 Task: Find connections with filter location Noisy-le-Grand with filter topic #realestatewith filter profile language French with filter current company Acme Services with filter school Aditya Degree College, Kakinada with filter industry Pipeline Transportation with filter service category Healthcare Consulting with filter keywords title Help Desk Worker/Desktop Support
Action: Mouse moved to (692, 114)
Screenshot: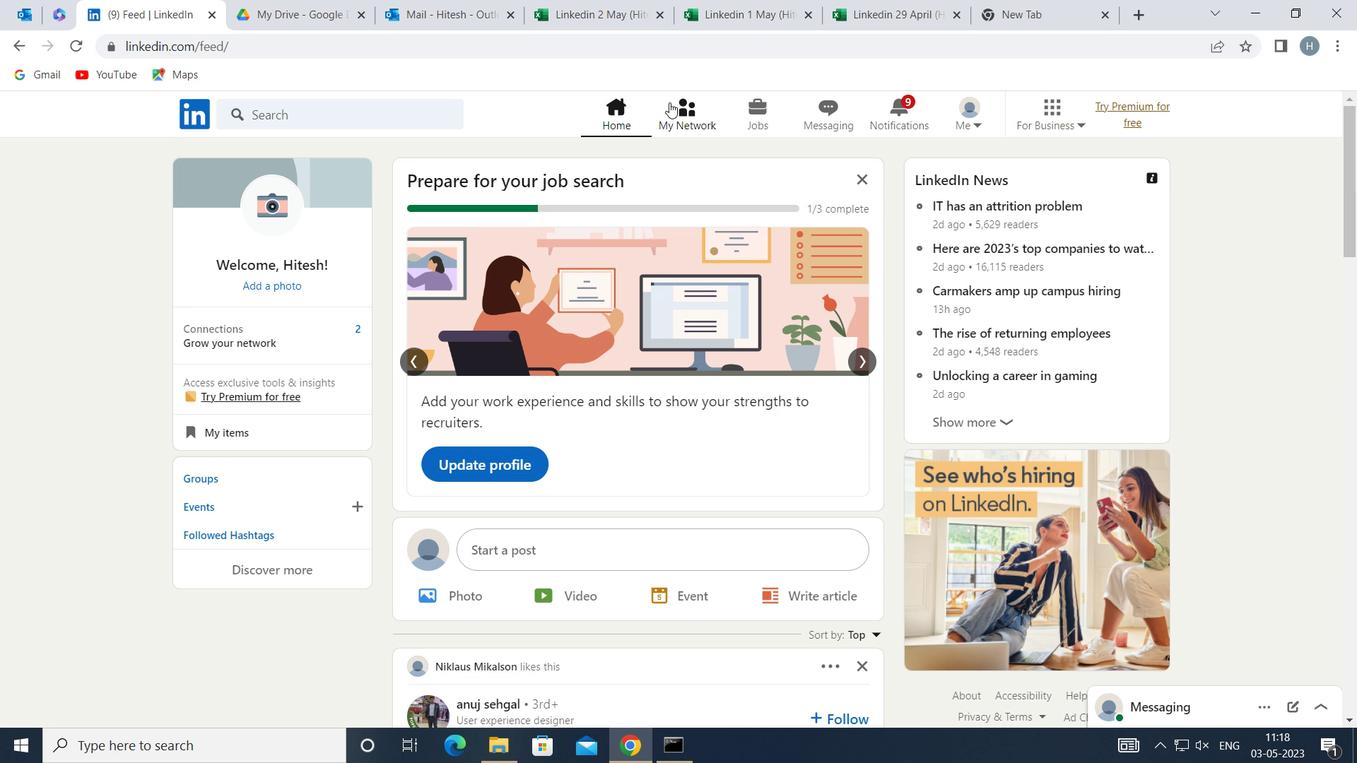 
Action: Mouse pressed left at (692, 114)
Screenshot: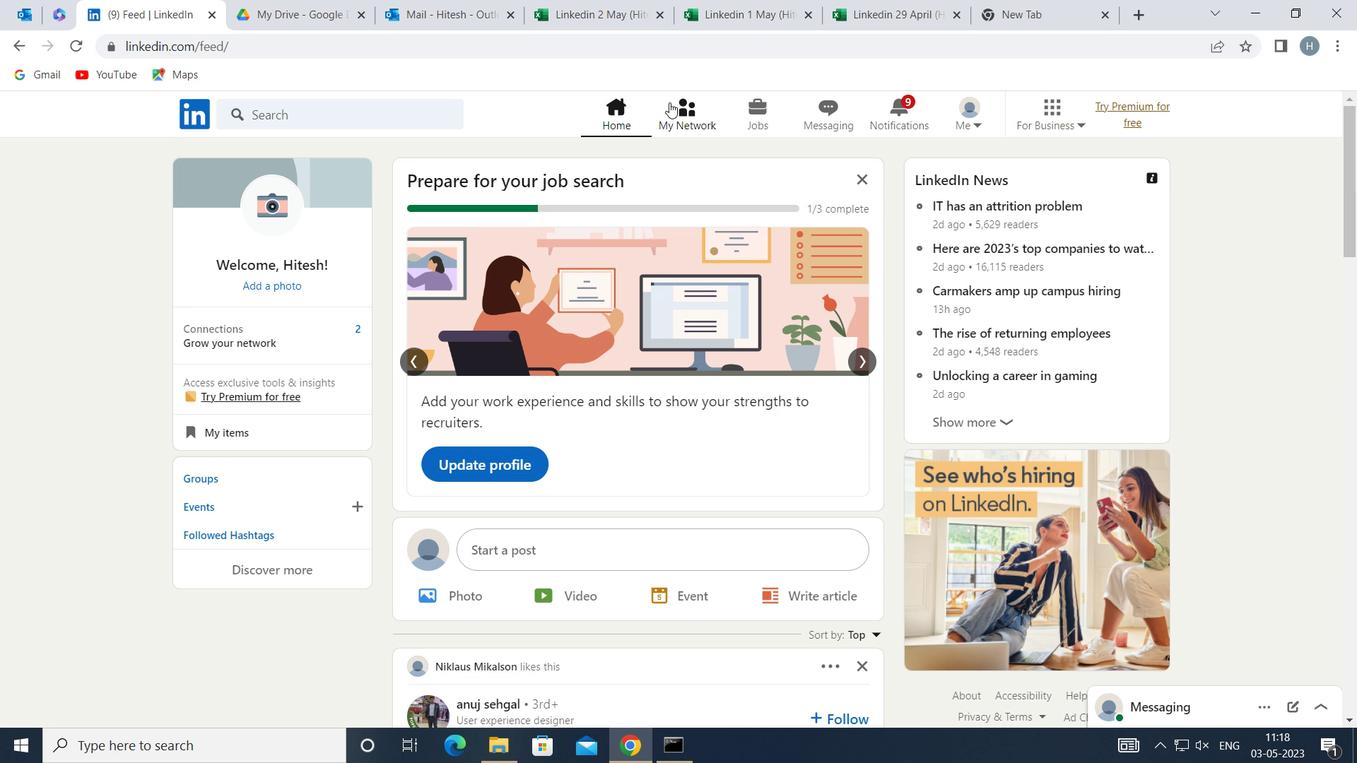 
Action: Mouse moved to (408, 209)
Screenshot: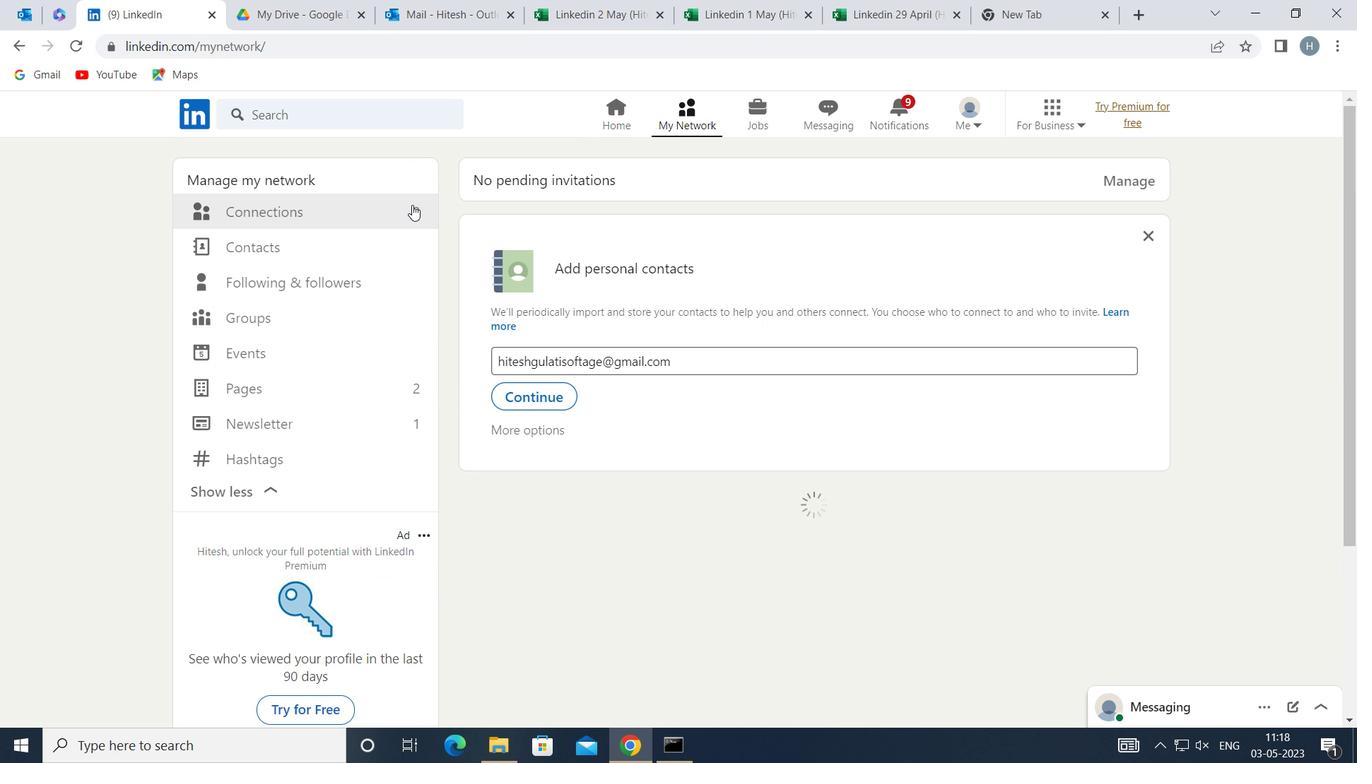 
Action: Mouse pressed left at (408, 209)
Screenshot: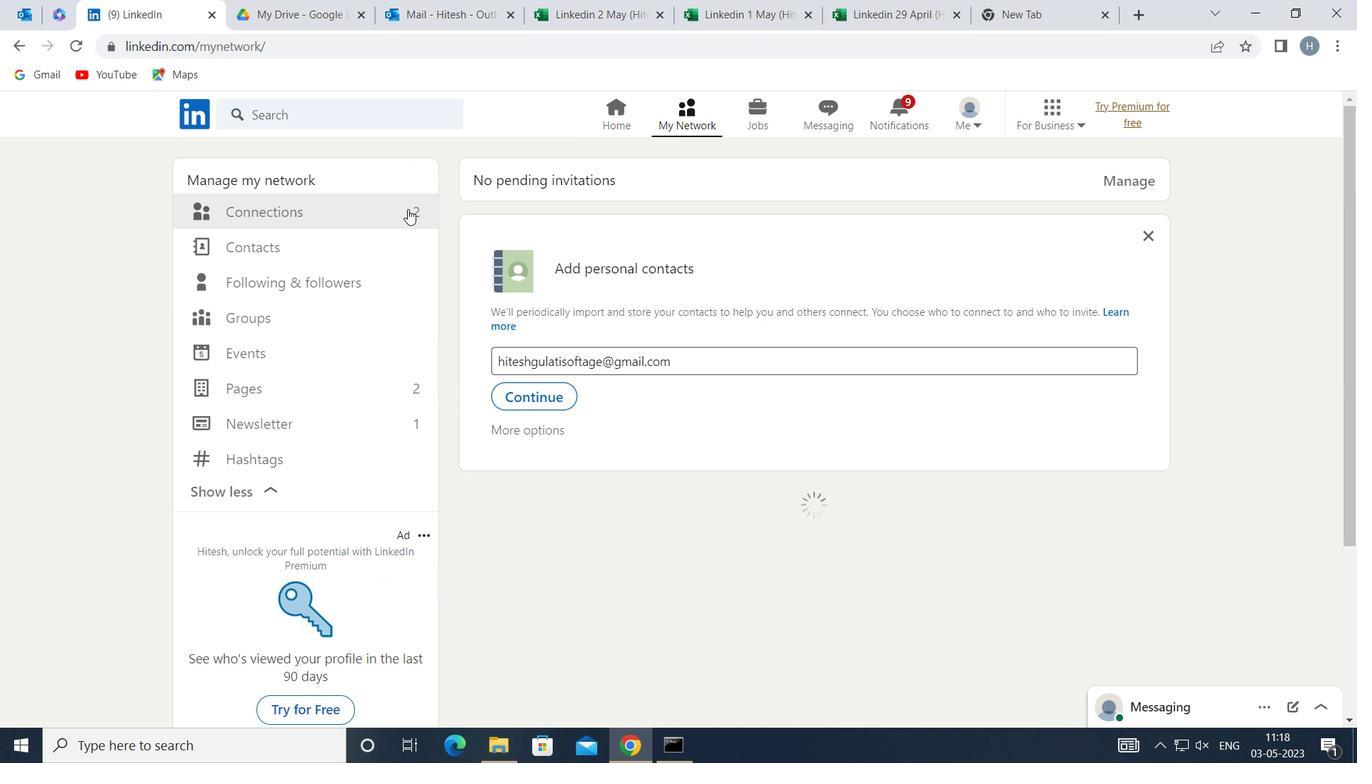 
Action: Mouse moved to (808, 217)
Screenshot: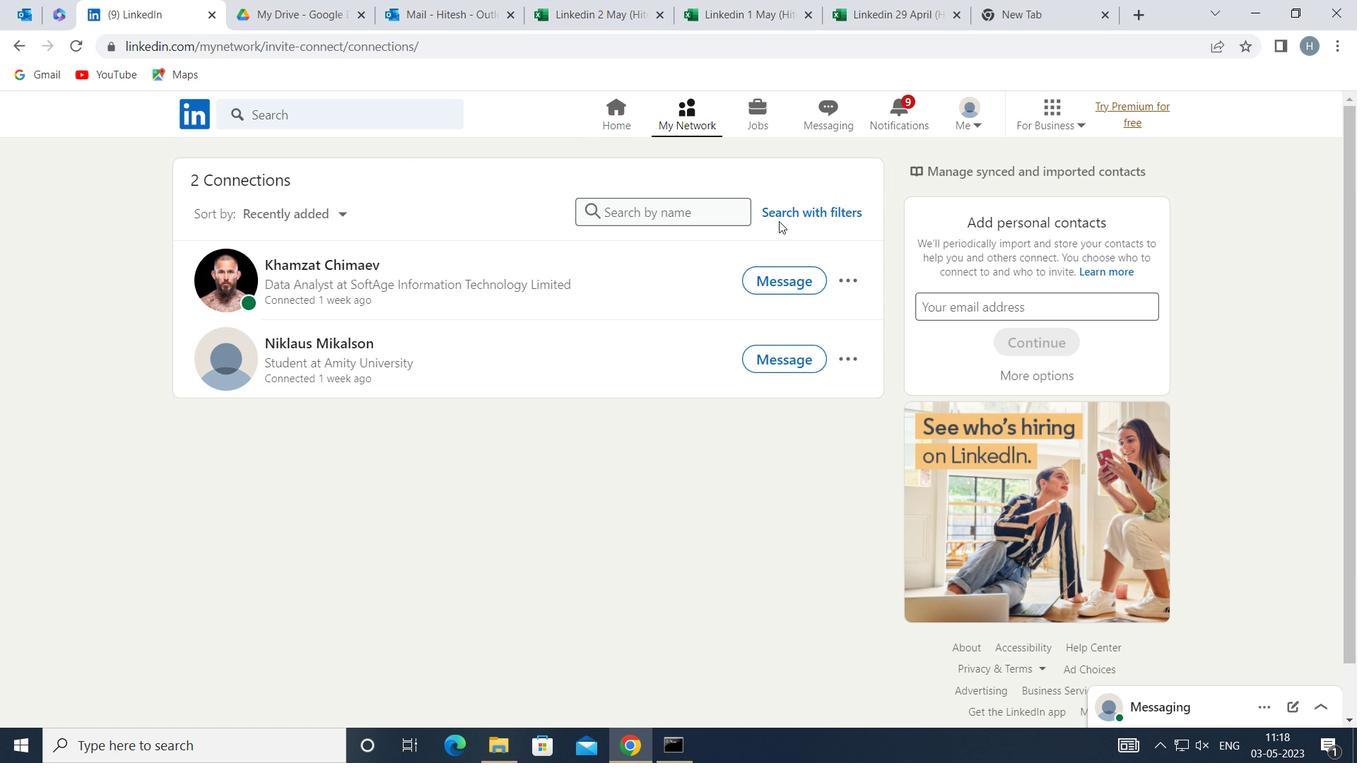 
Action: Mouse pressed left at (808, 217)
Screenshot: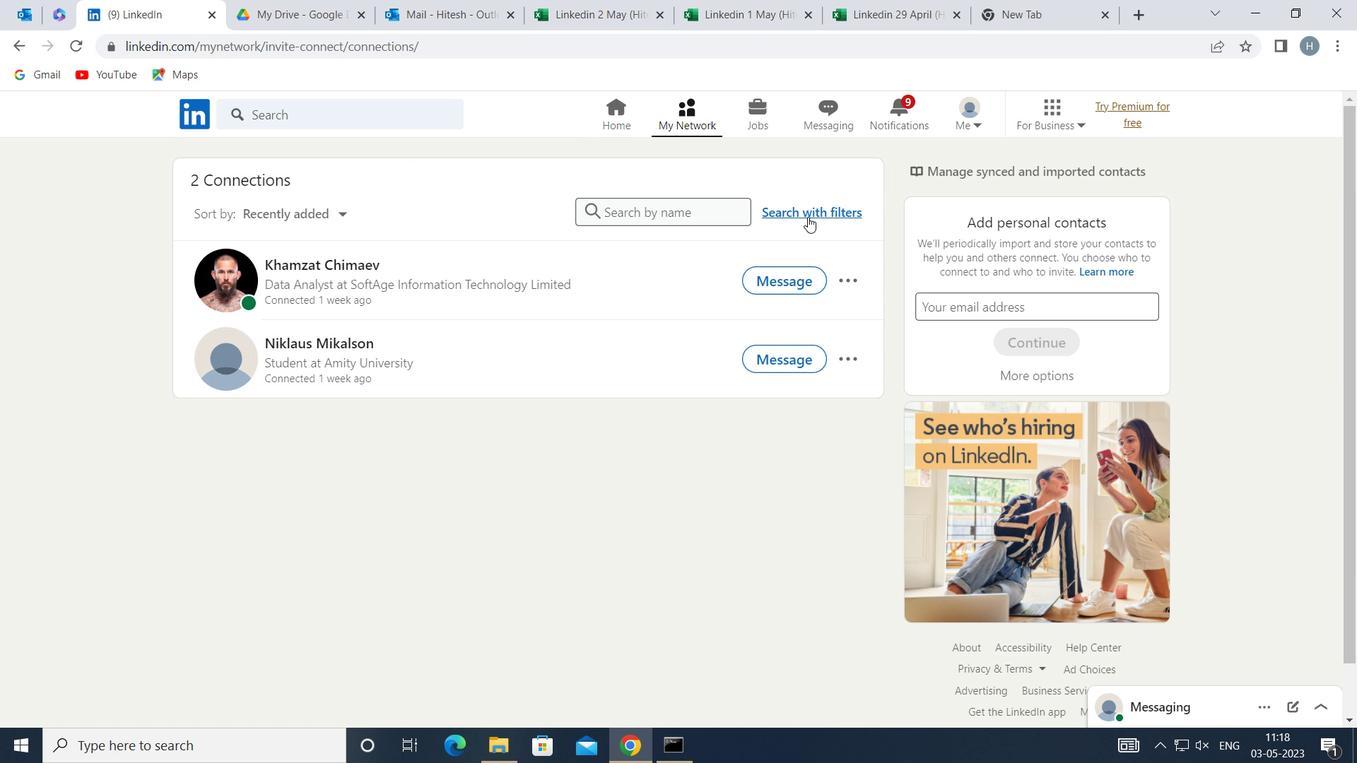 
Action: Mouse moved to (747, 168)
Screenshot: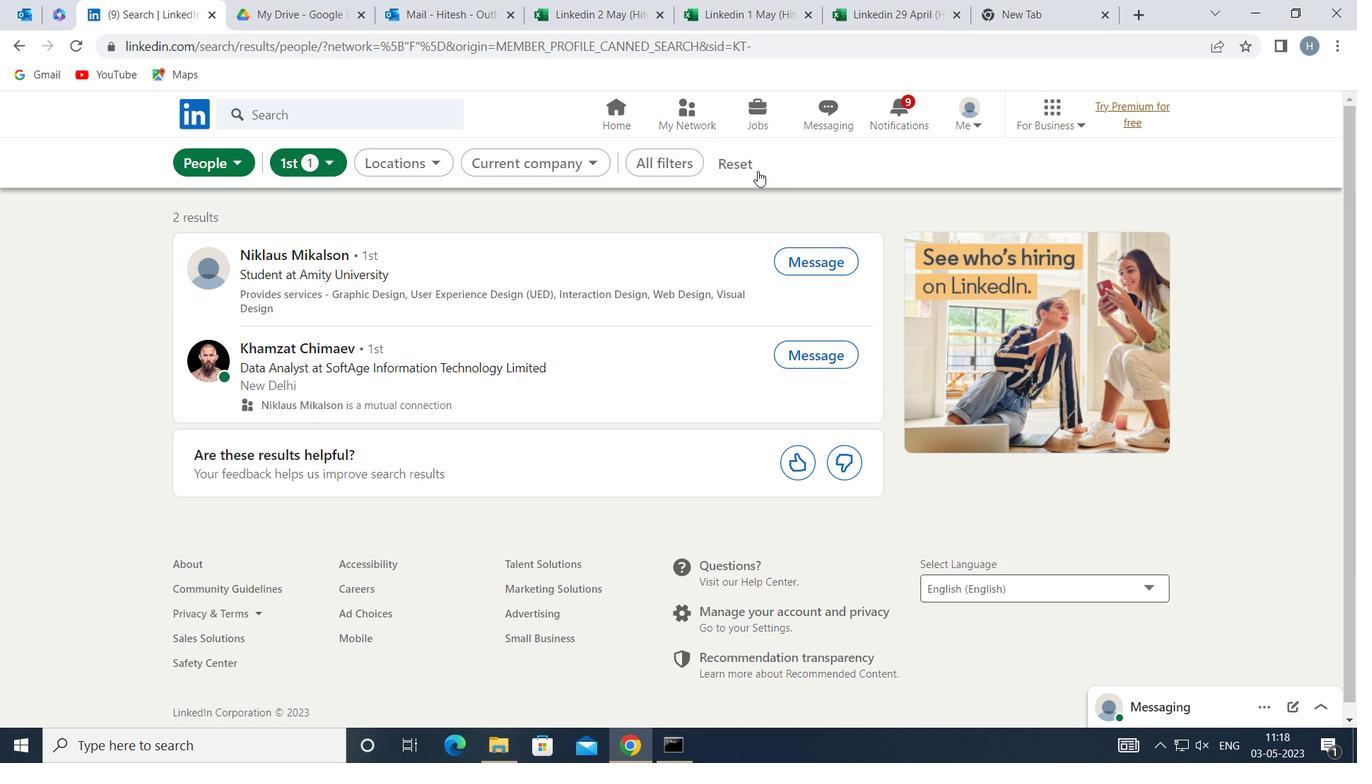 
Action: Mouse pressed left at (747, 168)
Screenshot: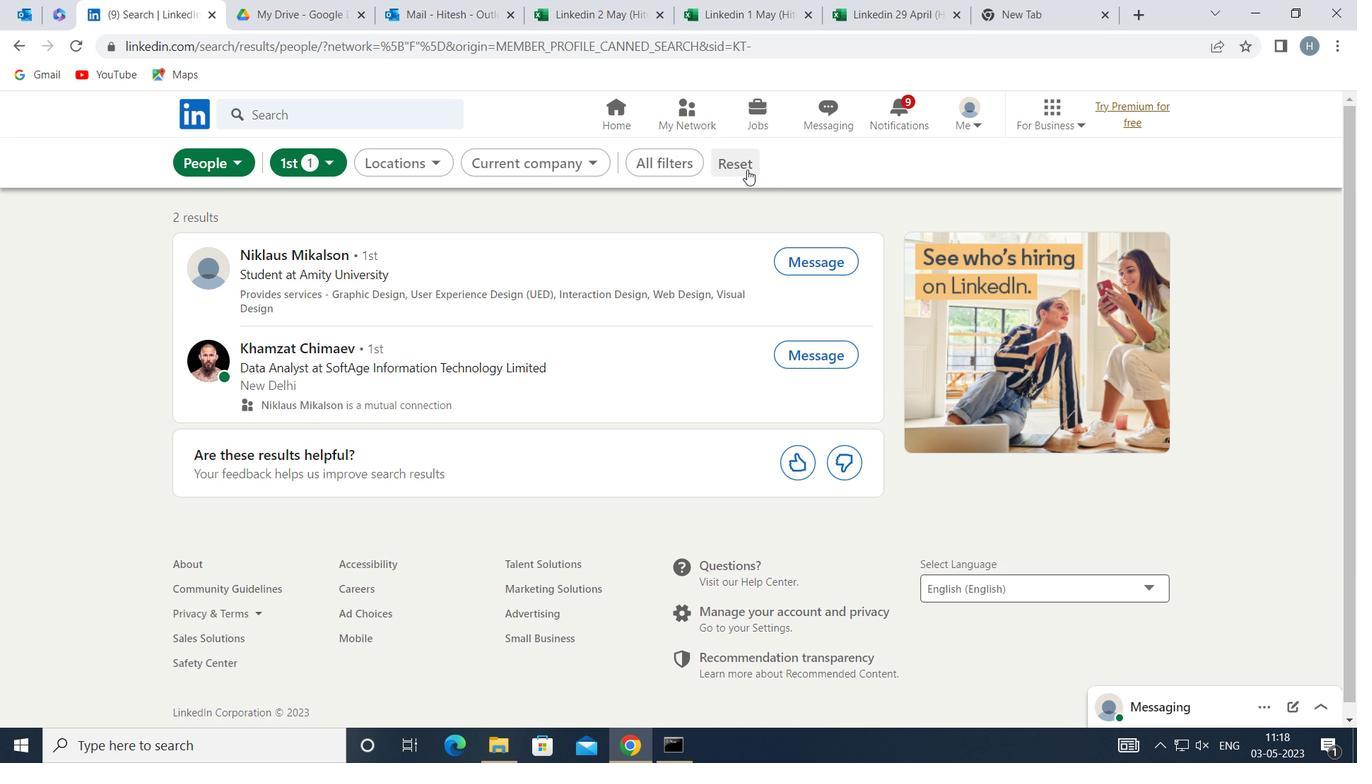 
Action: Mouse moved to (720, 165)
Screenshot: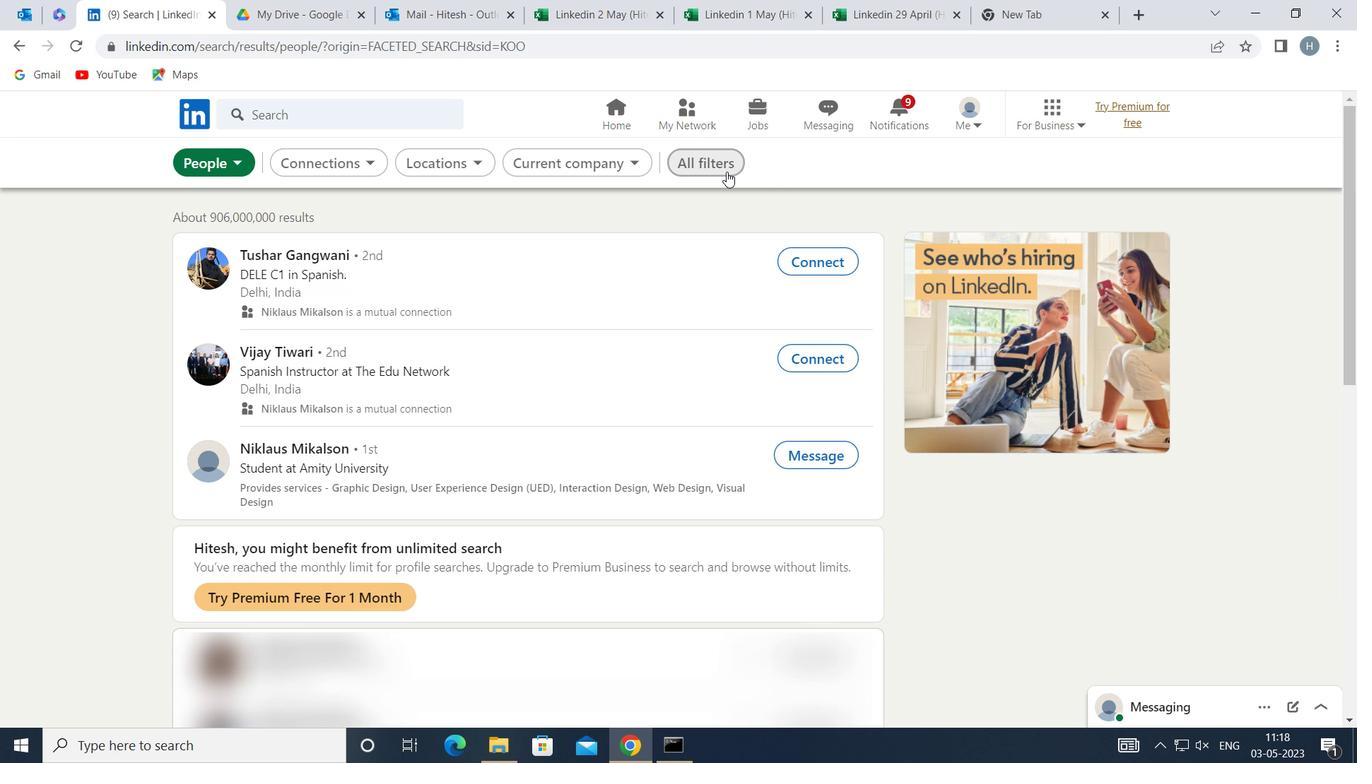 
Action: Mouse pressed left at (720, 165)
Screenshot: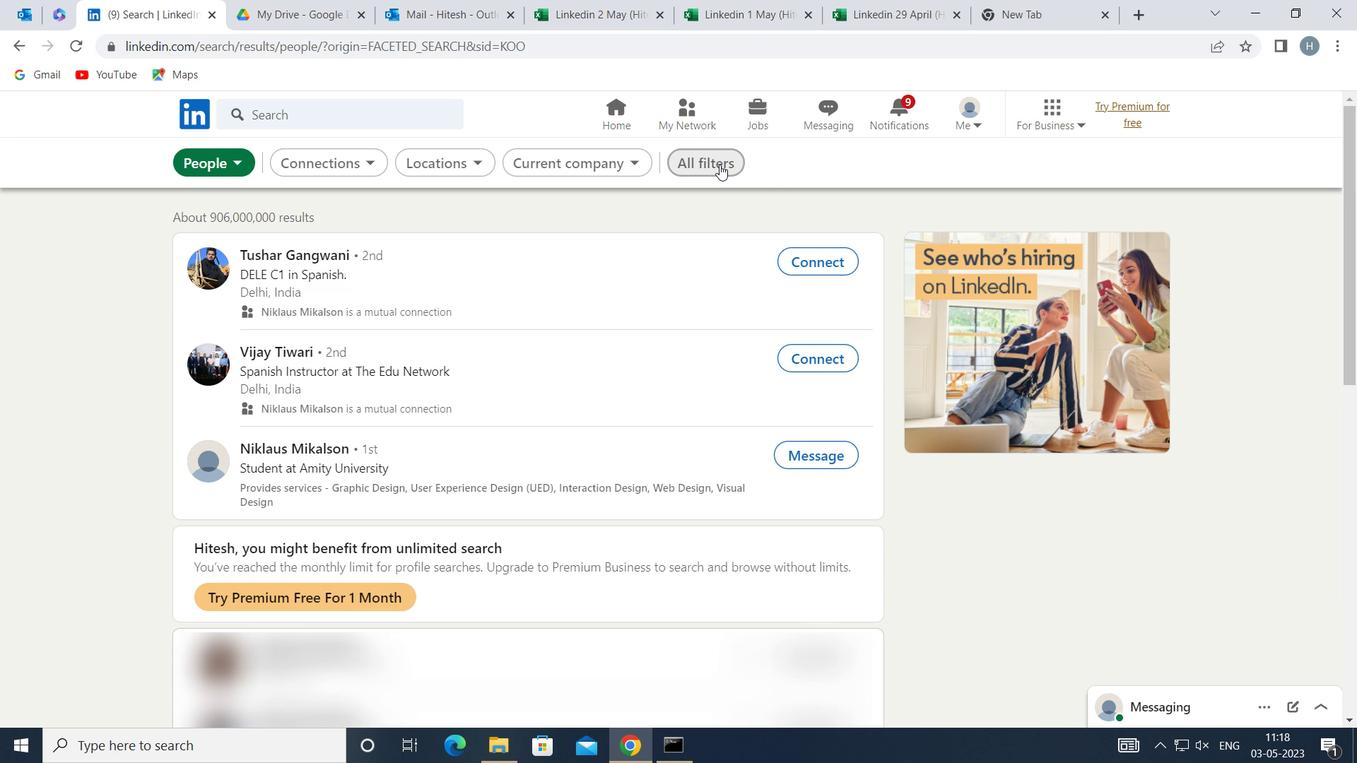 
Action: Mouse moved to (1016, 347)
Screenshot: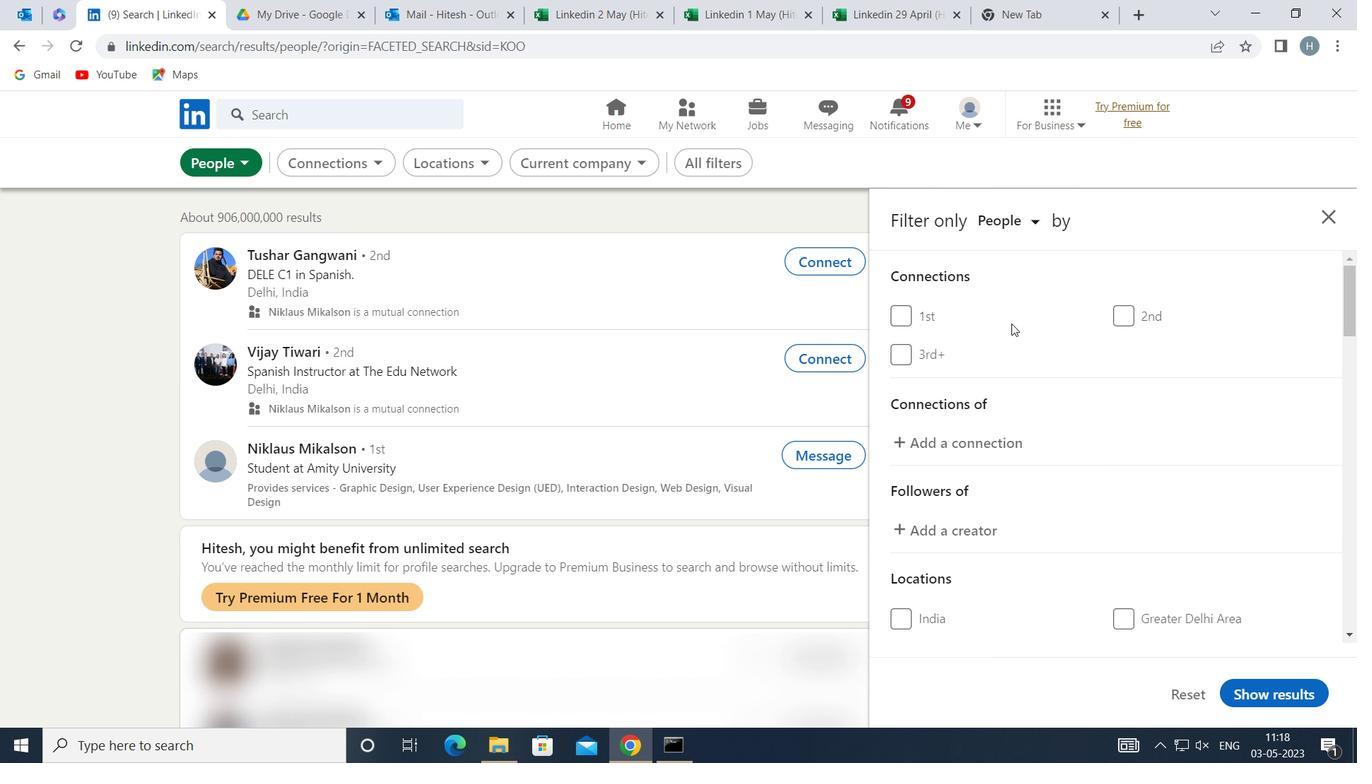 
Action: Mouse scrolled (1016, 346) with delta (0, 0)
Screenshot: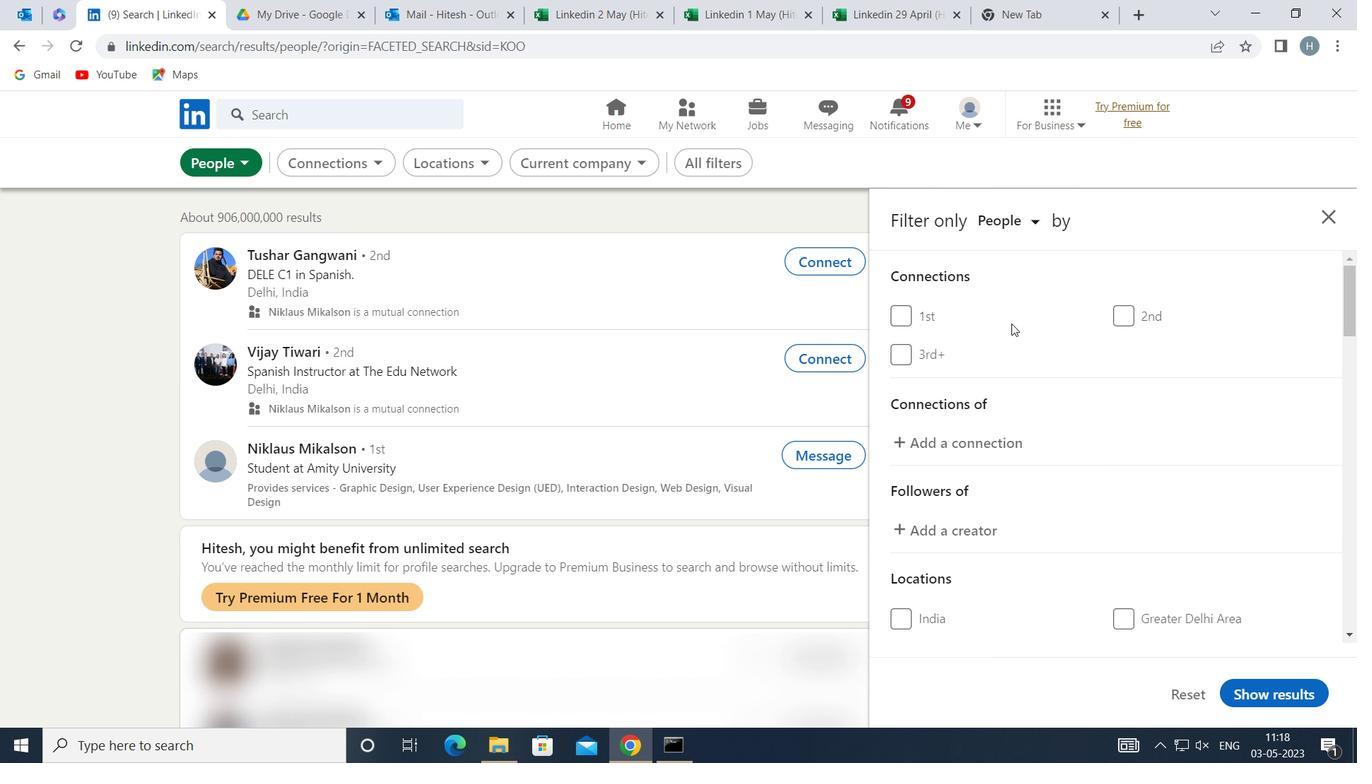 
Action: Mouse moved to (1026, 373)
Screenshot: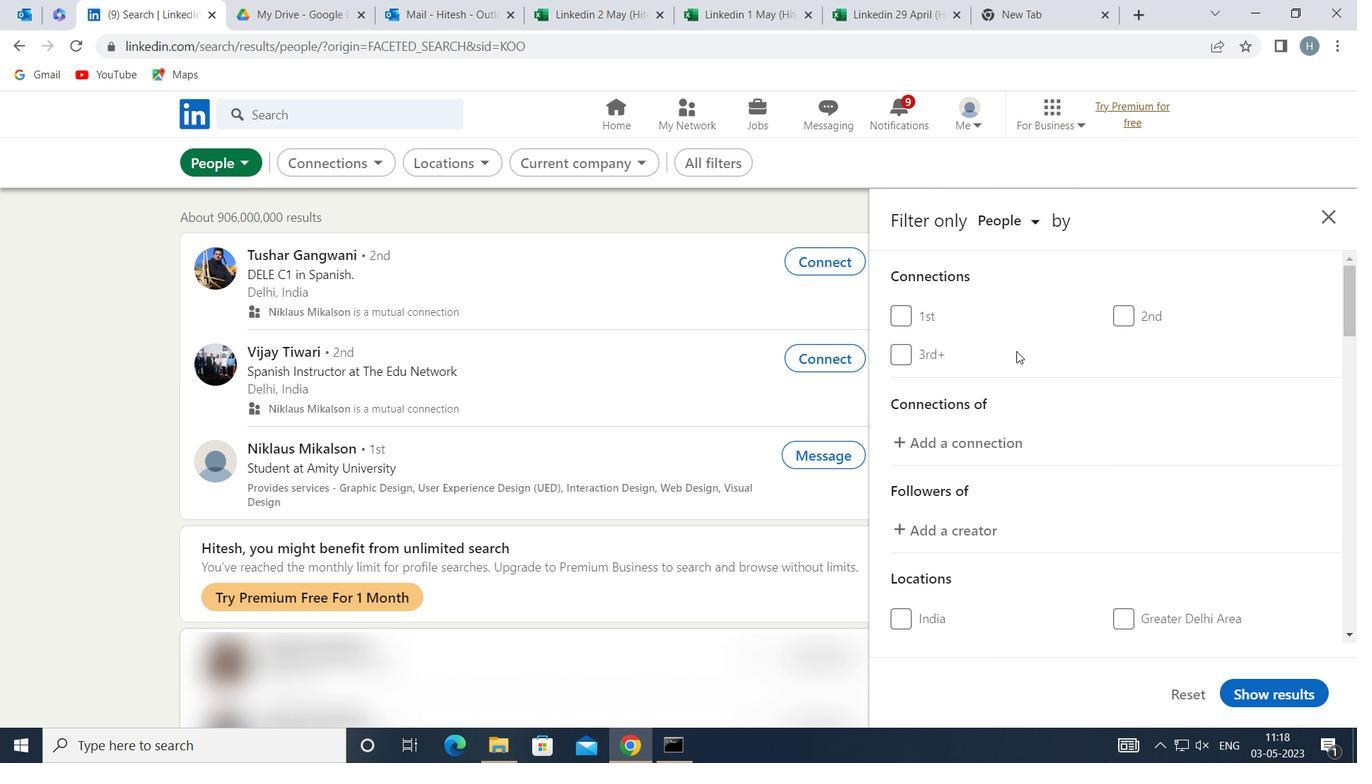 
Action: Mouse scrolled (1026, 372) with delta (0, 0)
Screenshot: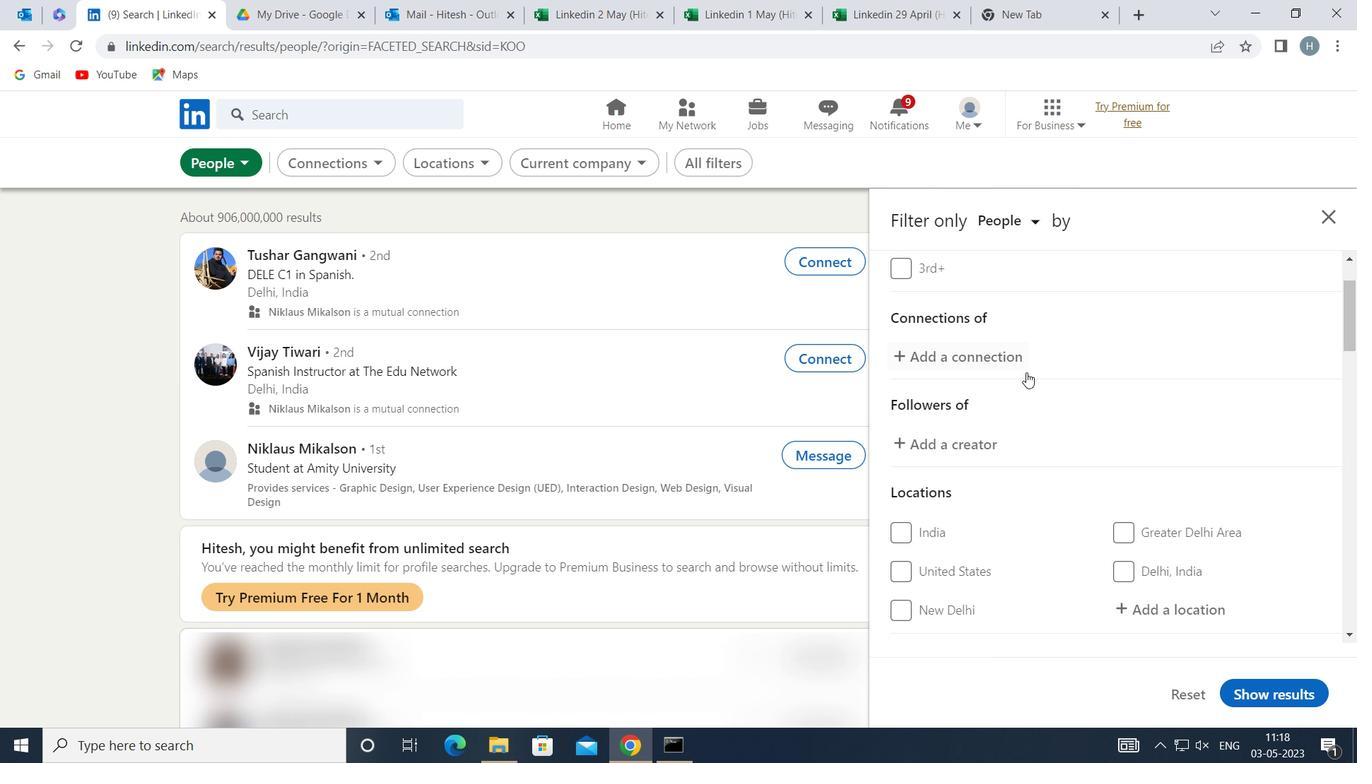 
Action: Mouse moved to (1028, 373)
Screenshot: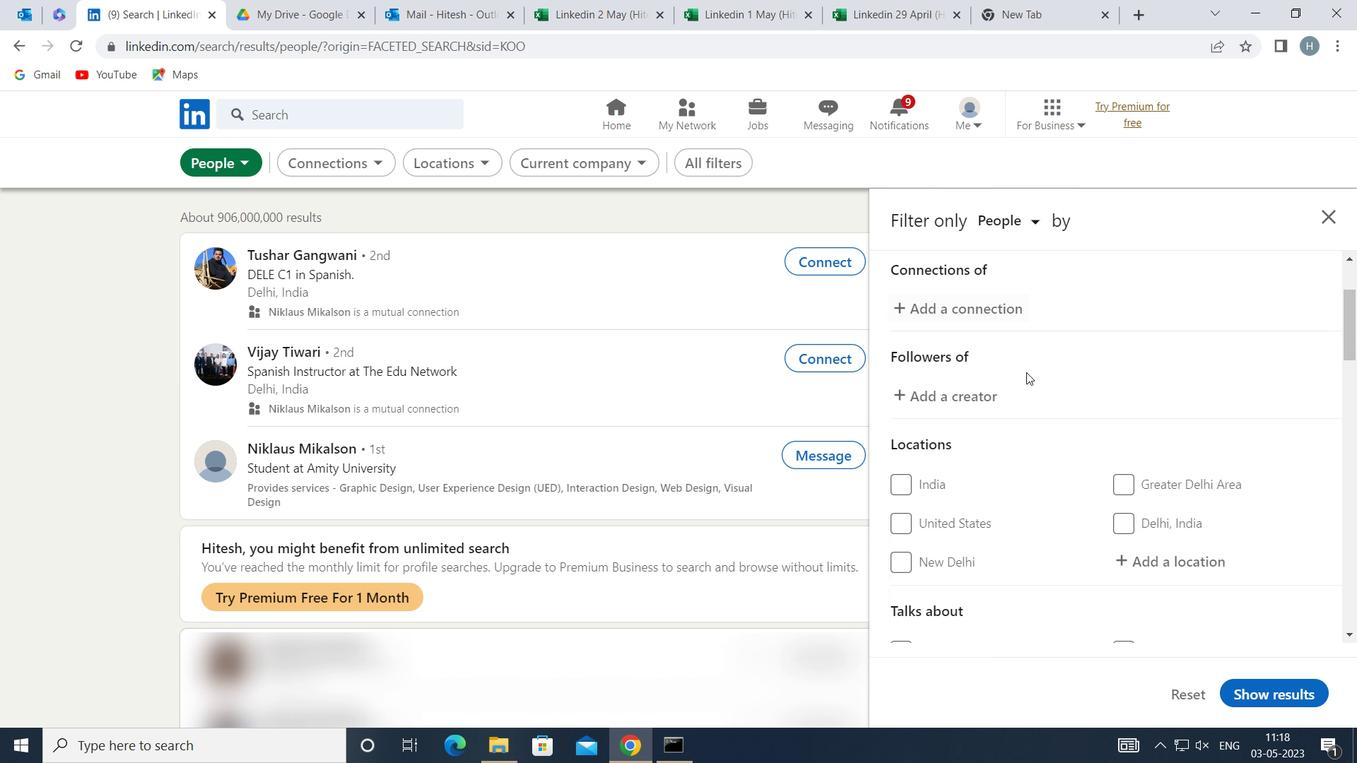 
Action: Mouse scrolled (1028, 372) with delta (0, 0)
Screenshot: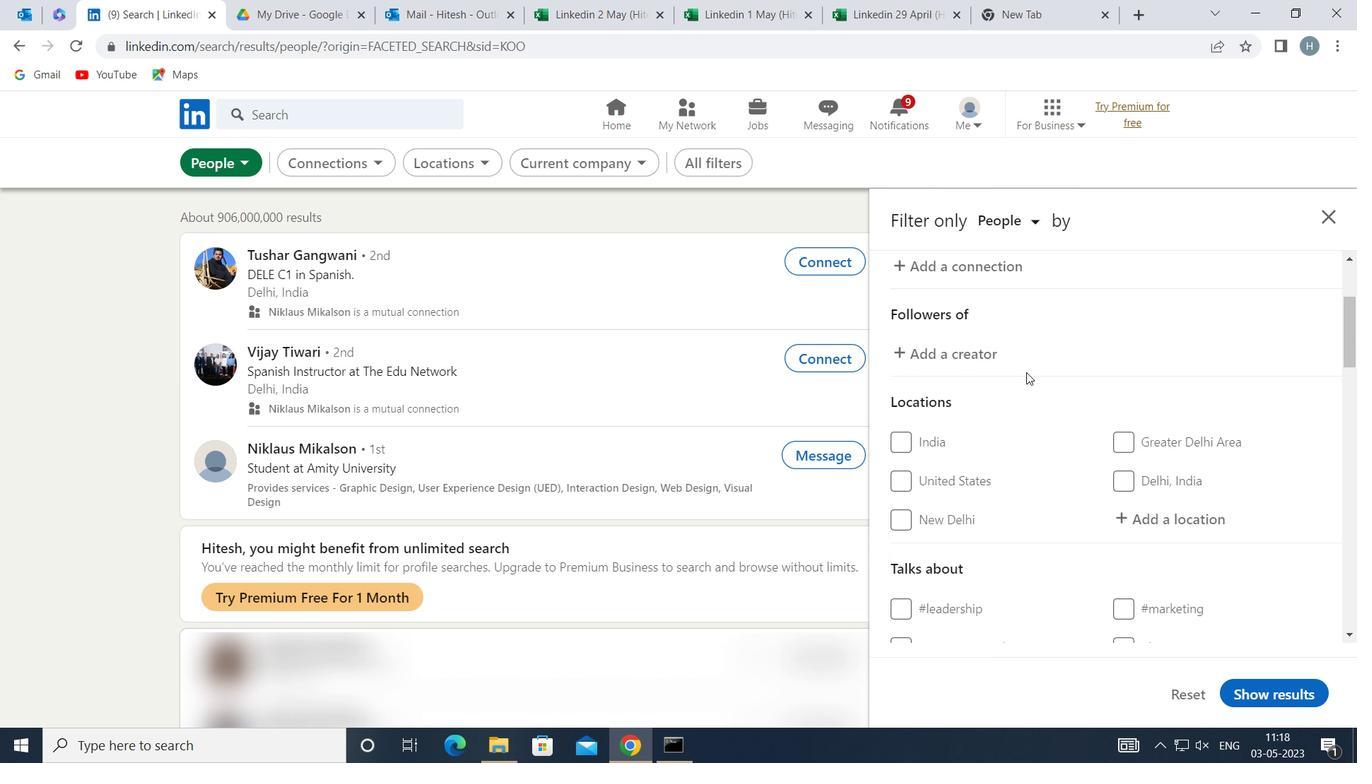 
Action: Mouse moved to (1132, 420)
Screenshot: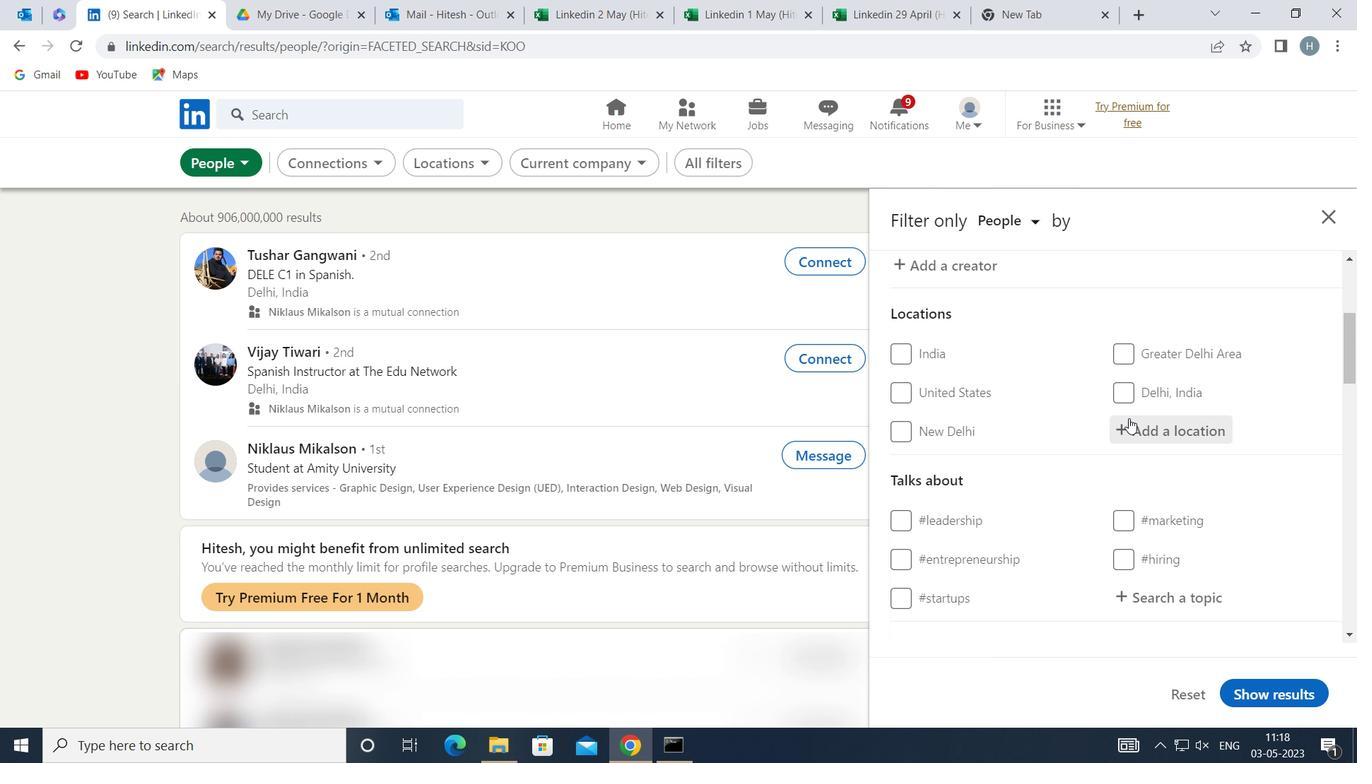 
Action: Mouse pressed left at (1132, 420)
Screenshot: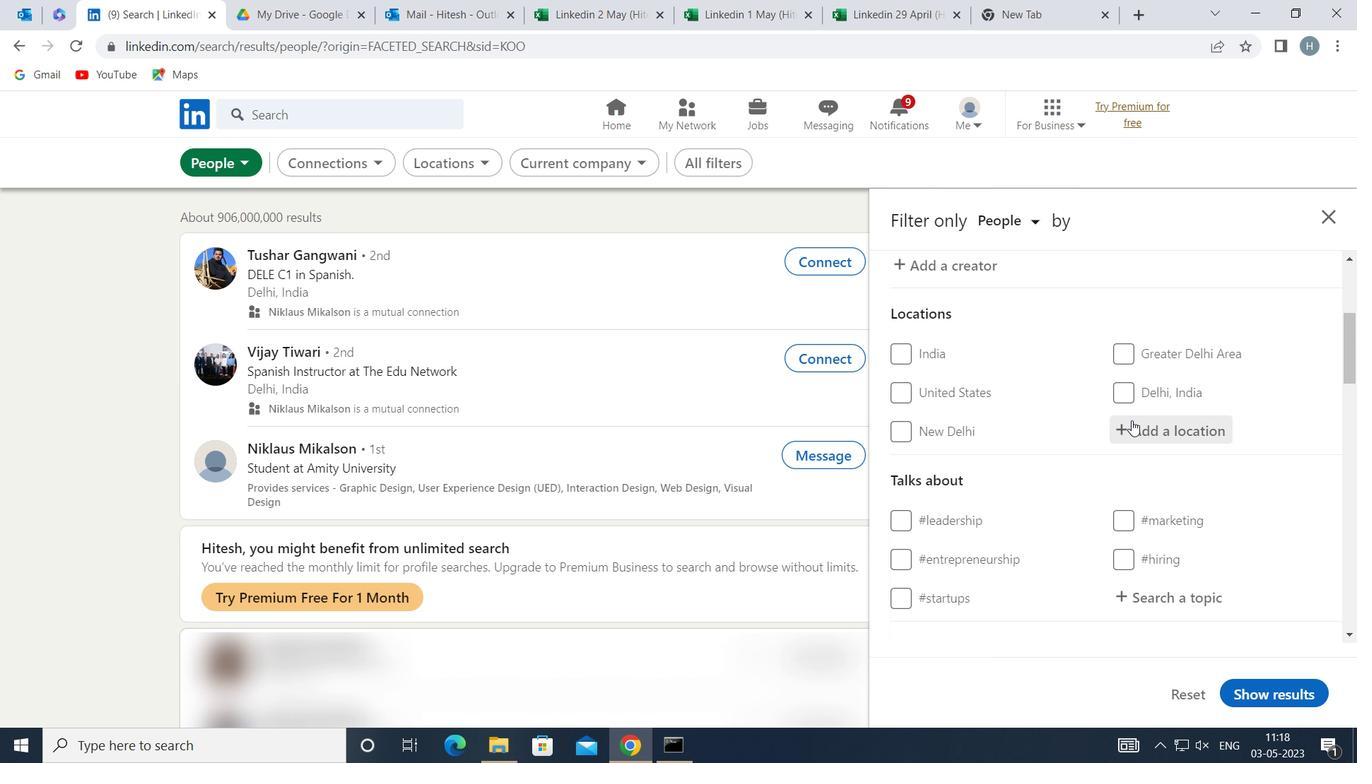 
Action: Key pressed <Key.shift>NOISY
Screenshot: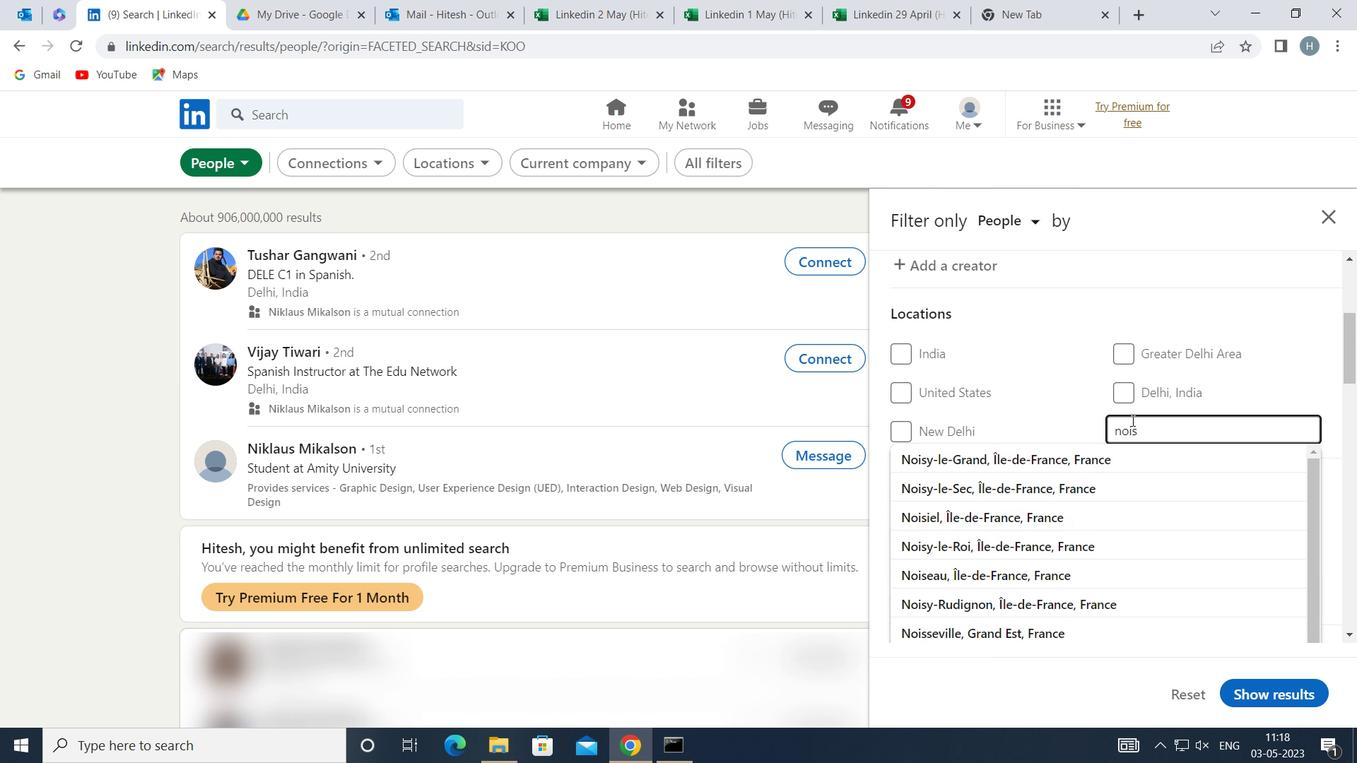 
Action: Mouse moved to (1080, 461)
Screenshot: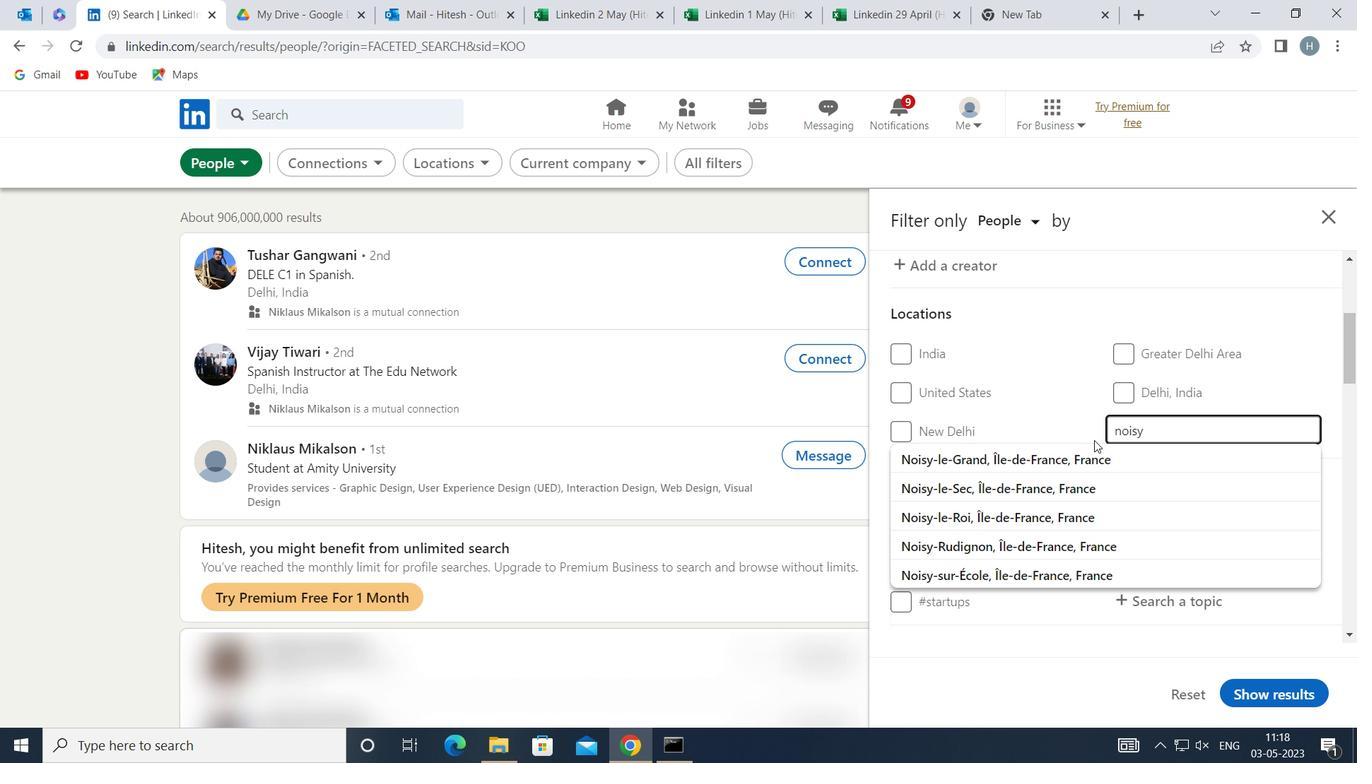 
Action: Mouse pressed left at (1080, 461)
Screenshot: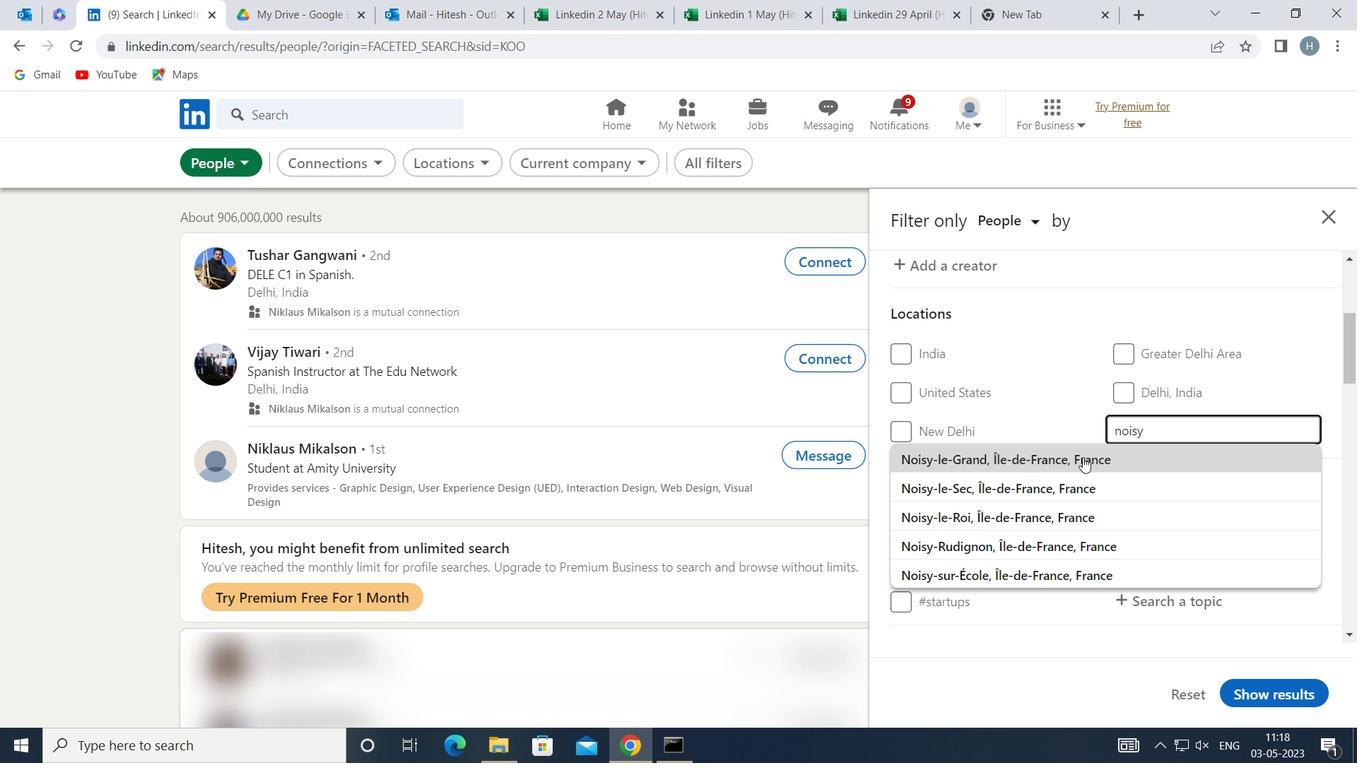 
Action: Mouse moved to (1074, 458)
Screenshot: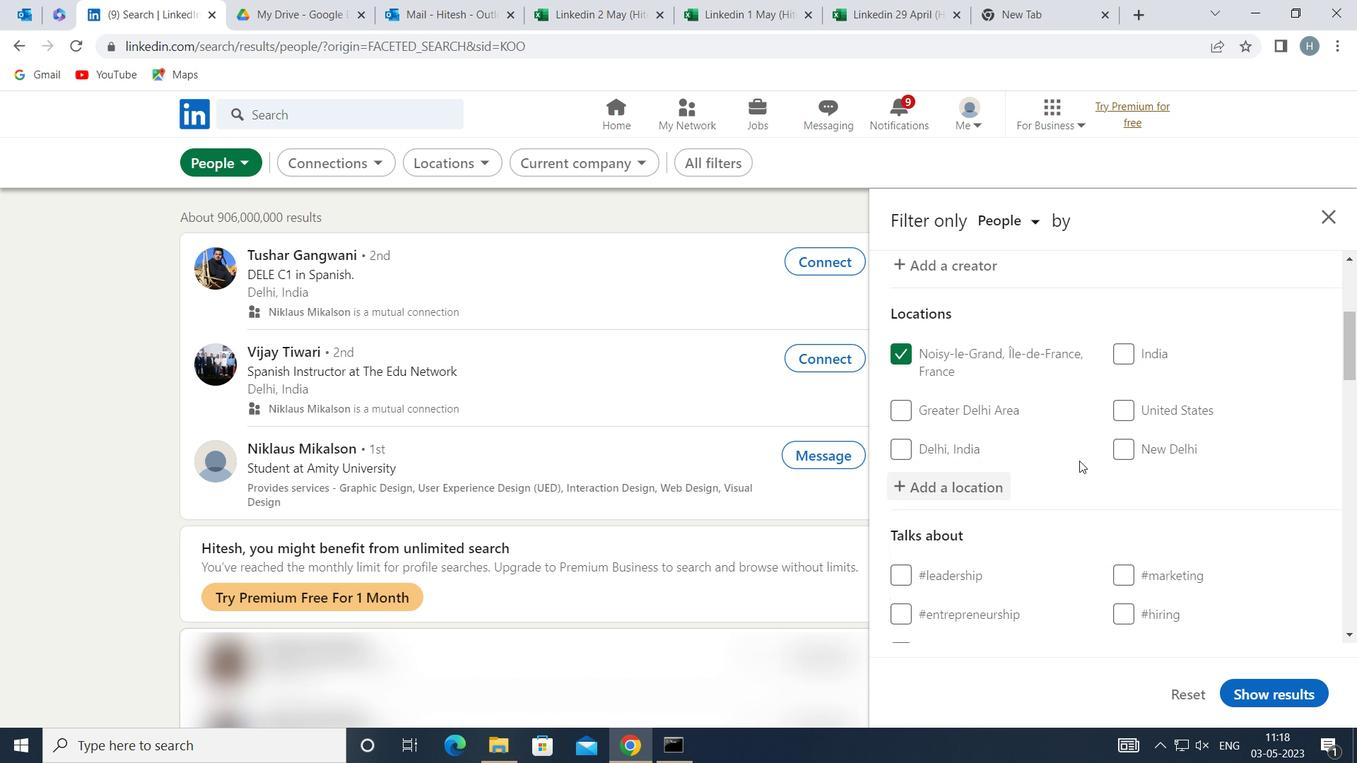 
Action: Mouse scrolled (1074, 458) with delta (0, 0)
Screenshot: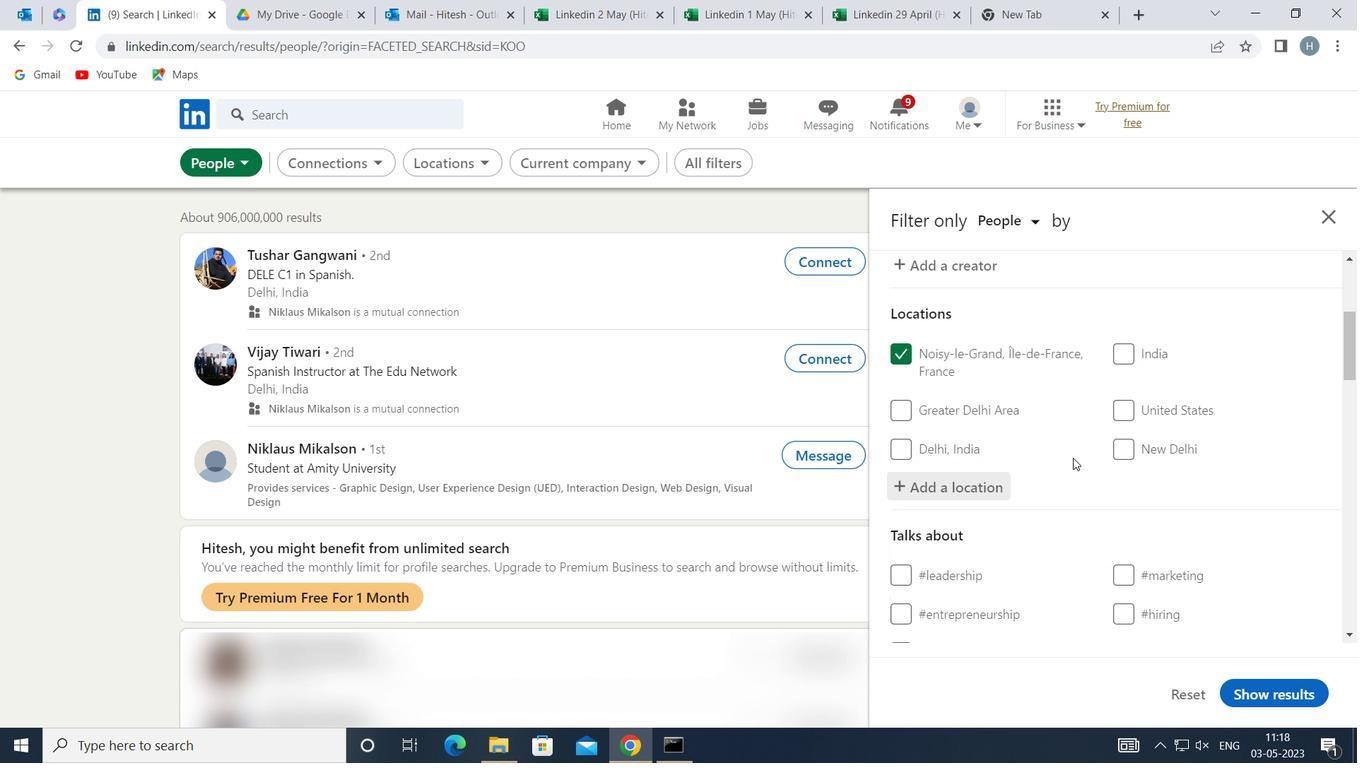 
Action: Mouse scrolled (1074, 458) with delta (0, 0)
Screenshot: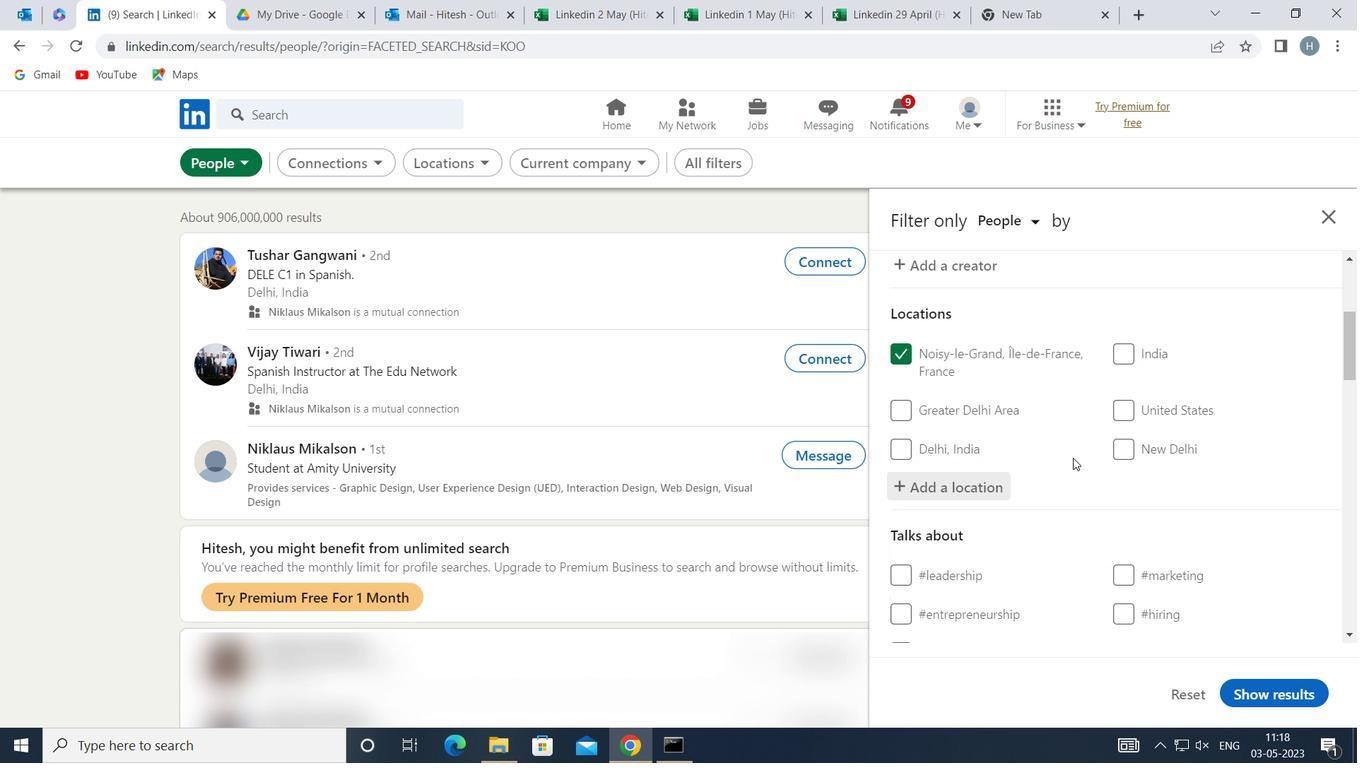 
Action: Mouse moved to (1182, 472)
Screenshot: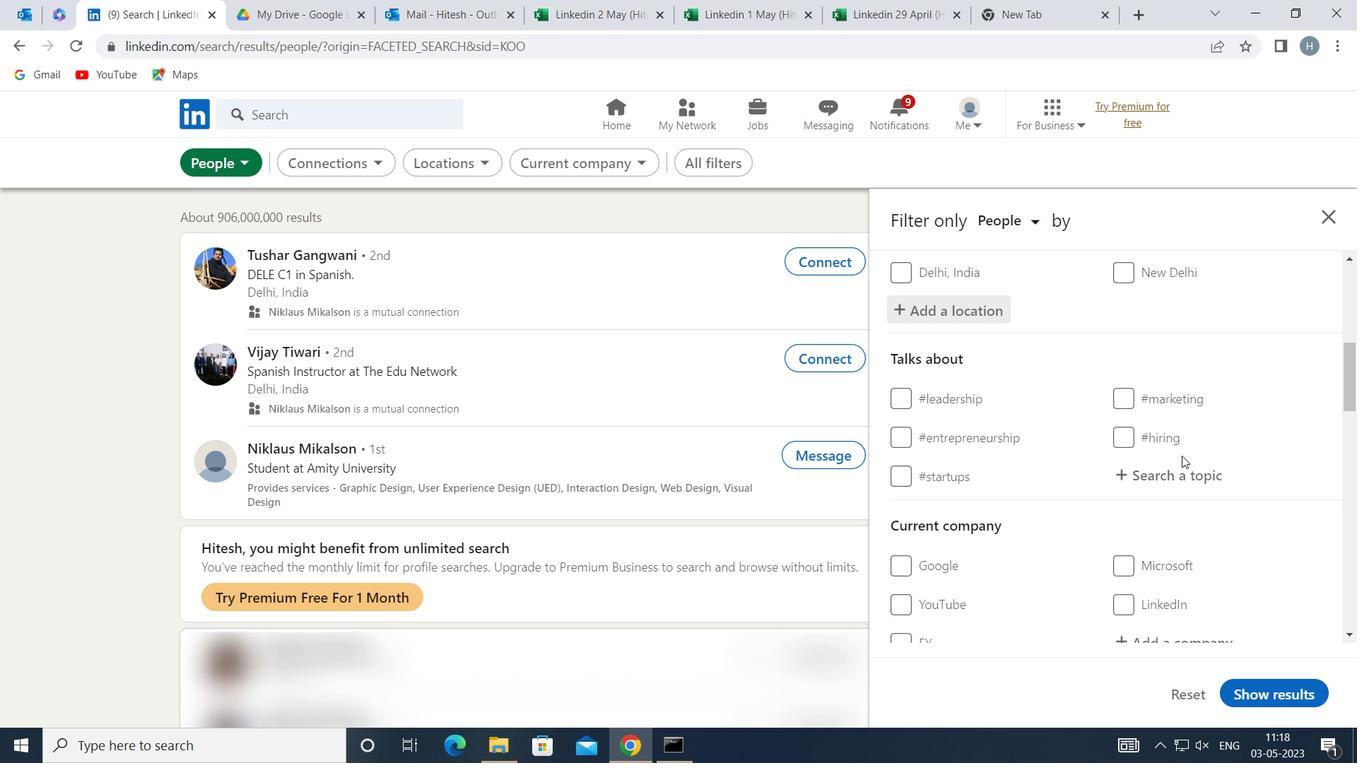 
Action: Mouse pressed left at (1182, 472)
Screenshot: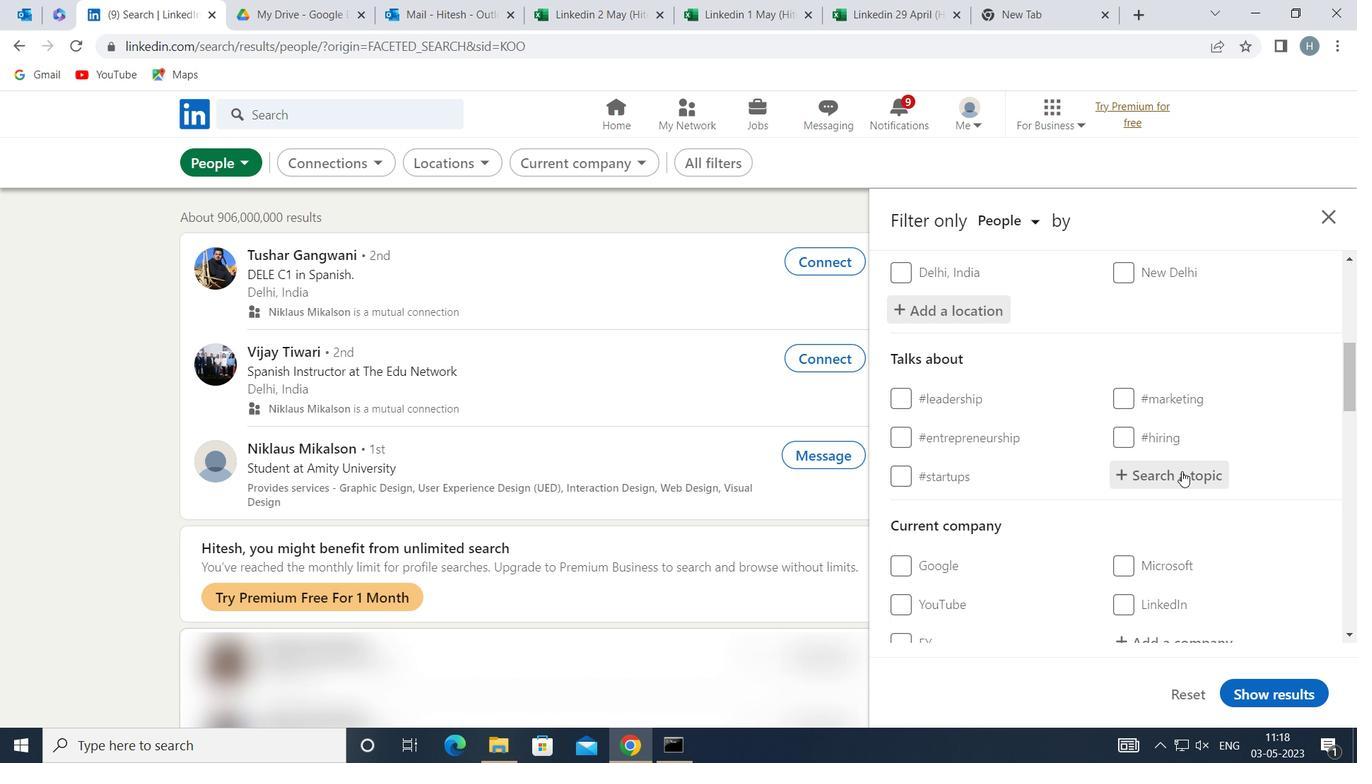 
Action: Key pressed REALESTATE
Screenshot: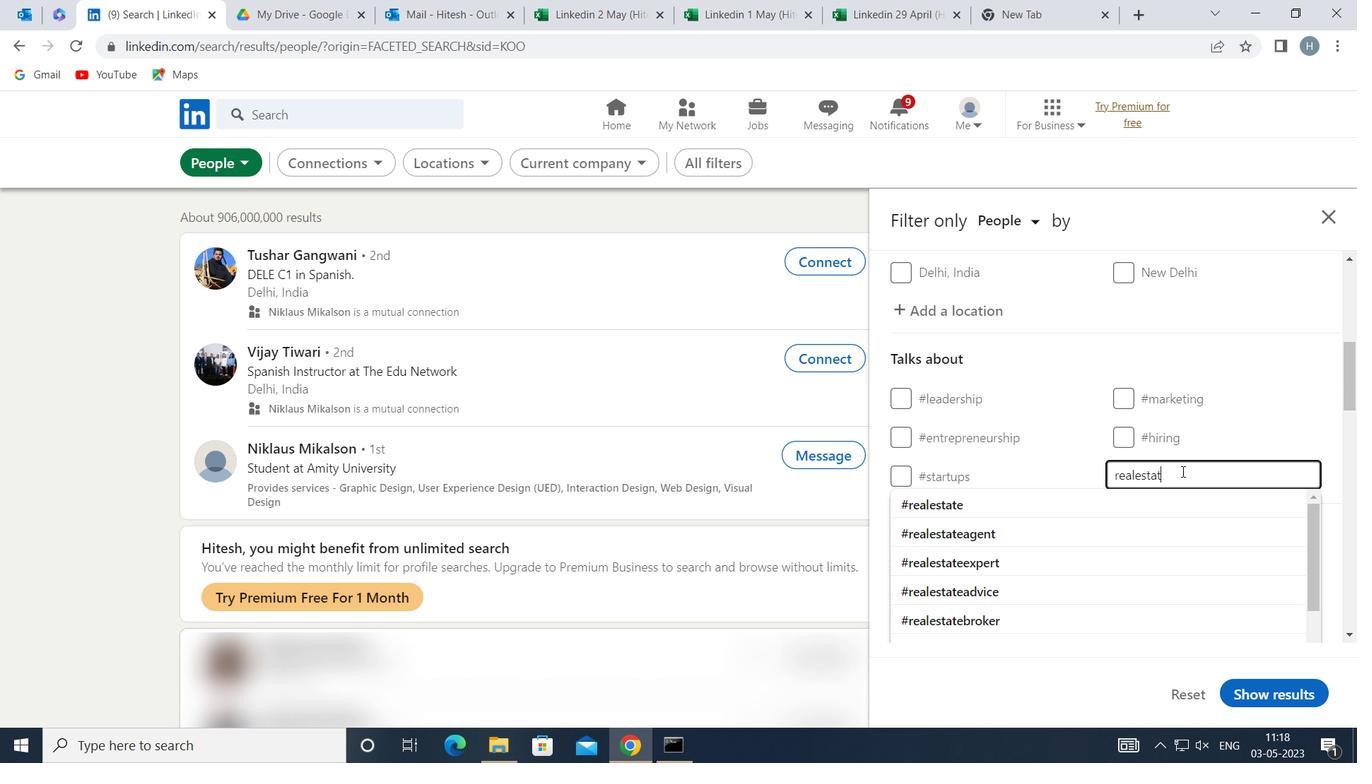 
Action: Mouse moved to (1068, 509)
Screenshot: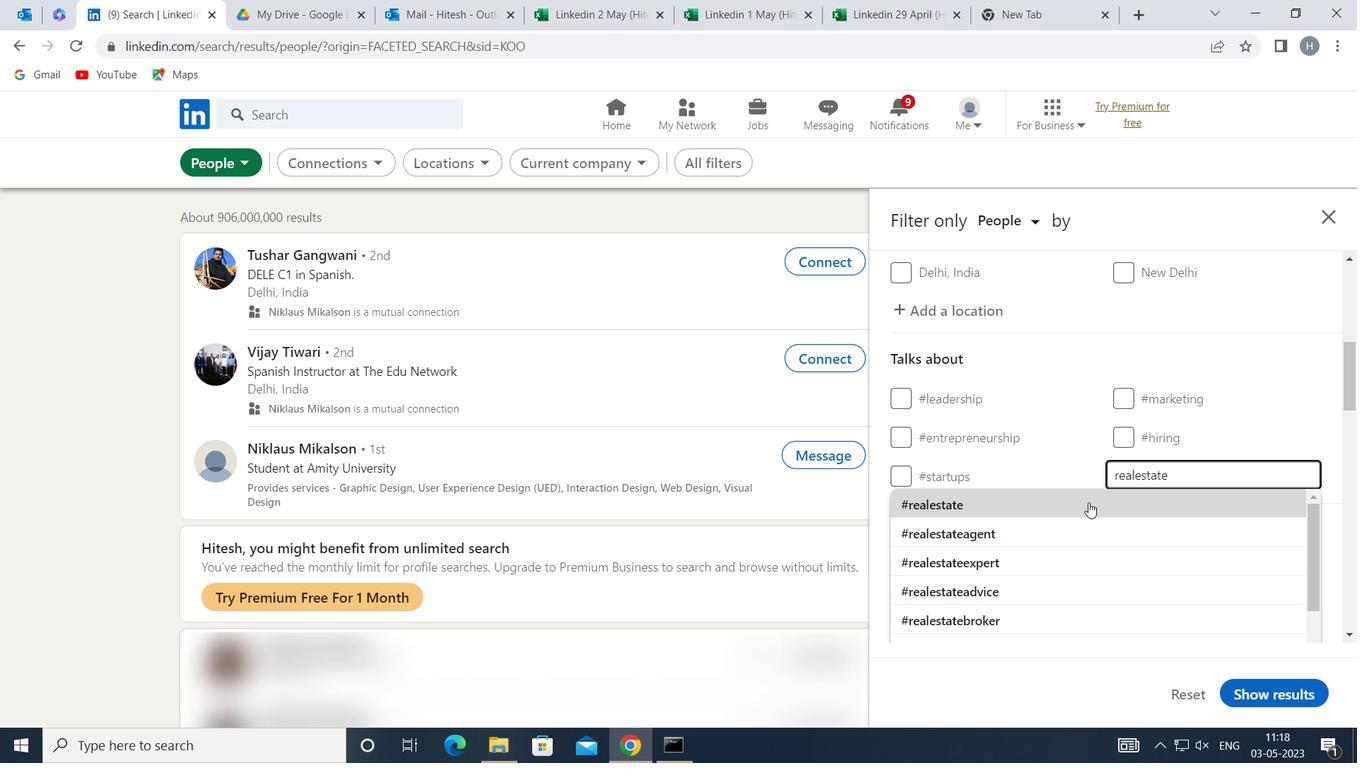 
Action: Mouse pressed left at (1068, 509)
Screenshot: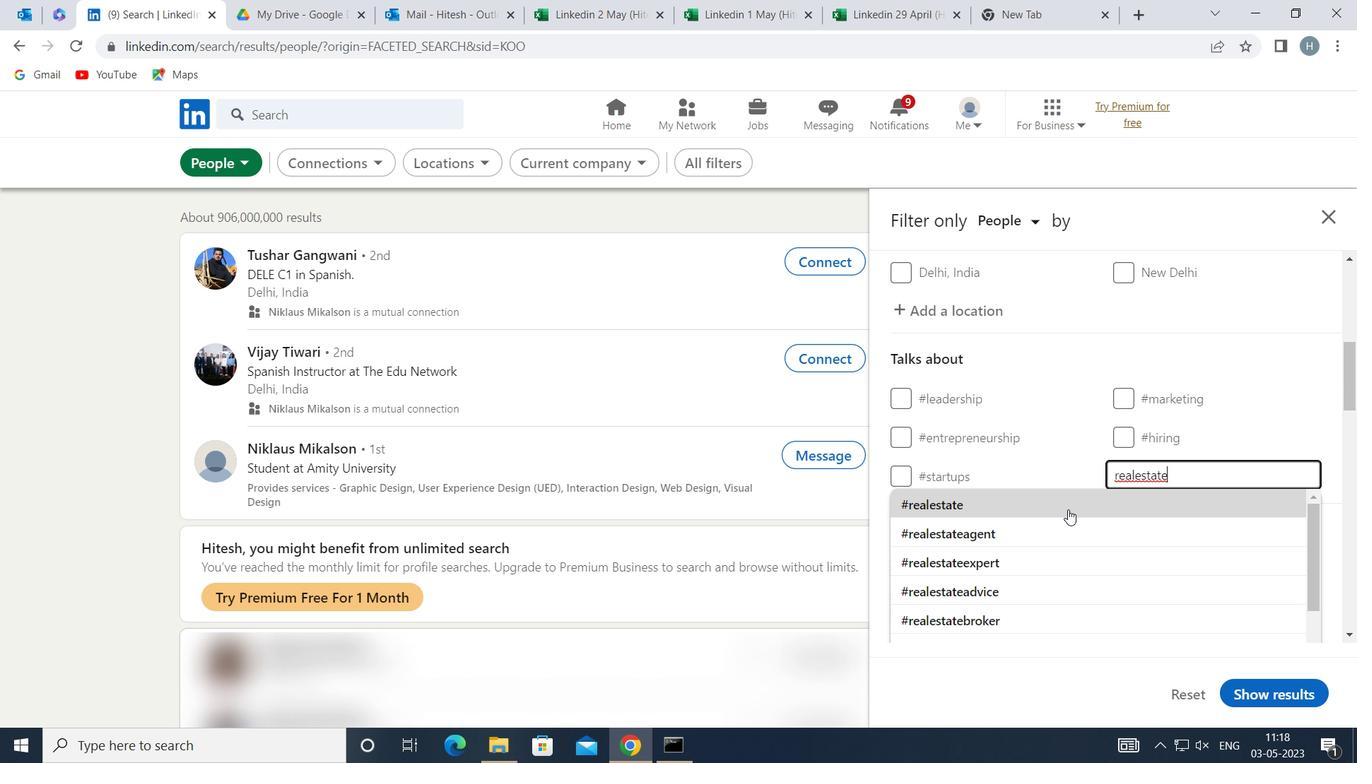 
Action: Mouse moved to (1068, 507)
Screenshot: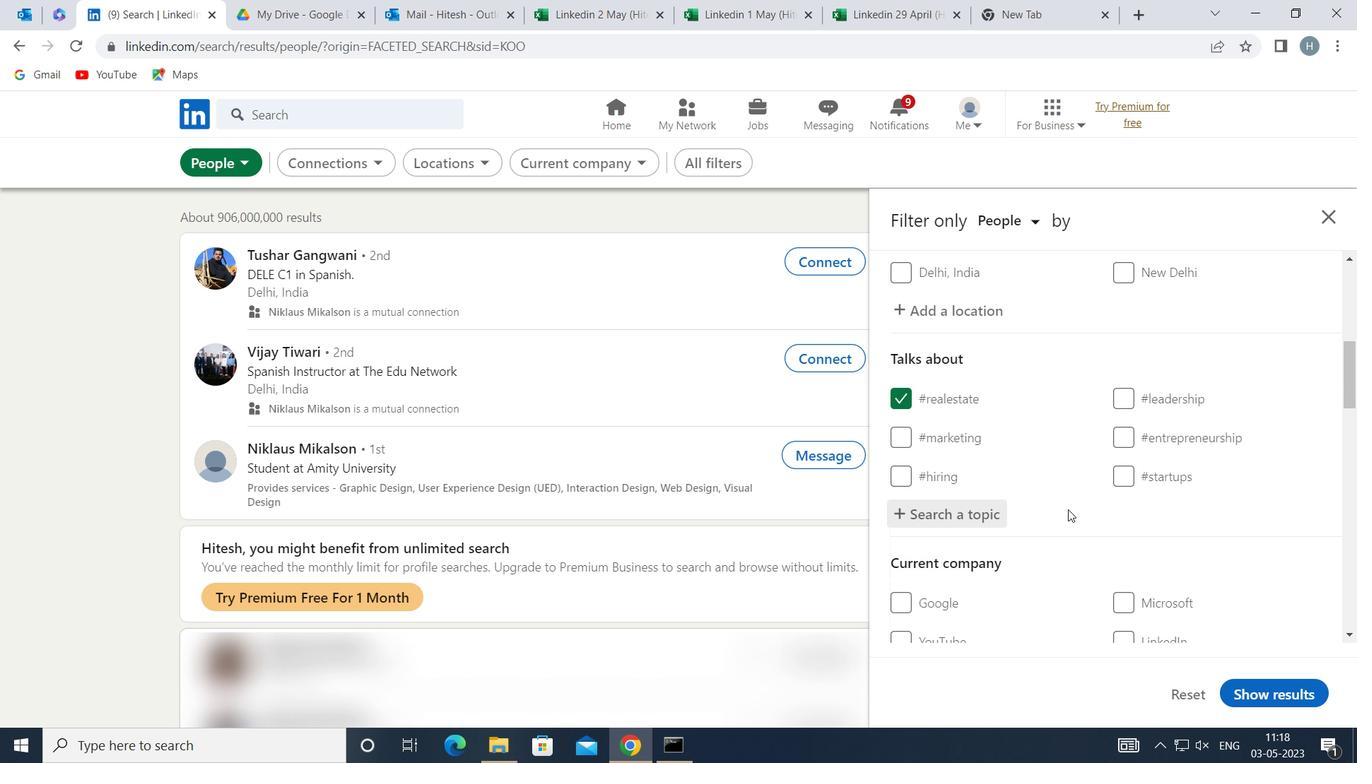 
Action: Mouse scrolled (1068, 506) with delta (0, 0)
Screenshot: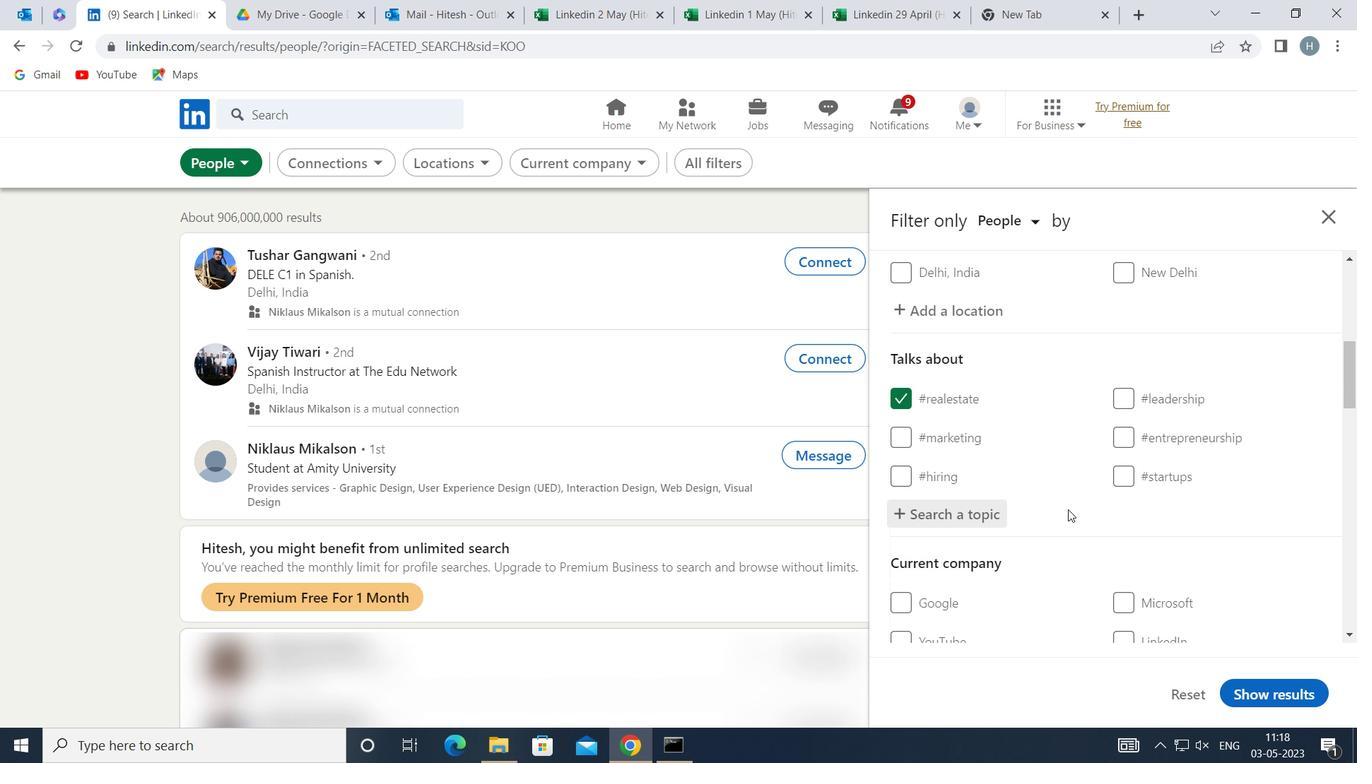 
Action: Mouse scrolled (1068, 506) with delta (0, 0)
Screenshot: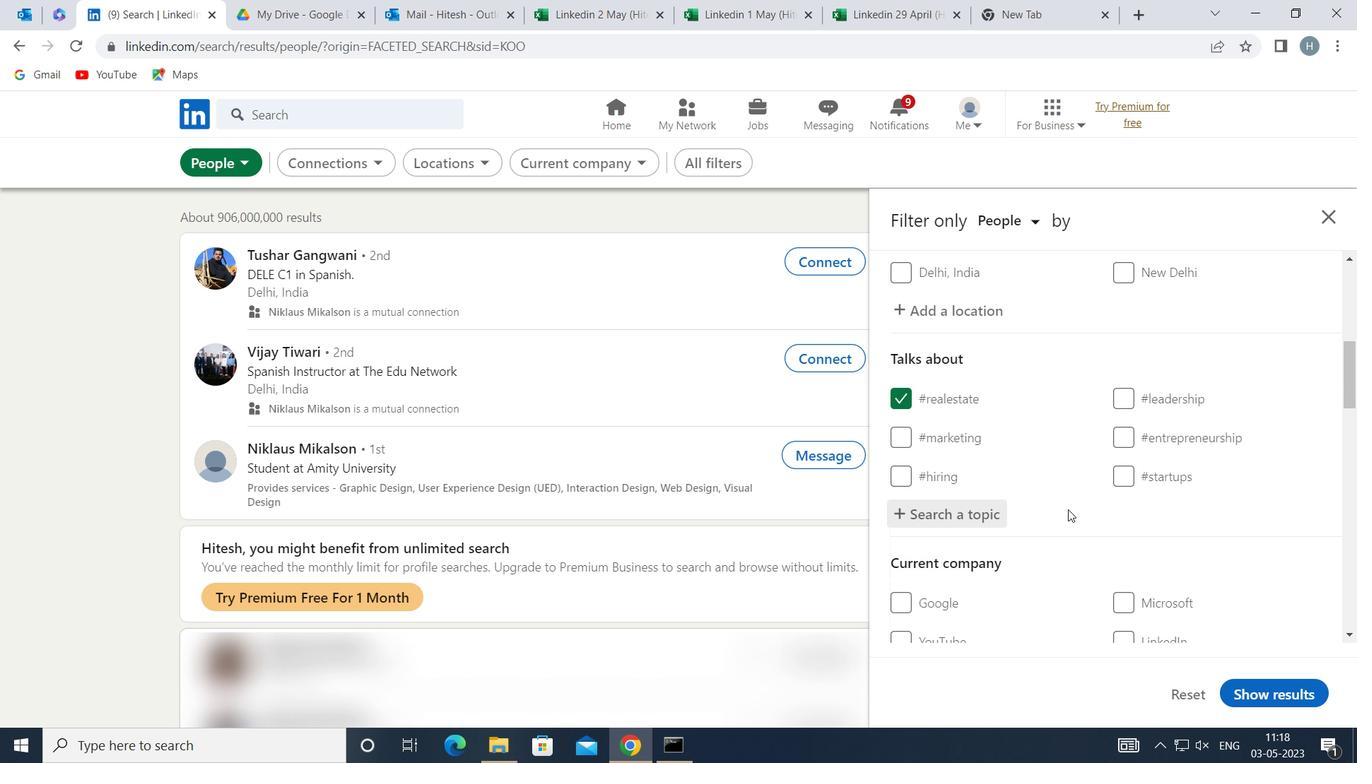 
Action: Mouse scrolled (1068, 506) with delta (0, 0)
Screenshot: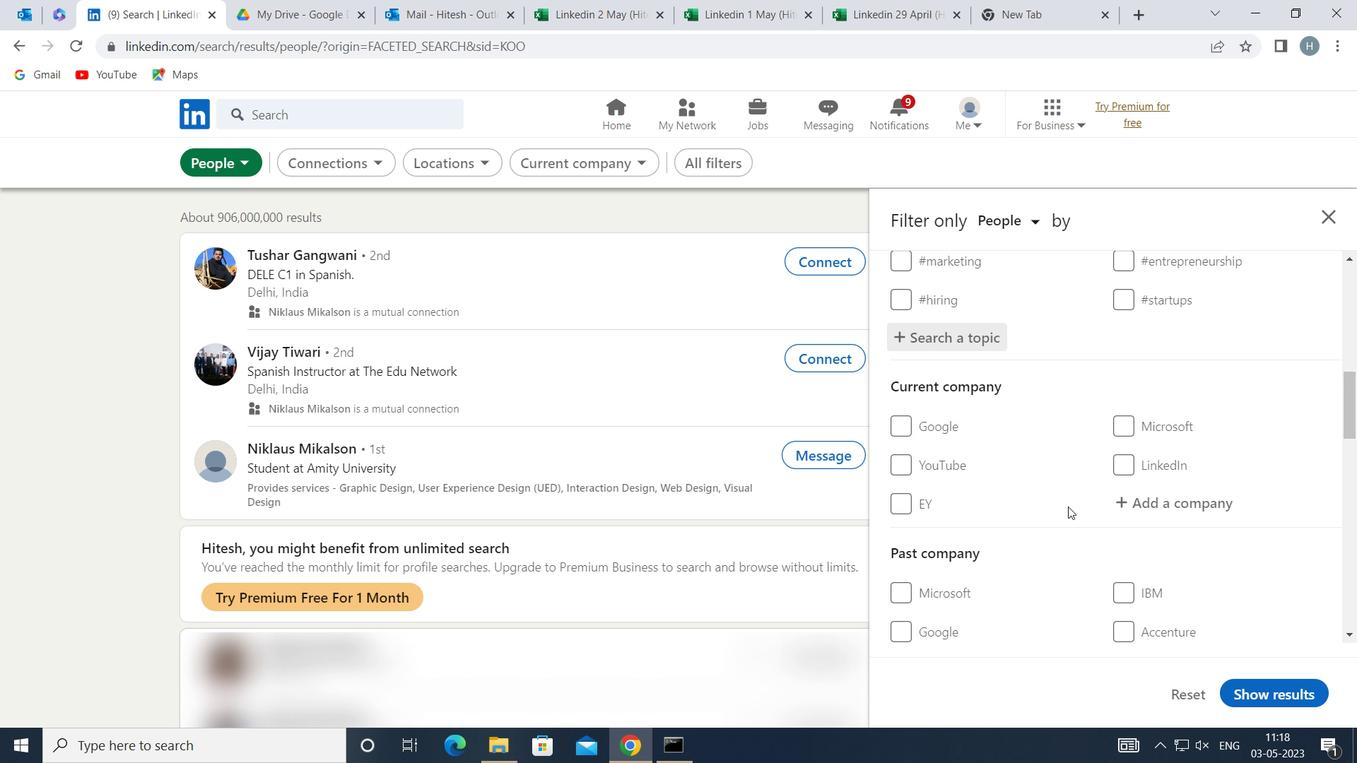 
Action: Mouse scrolled (1068, 506) with delta (0, 0)
Screenshot: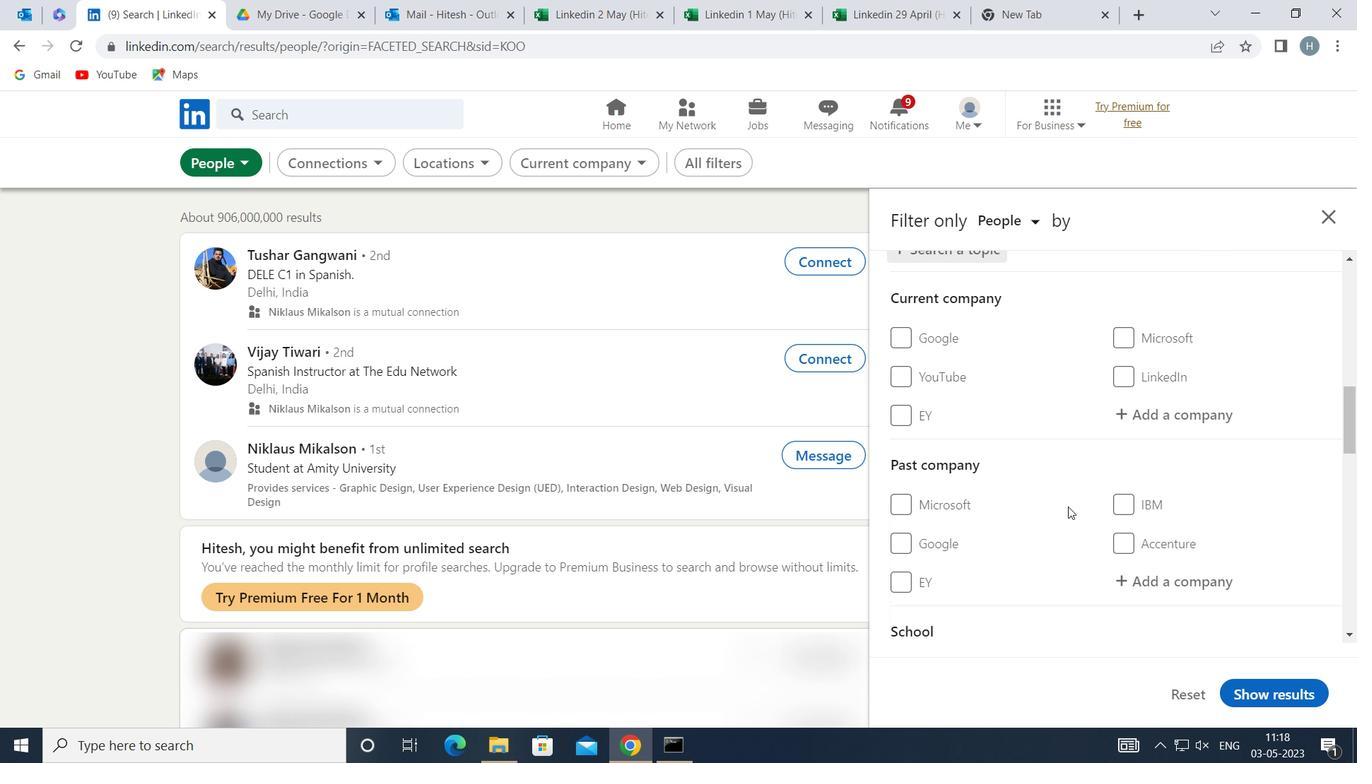 
Action: Mouse scrolled (1068, 506) with delta (0, 0)
Screenshot: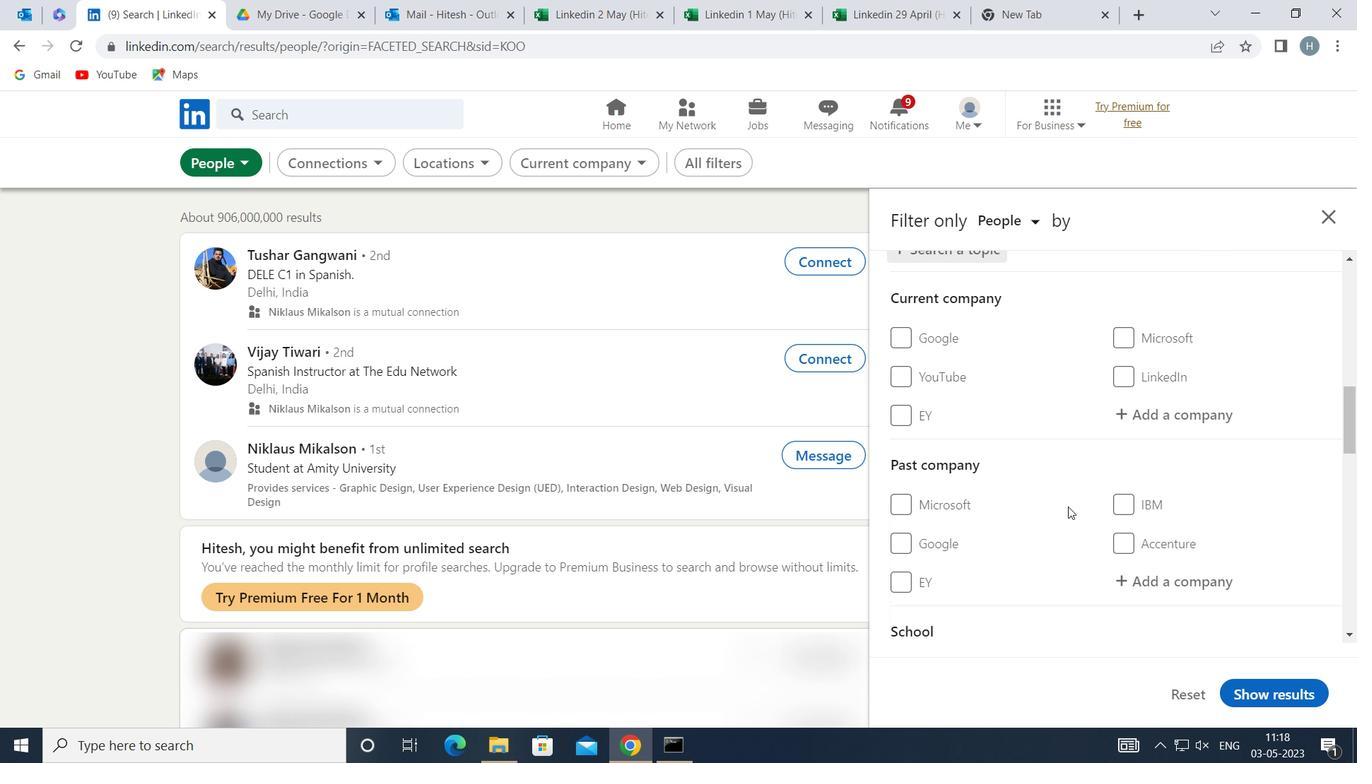
Action: Mouse moved to (1068, 505)
Screenshot: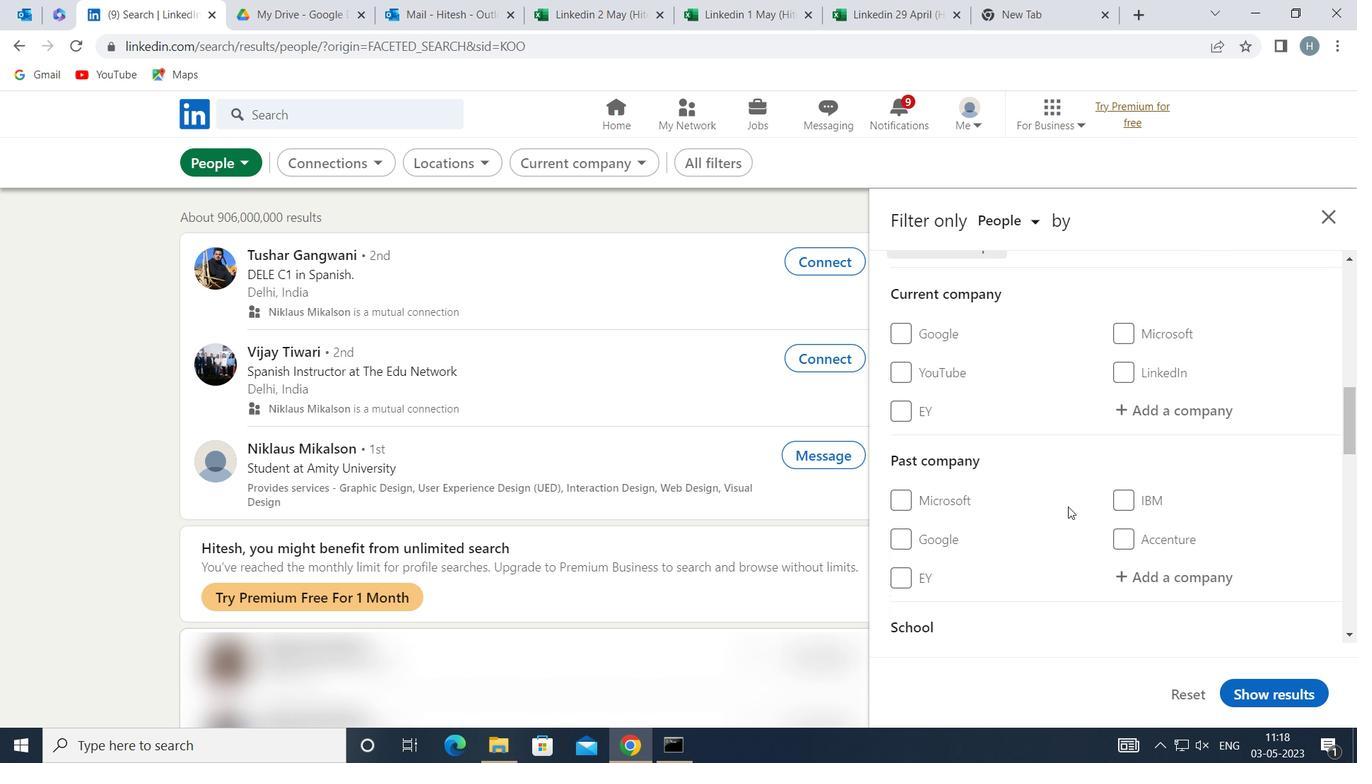 
Action: Mouse scrolled (1068, 504) with delta (0, 0)
Screenshot: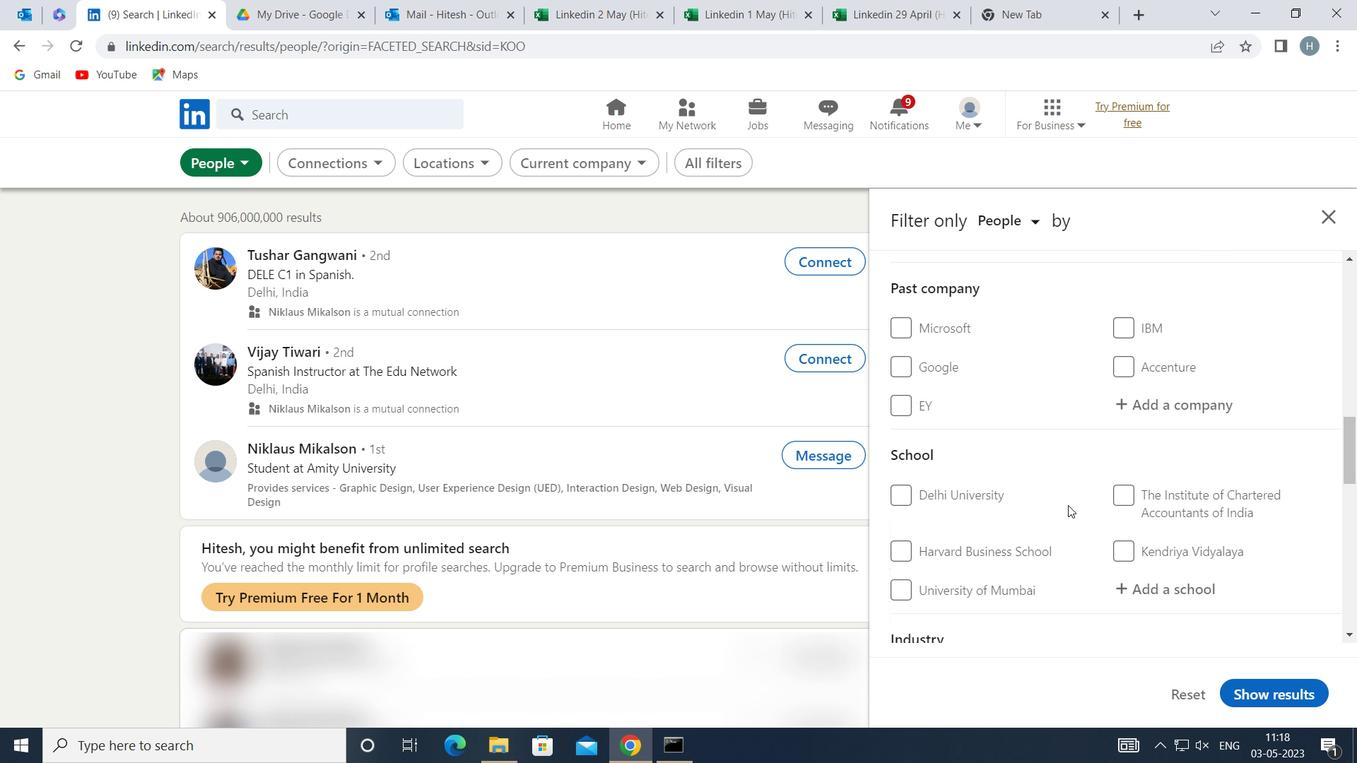 
Action: Mouse scrolled (1068, 504) with delta (0, 0)
Screenshot: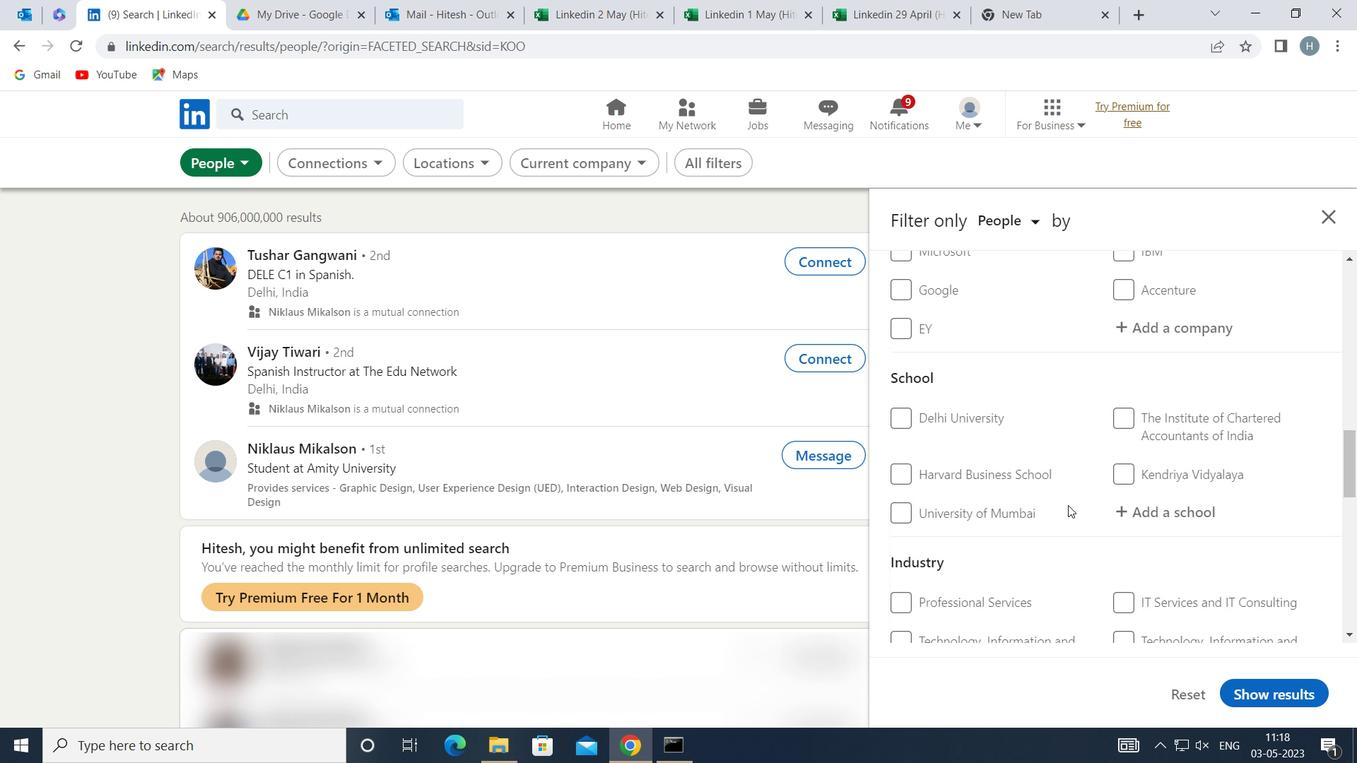 
Action: Mouse scrolled (1068, 504) with delta (0, 0)
Screenshot: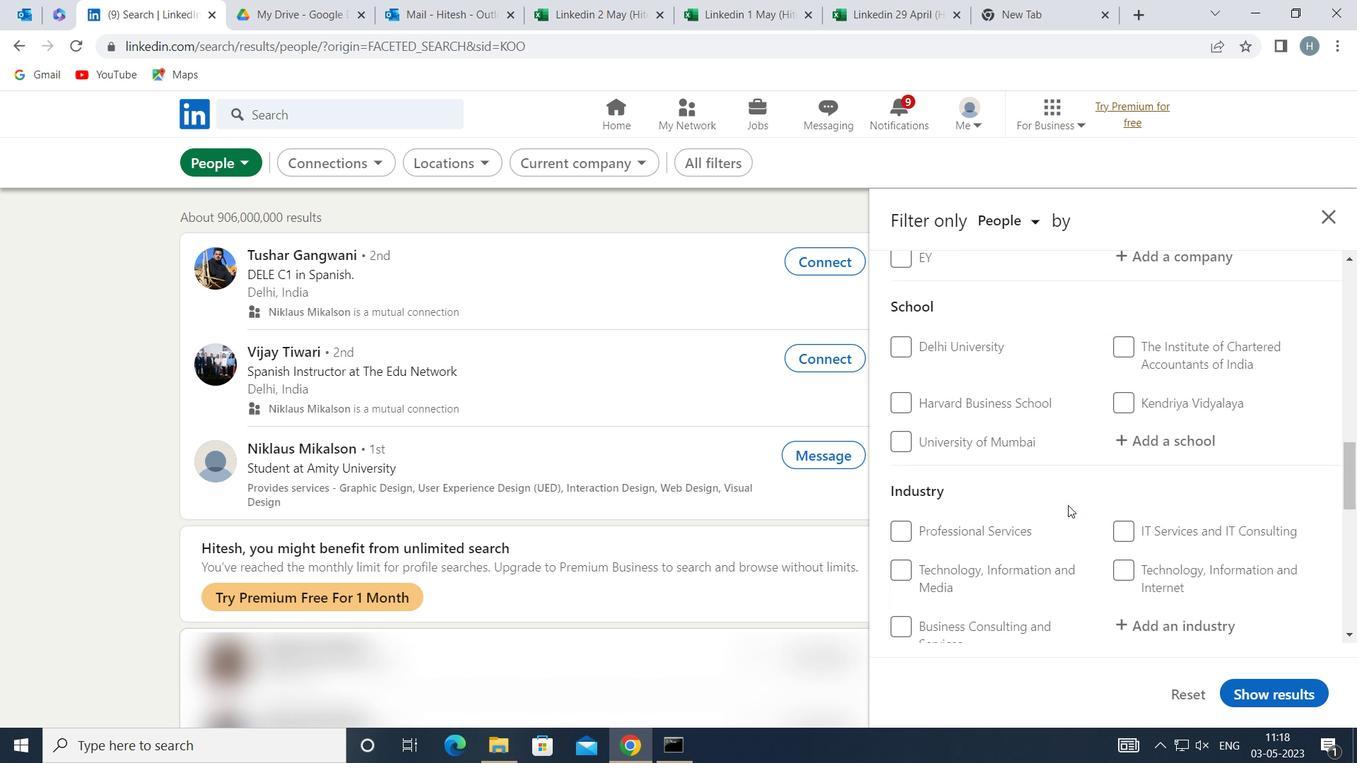 
Action: Mouse scrolled (1068, 504) with delta (0, 0)
Screenshot: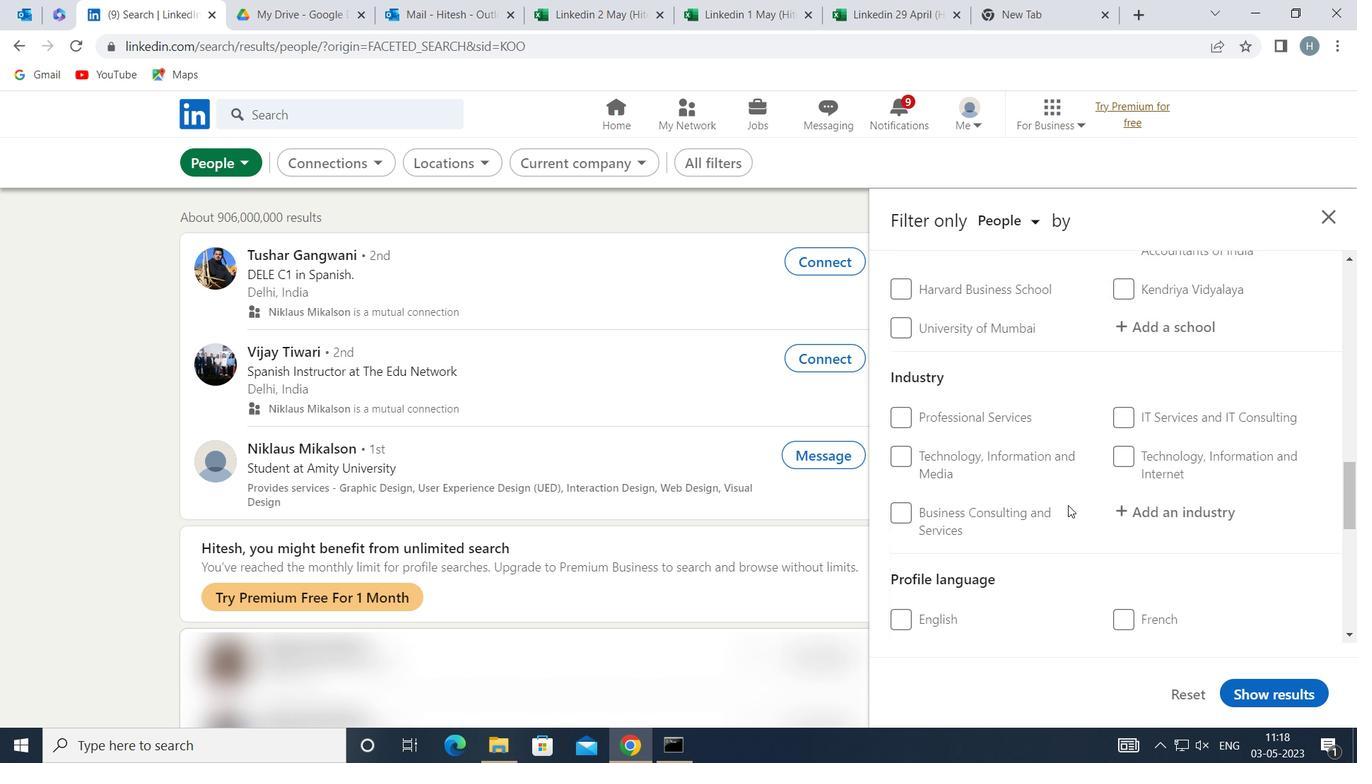 
Action: Mouse moved to (1117, 528)
Screenshot: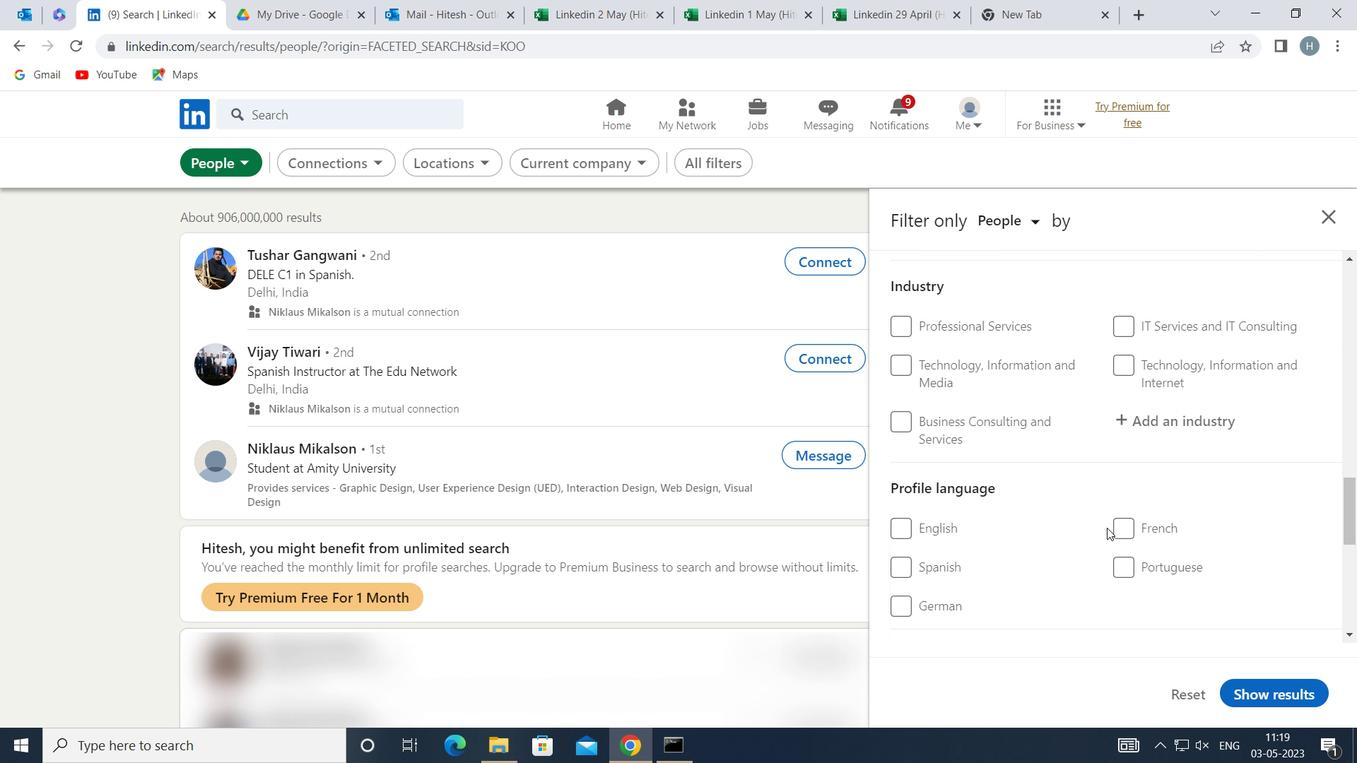 
Action: Mouse pressed left at (1117, 528)
Screenshot: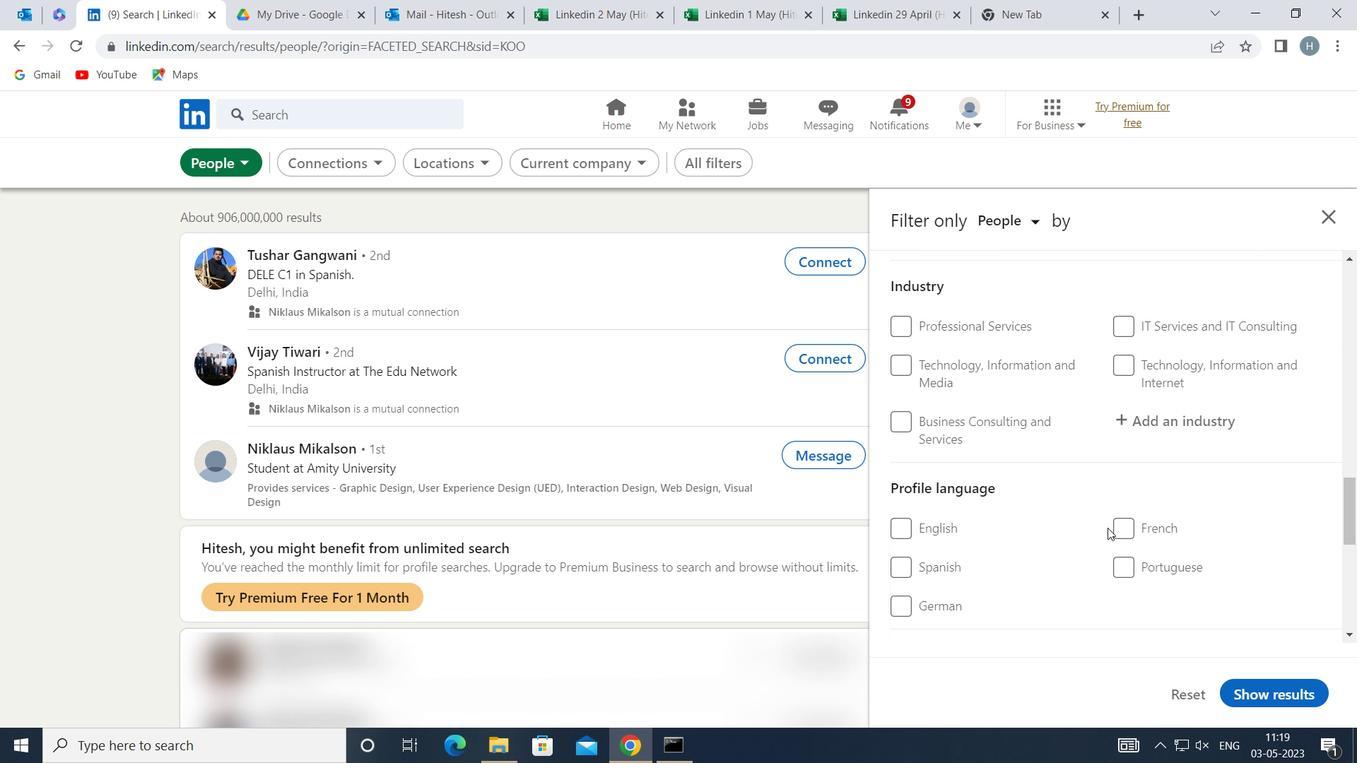
Action: Mouse moved to (1070, 518)
Screenshot: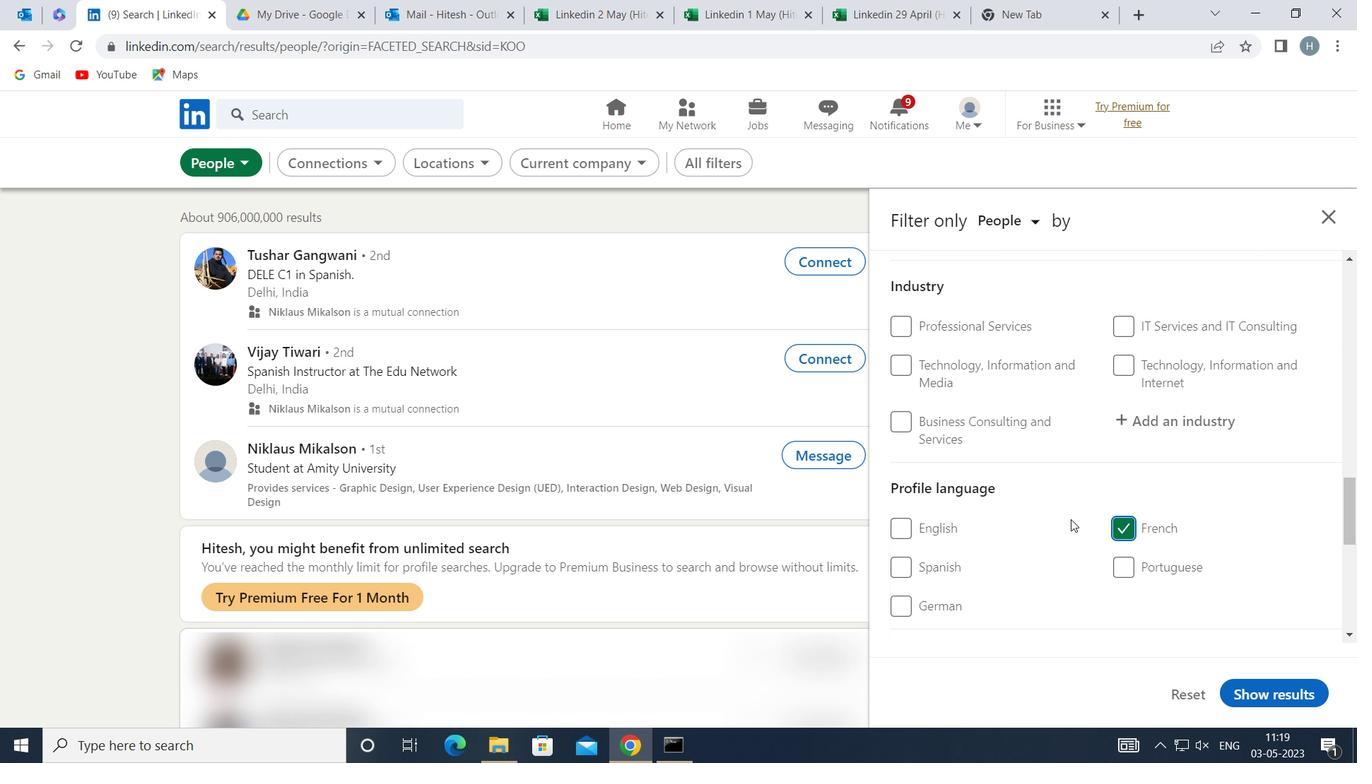 
Action: Mouse scrolled (1070, 518) with delta (0, 0)
Screenshot: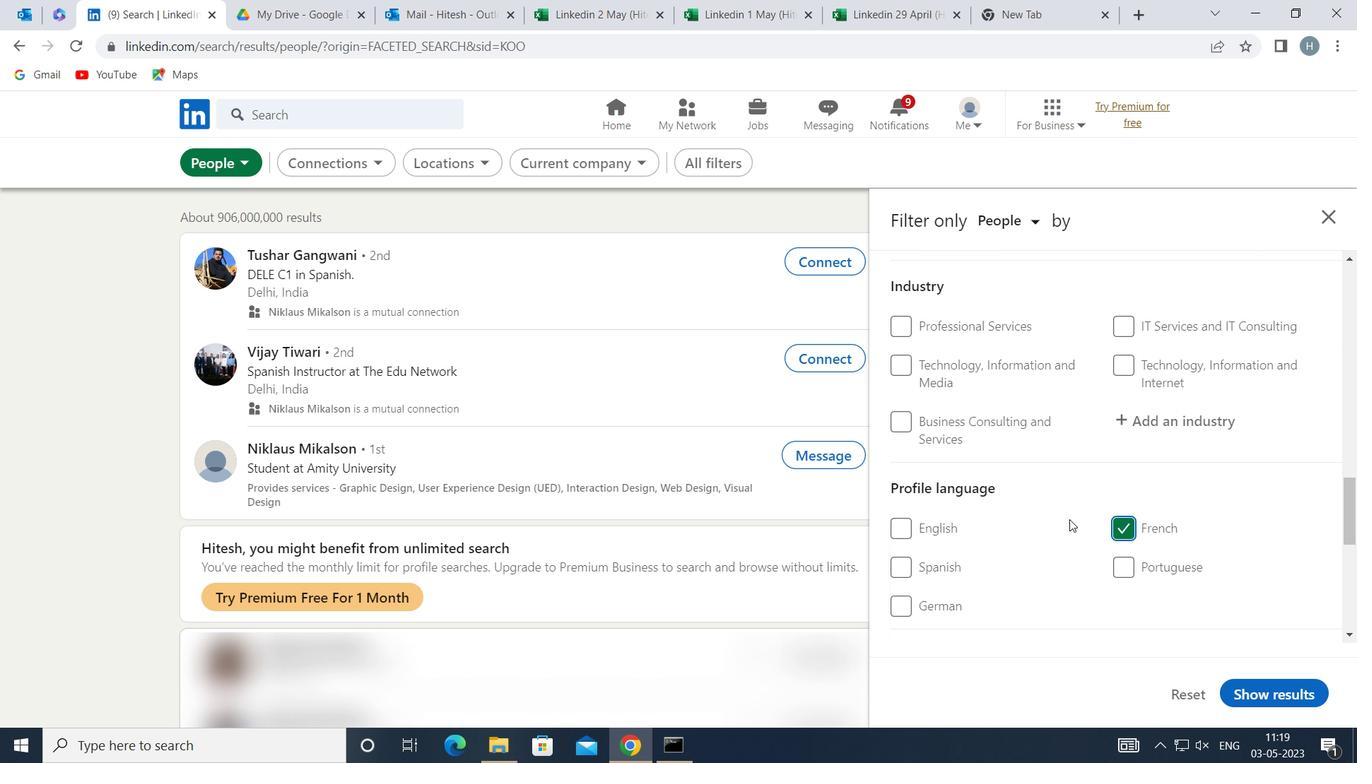 
Action: Mouse scrolled (1070, 518) with delta (0, 0)
Screenshot: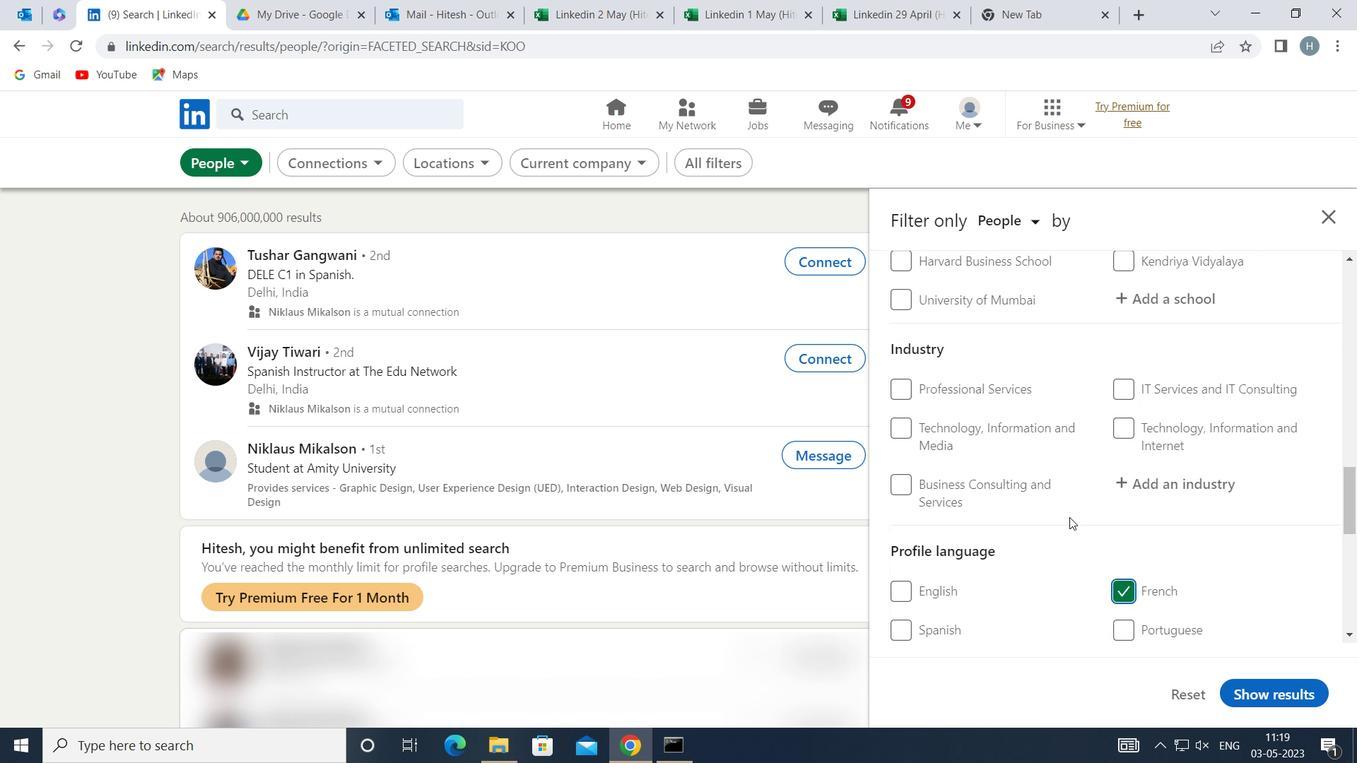 
Action: Mouse scrolled (1070, 518) with delta (0, 0)
Screenshot: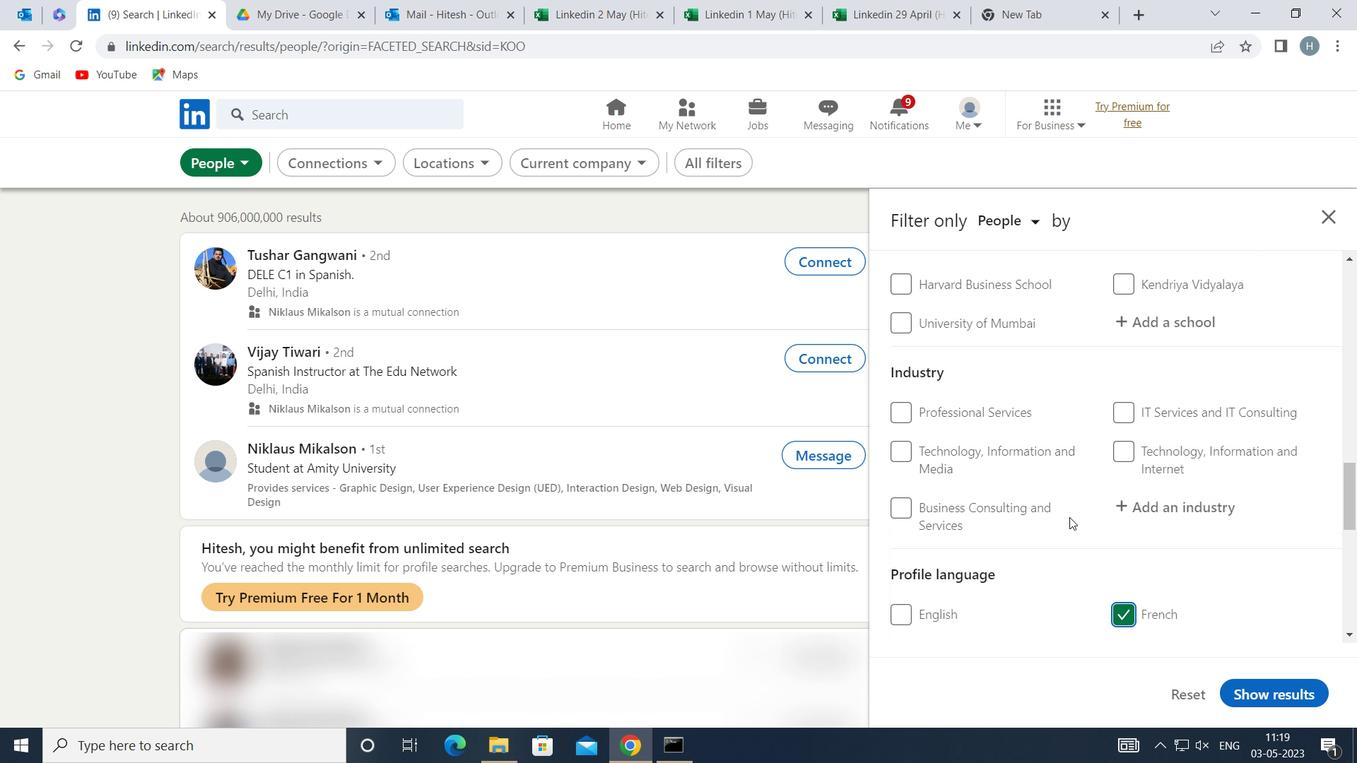 
Action: Mouse scrolled (1070, 518) with delta (0, 0)
Screenshot: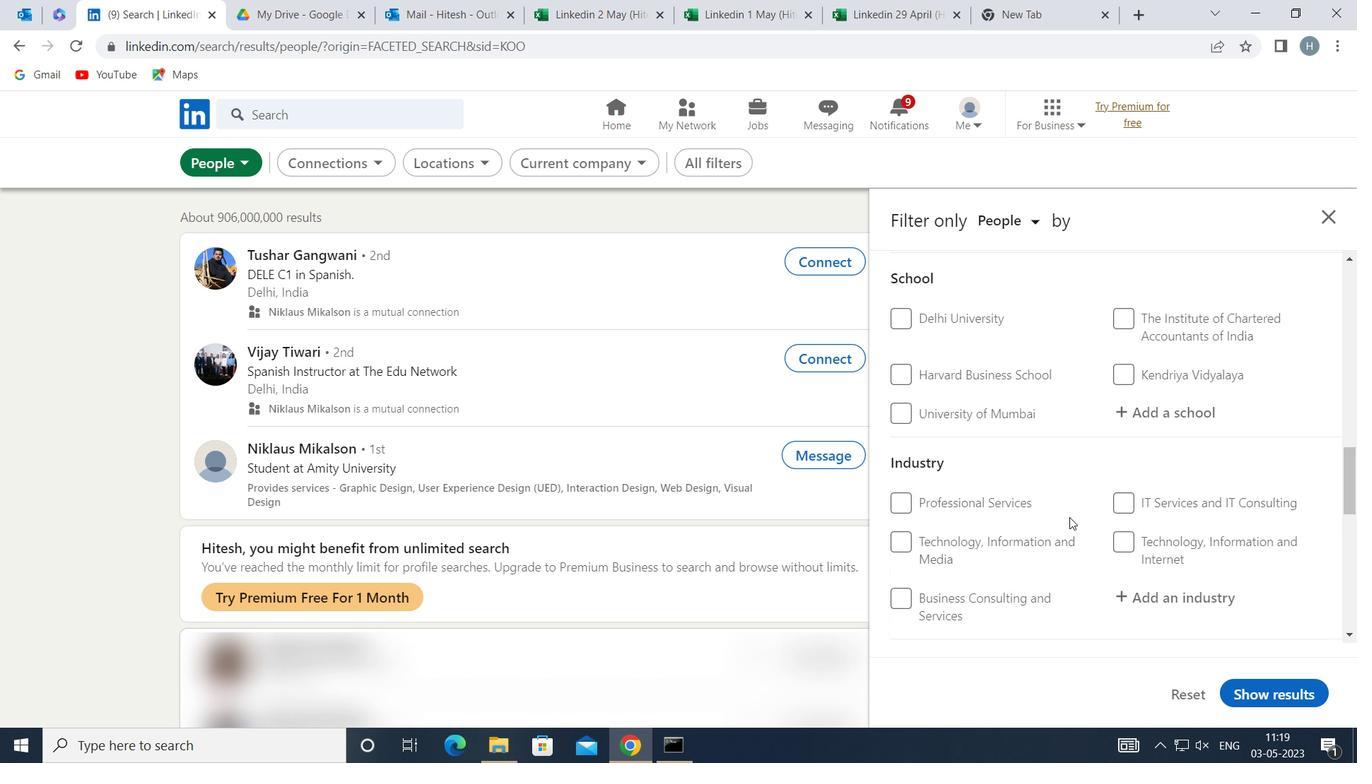 
Action: Mouse scrolled (1070, 518) with delta (0, 0)
Screenshot: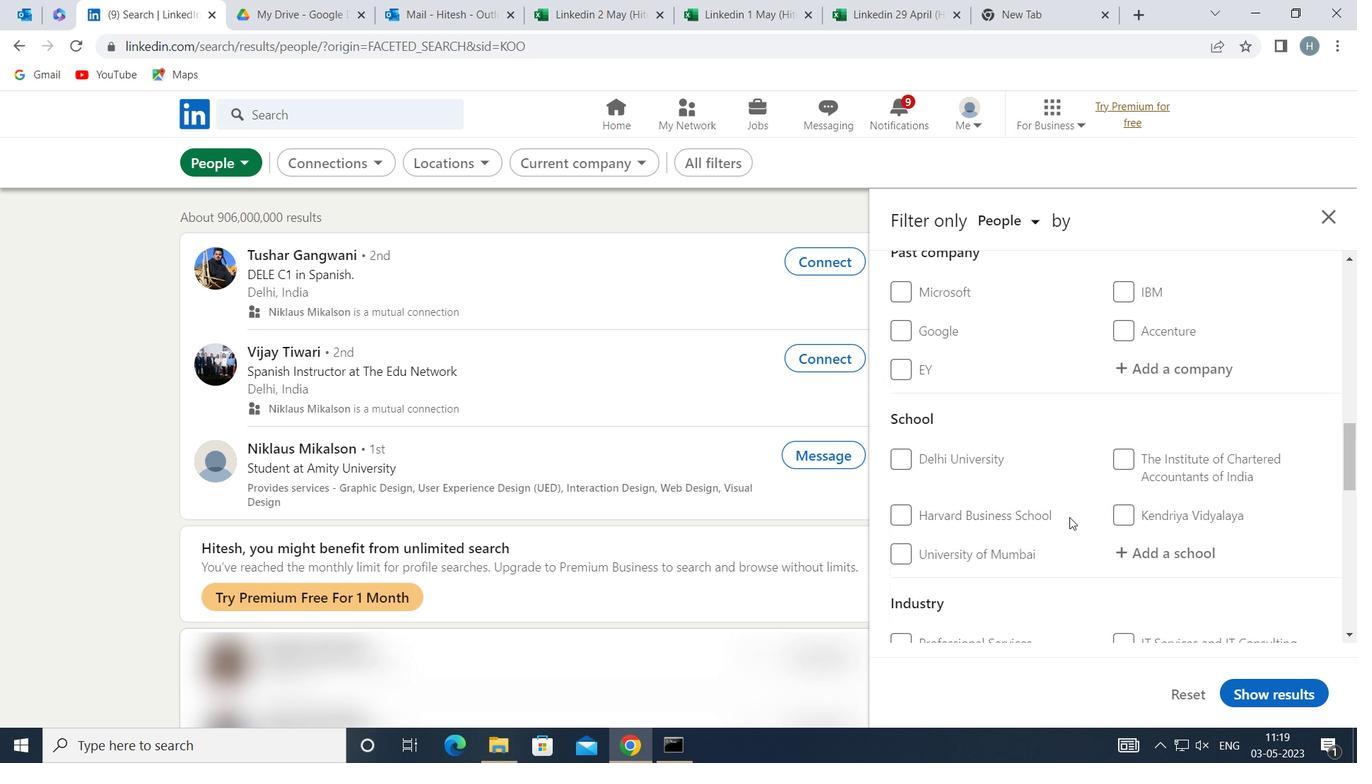 
Action: Mouse scrolled (1070, 518) with delta (0, 0)
Screenshot: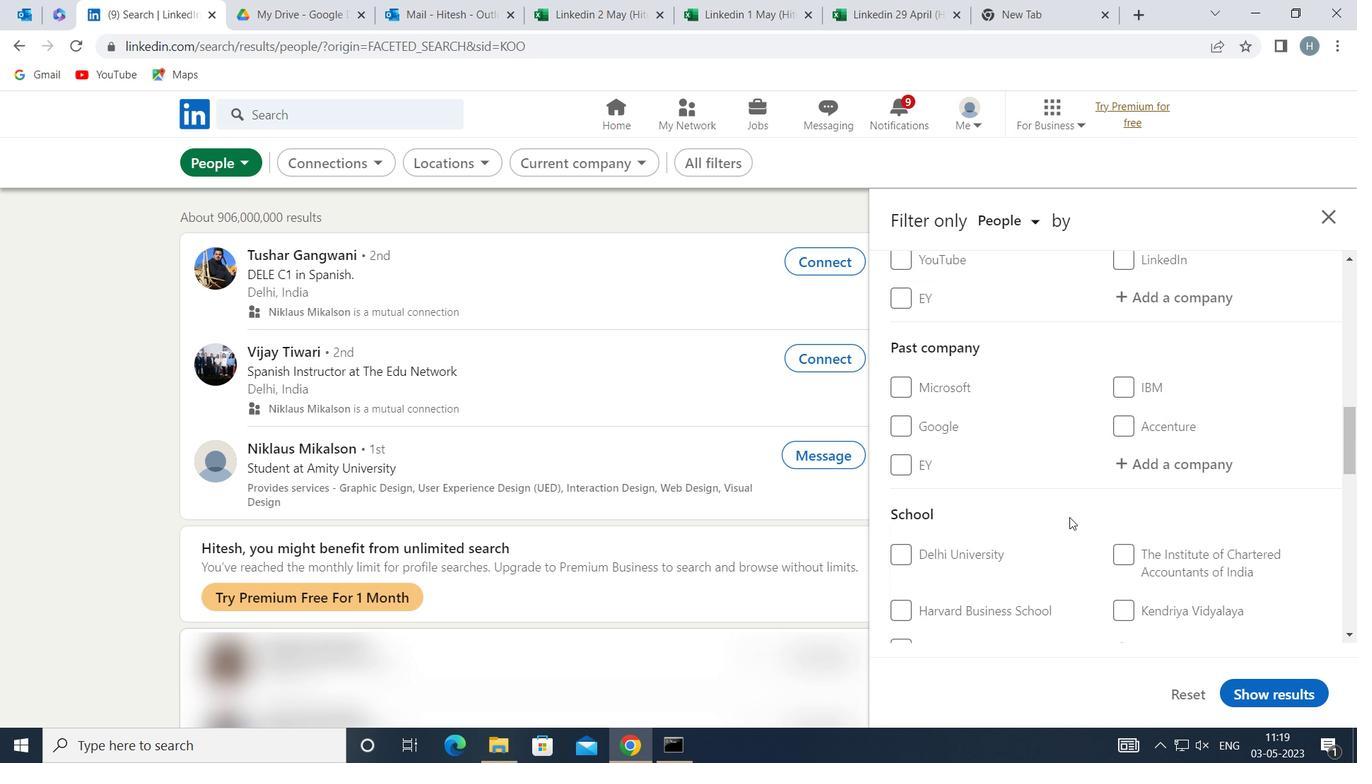 
Action: Mouse scrolled (1070, 518) with delta (0, 0)
Screenshot: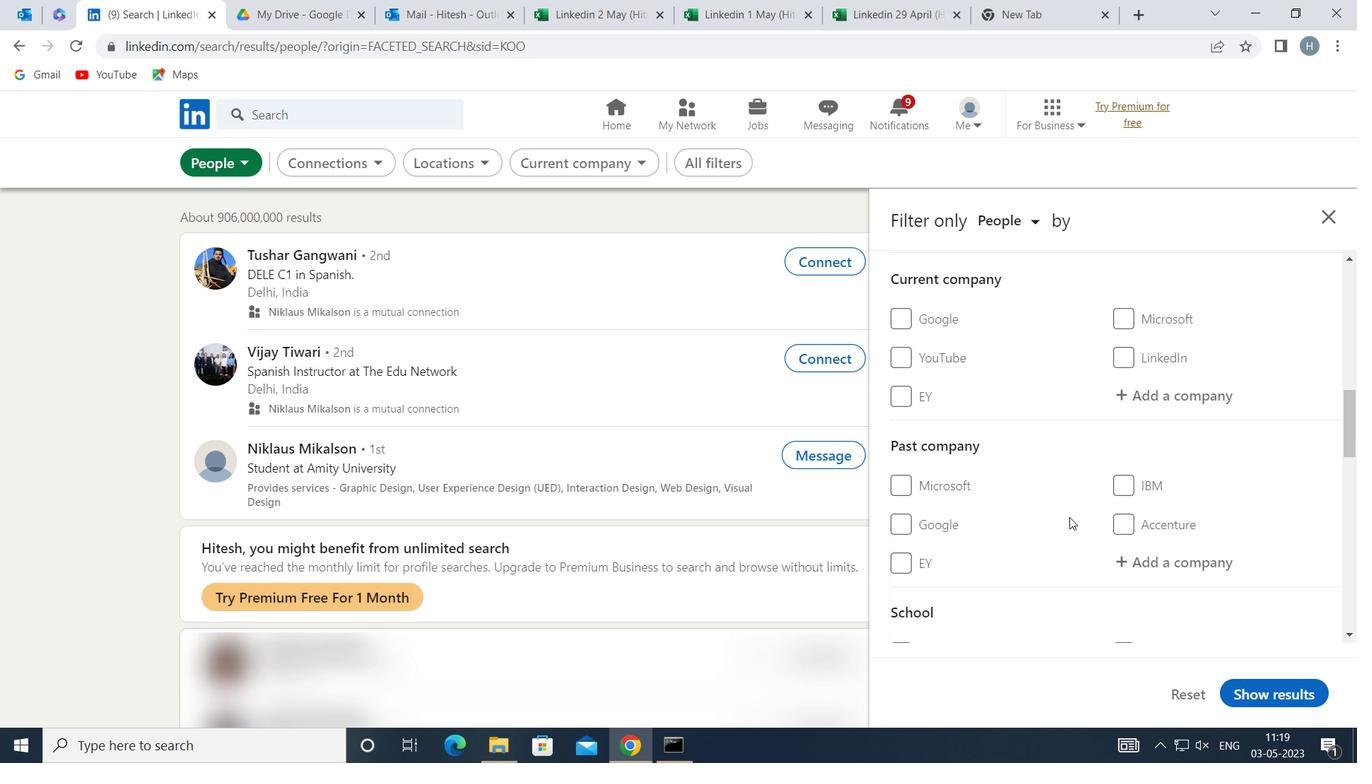 
Action: Mouse moved to (1162, 499)
Screenshot: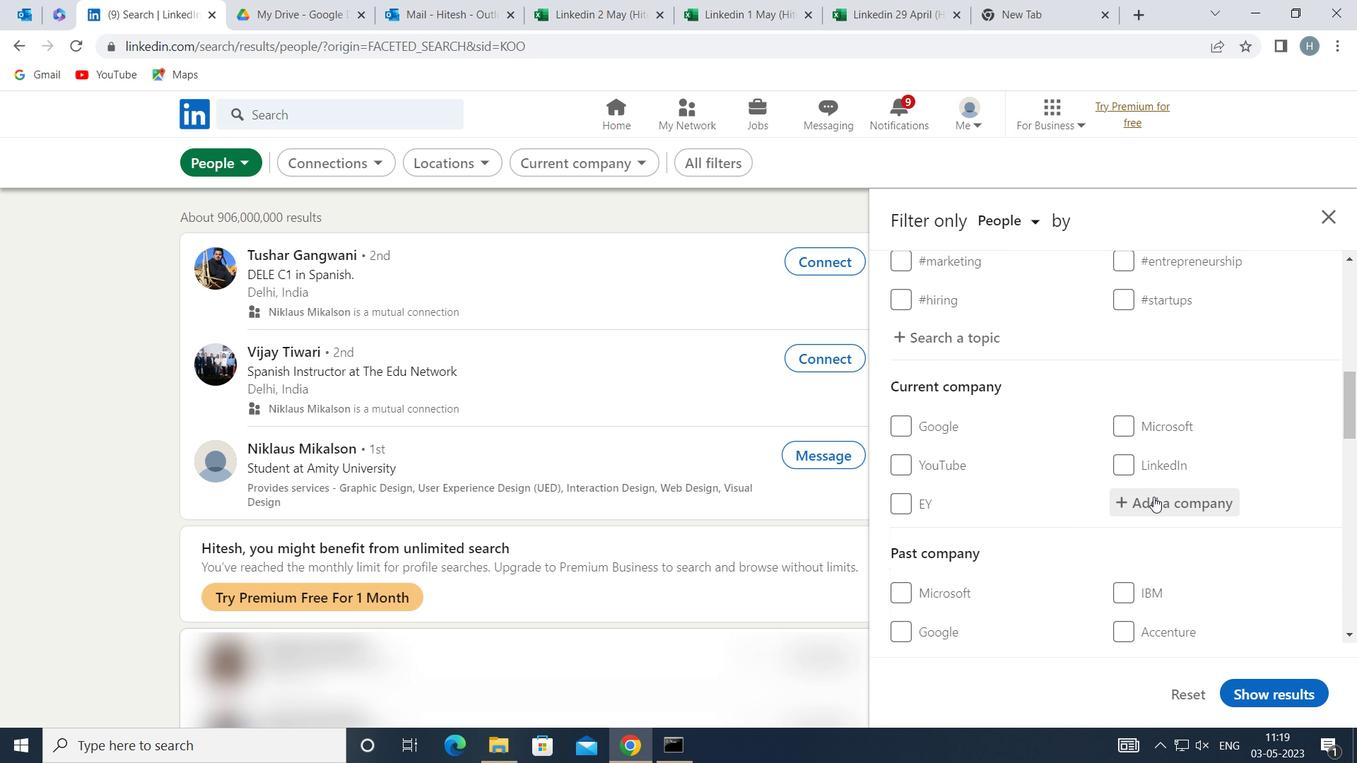 
Action: Mouse pressed left at (1162, 499)
Screenshot: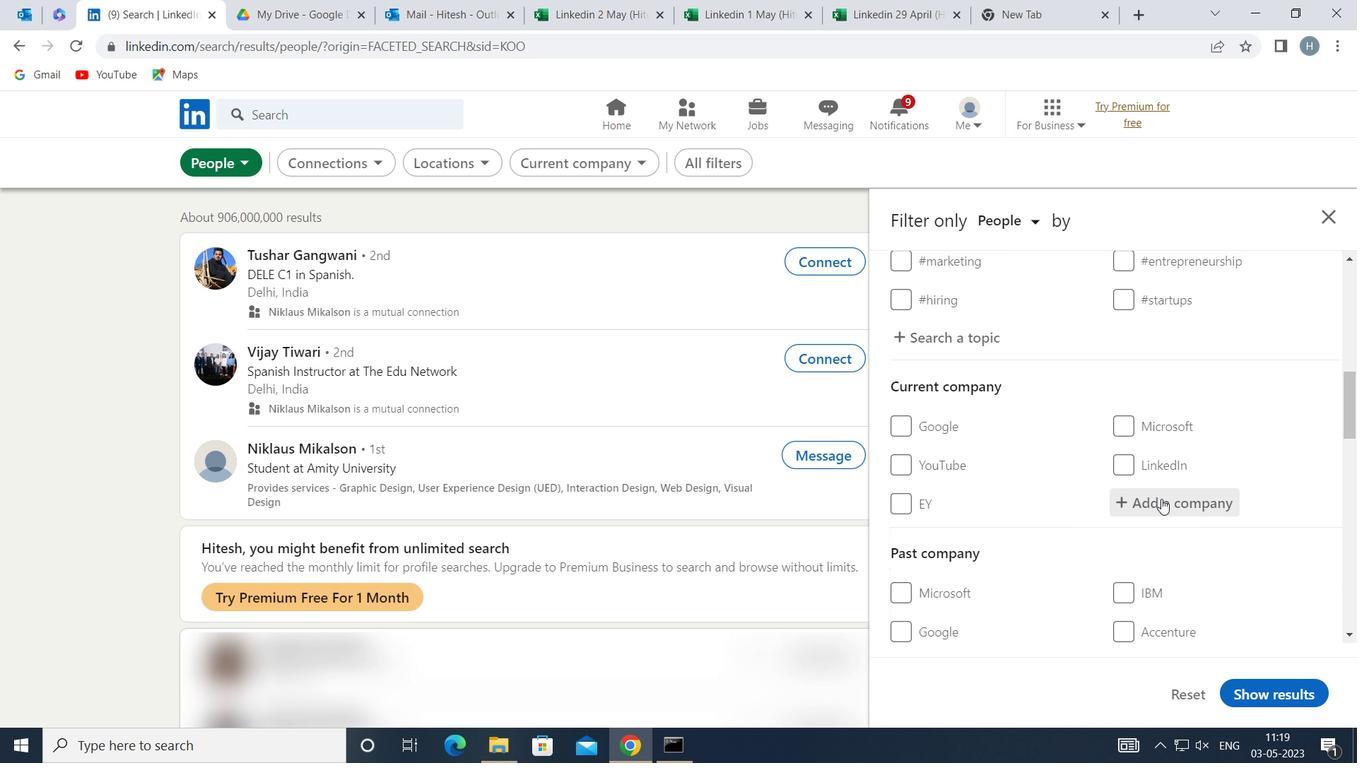 
Action: Mouse moved to (1151, 497)
Screenshot: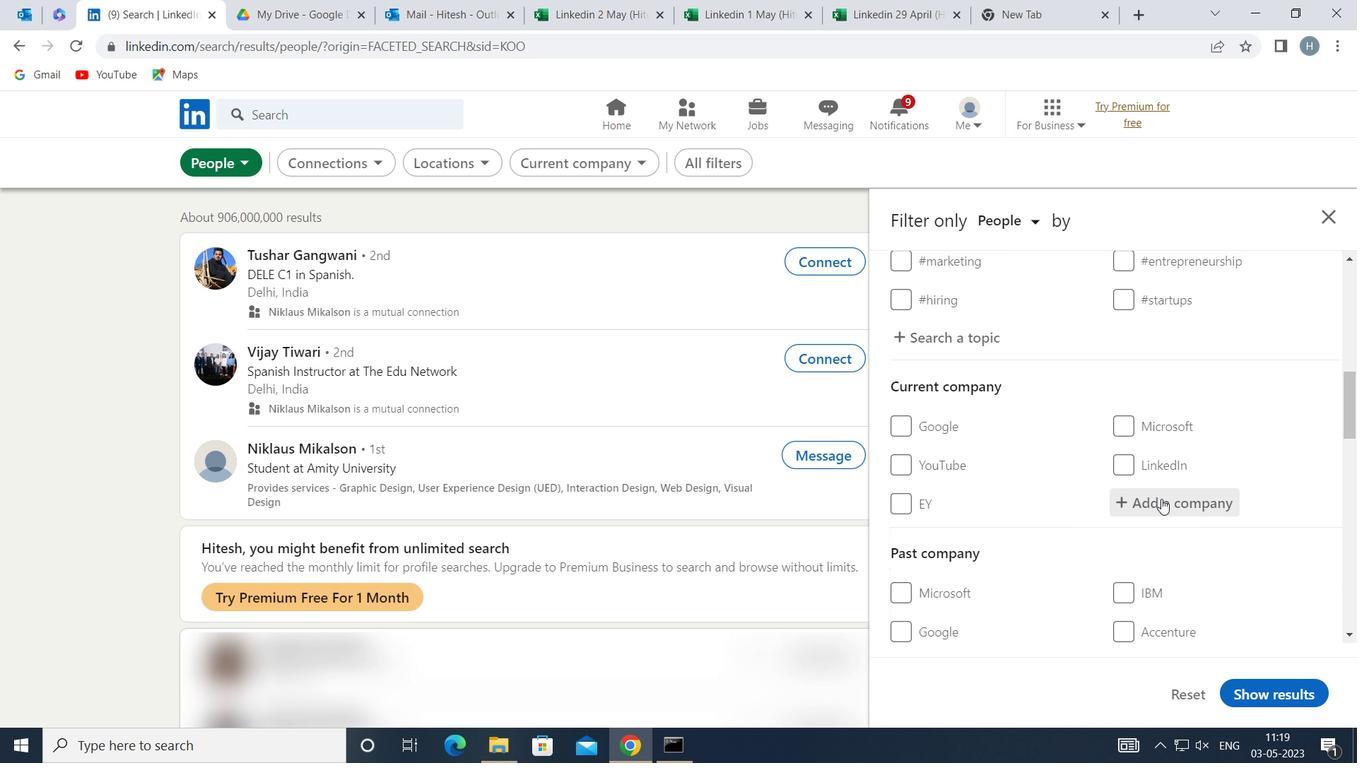 
Action: Key pressed <Key.shift>ACME<Key.space><Key.shift>SERVICES
Screenshot: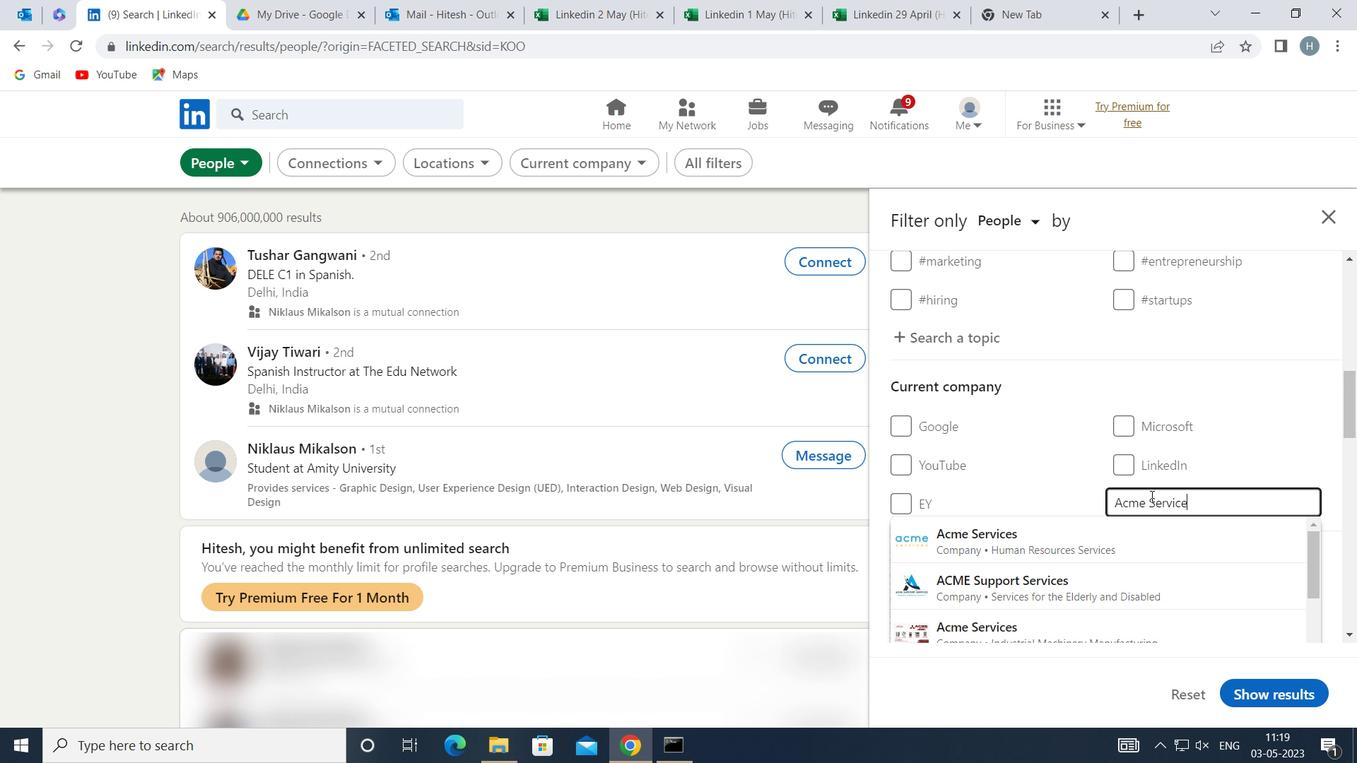 
Action: Mouse moved to (1144, 538)
Screenshot: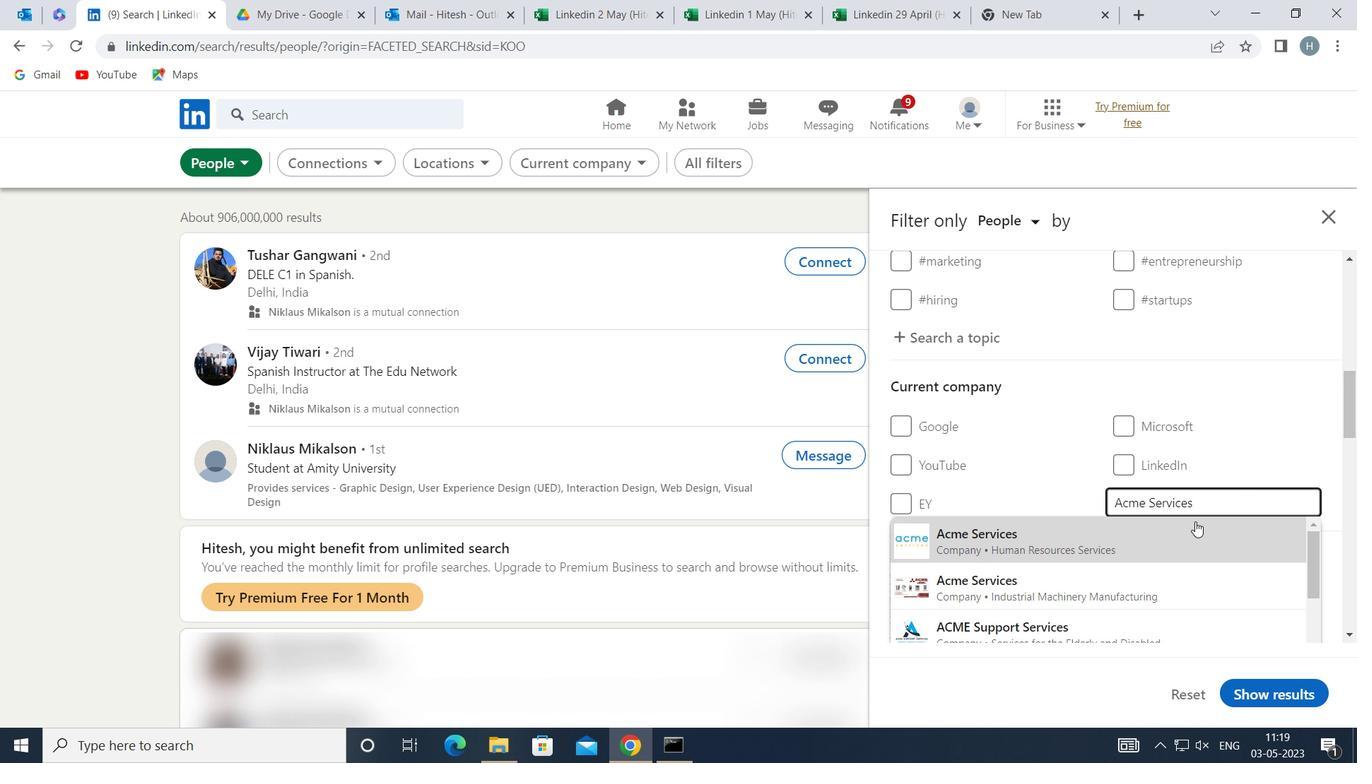 
Action: Mouse pressed left at (1144, 538)
Screenshot: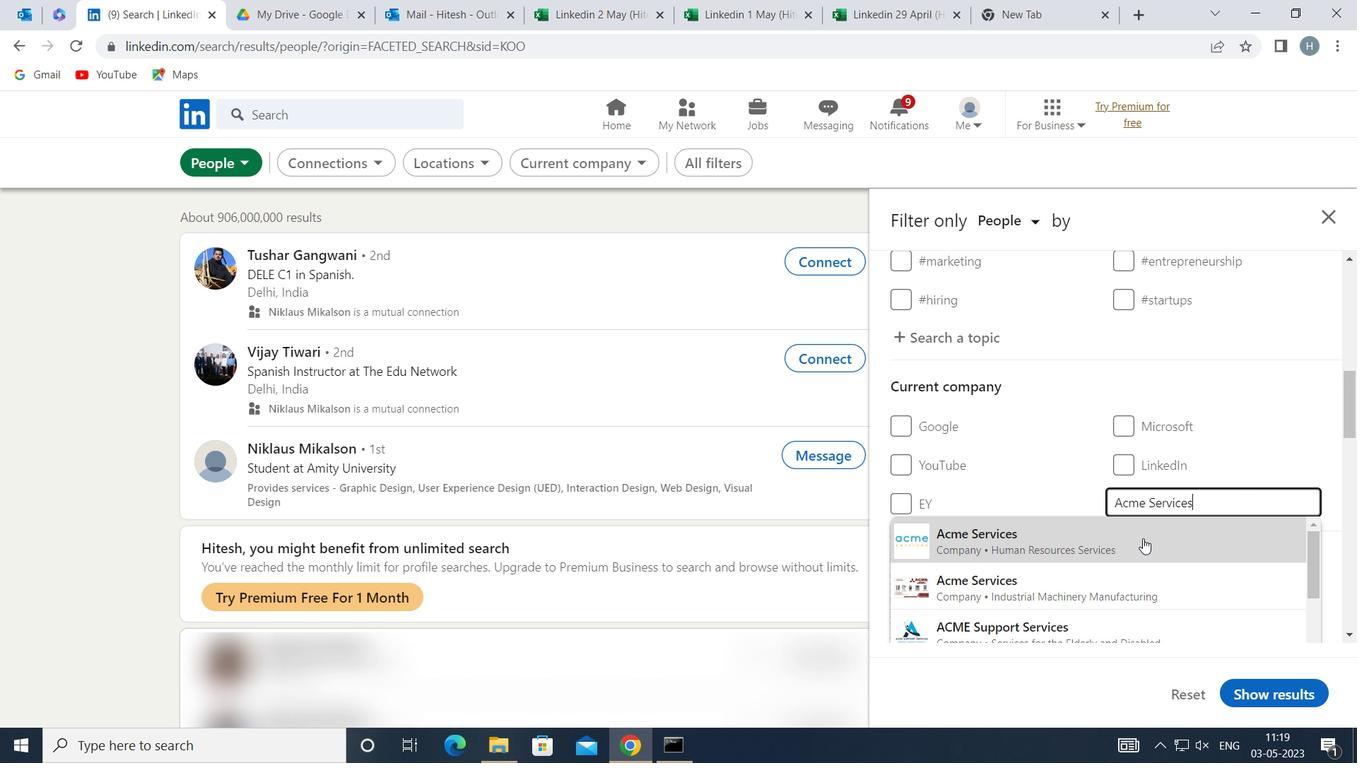 
Action: Mouse moved to (1143, 536)
Screenshot: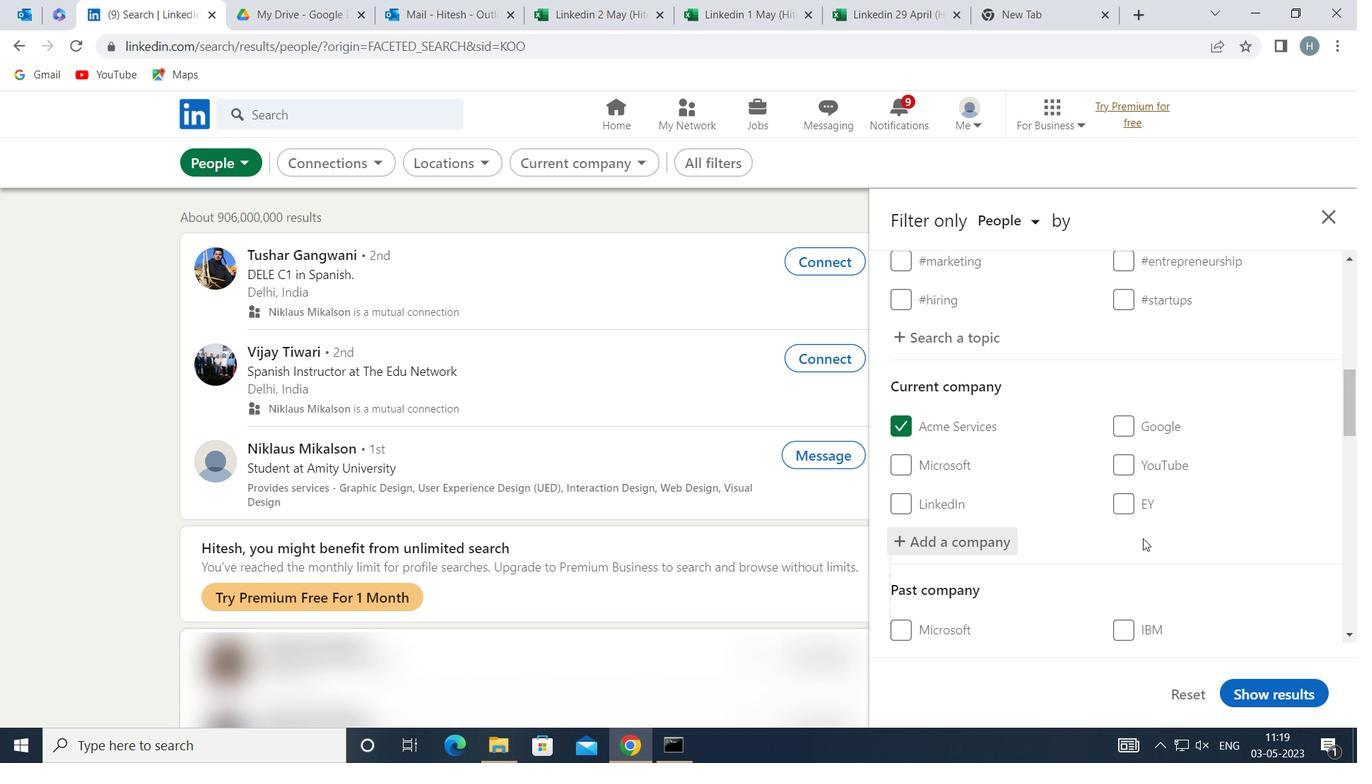 
Action: Mouse scrolled (1143, 535) with delta (0, 0)
Screenshot: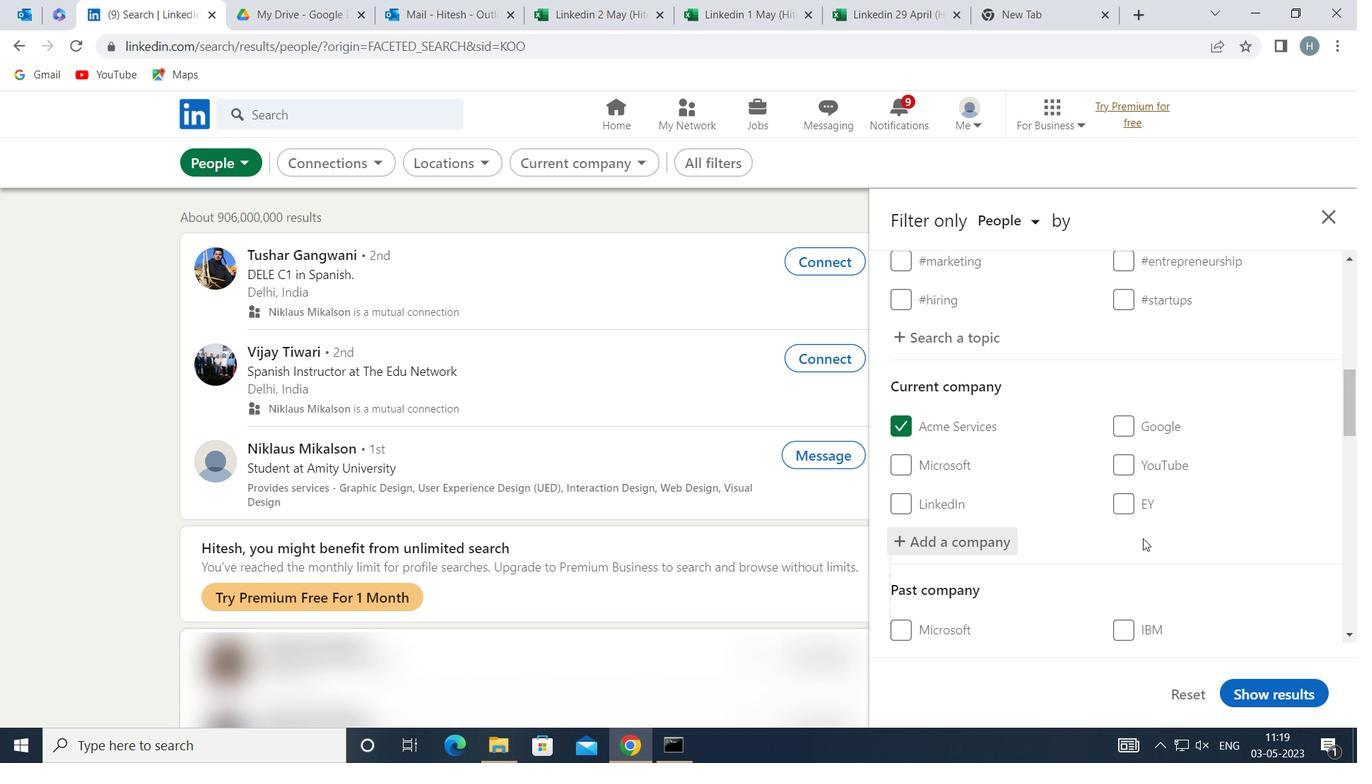 
Action: Mouse moved to (1141, 535)
Screenshot: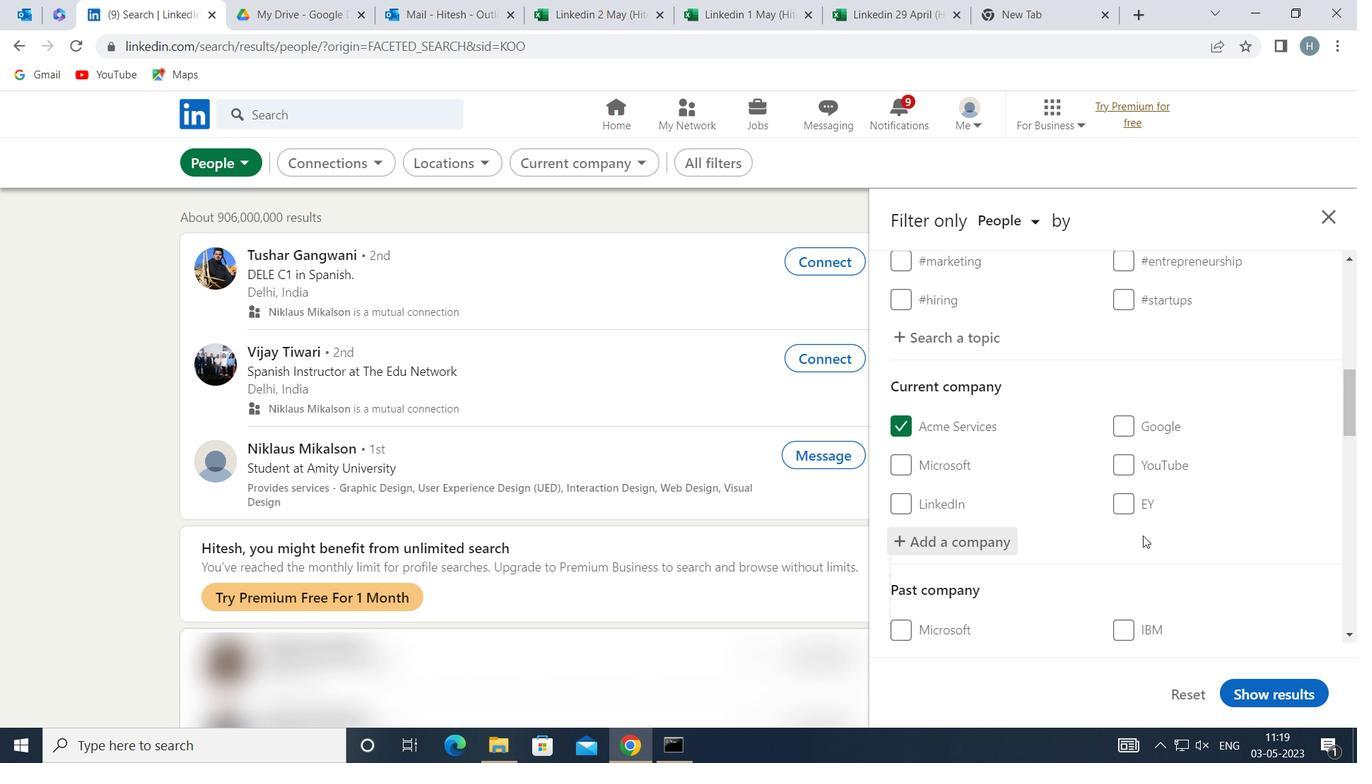 
Action: Mouse scrolled (1141, 535) with delta (0, 0)
Screenshot: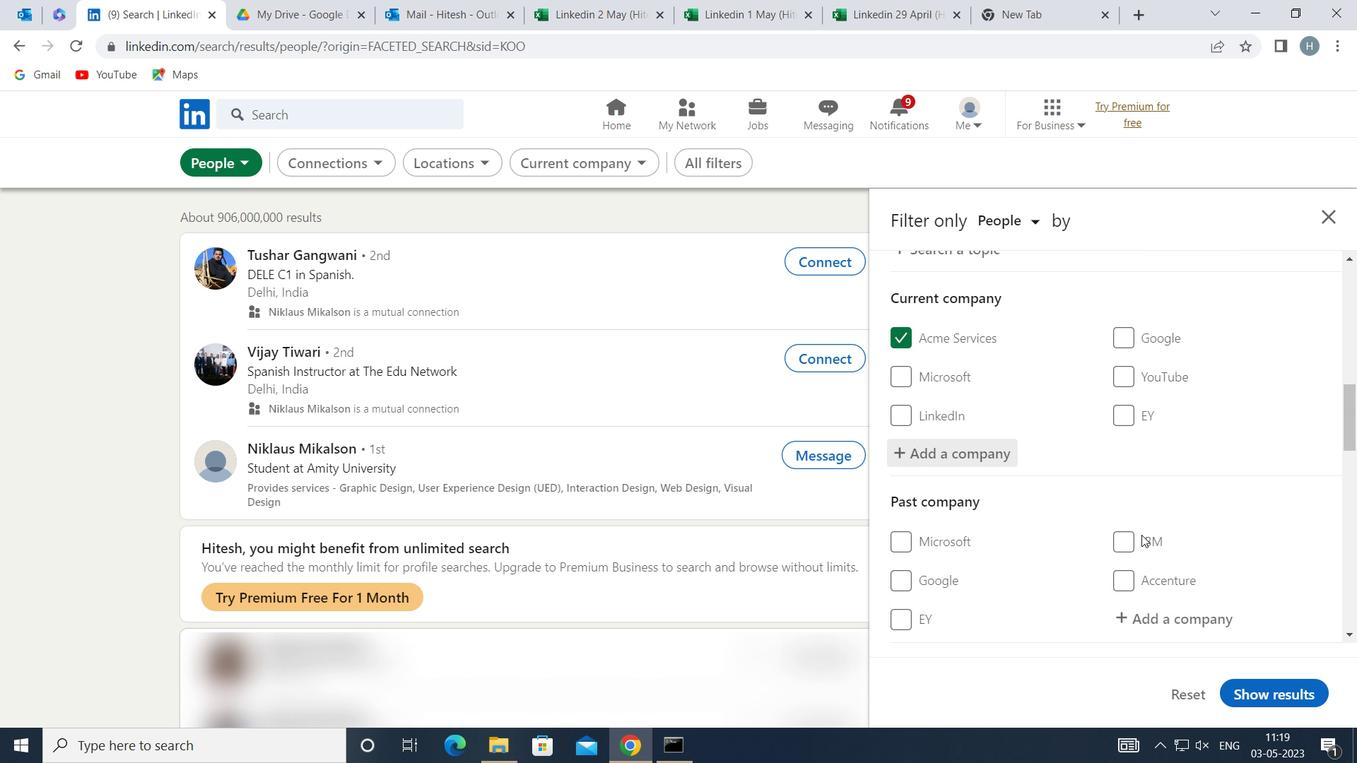
Action: Mouse scrolled (1141, 535) with delta (0, 0)
Screenshot: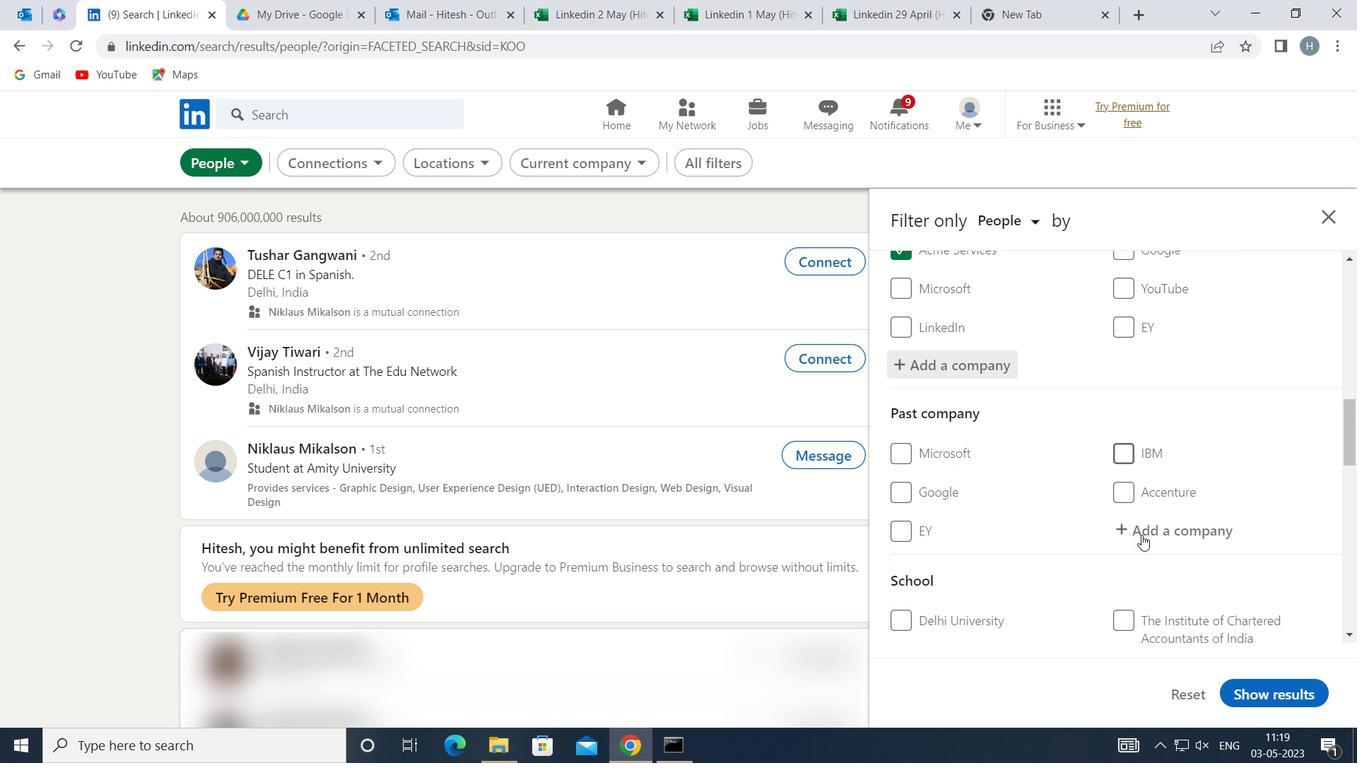 
Action: Mouse scrolled (1141, 535) with delta (0, 0)
Screenshot: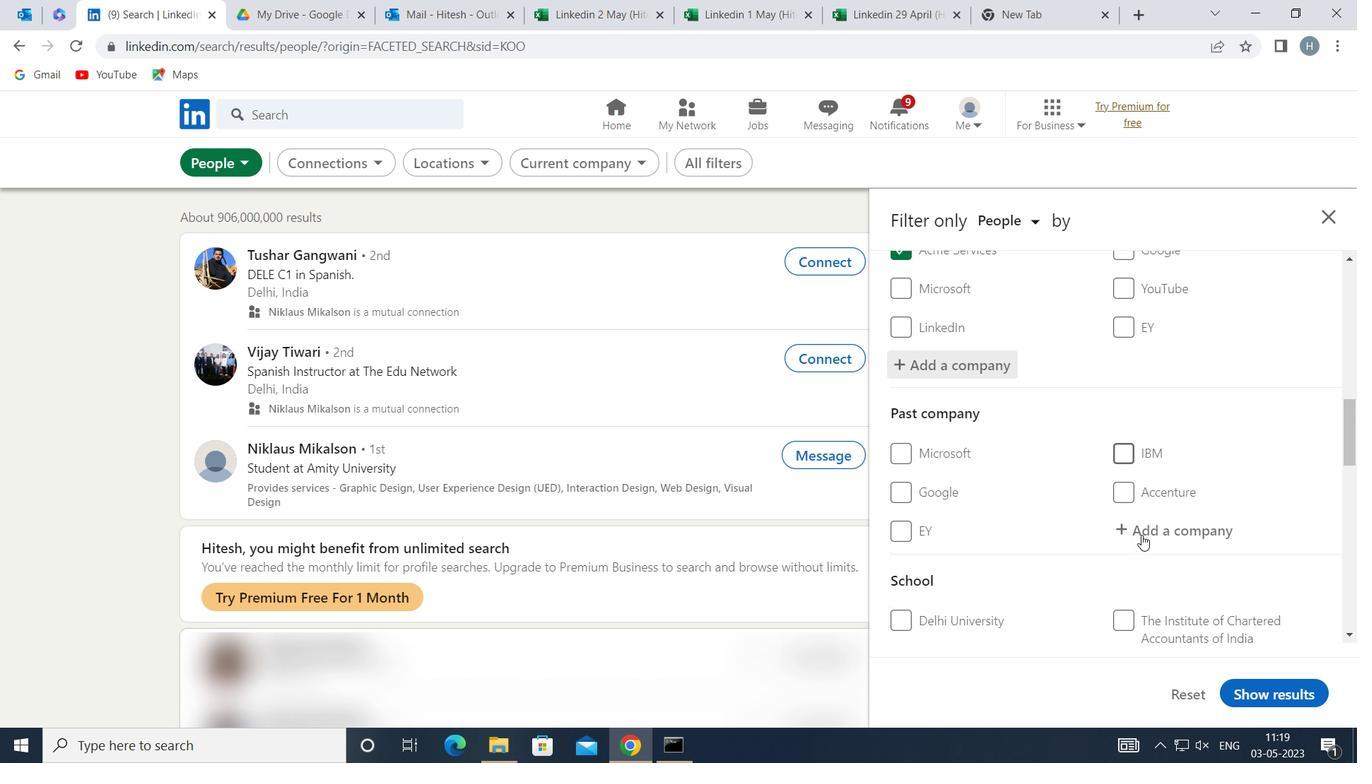 
Action: Mouse moved to (1173, 531)
Screenshot: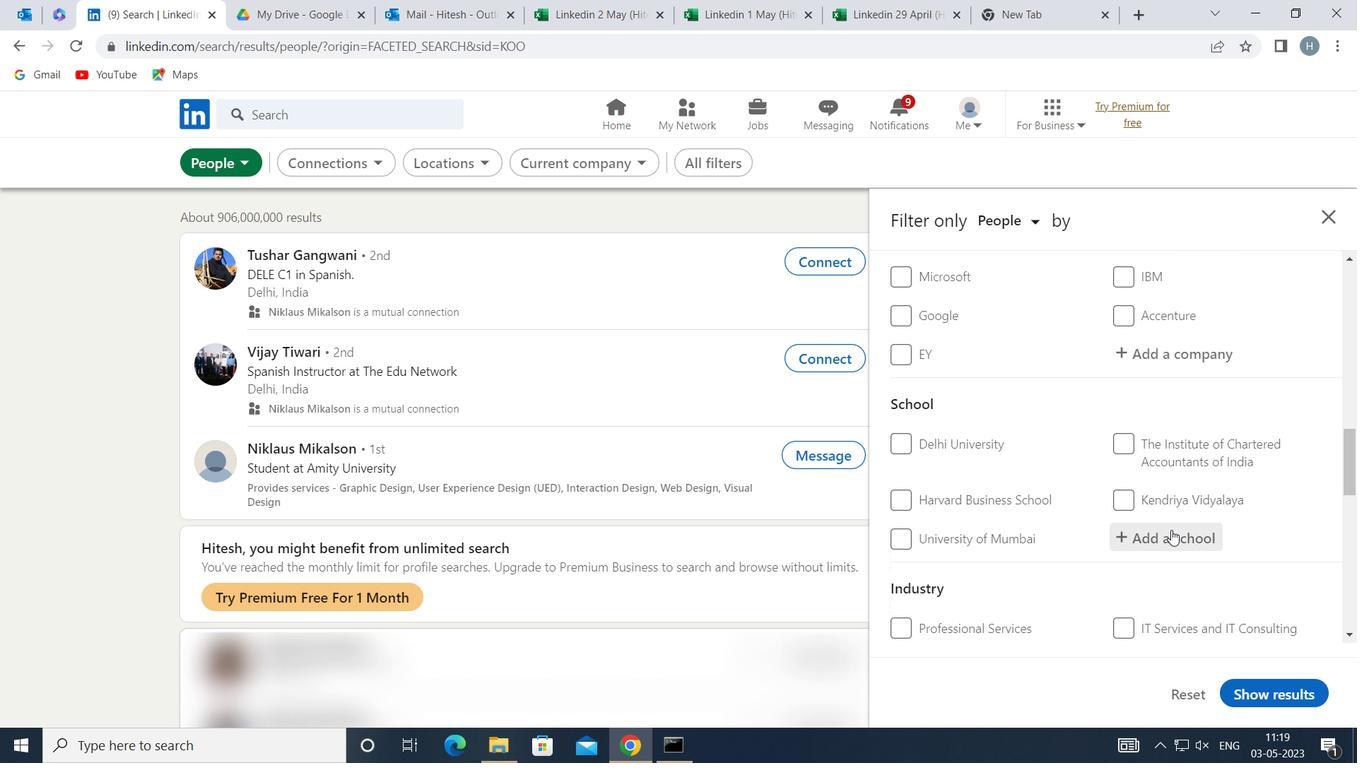 
Action: Mouse pressed left at (1173, 531)
Screenshot: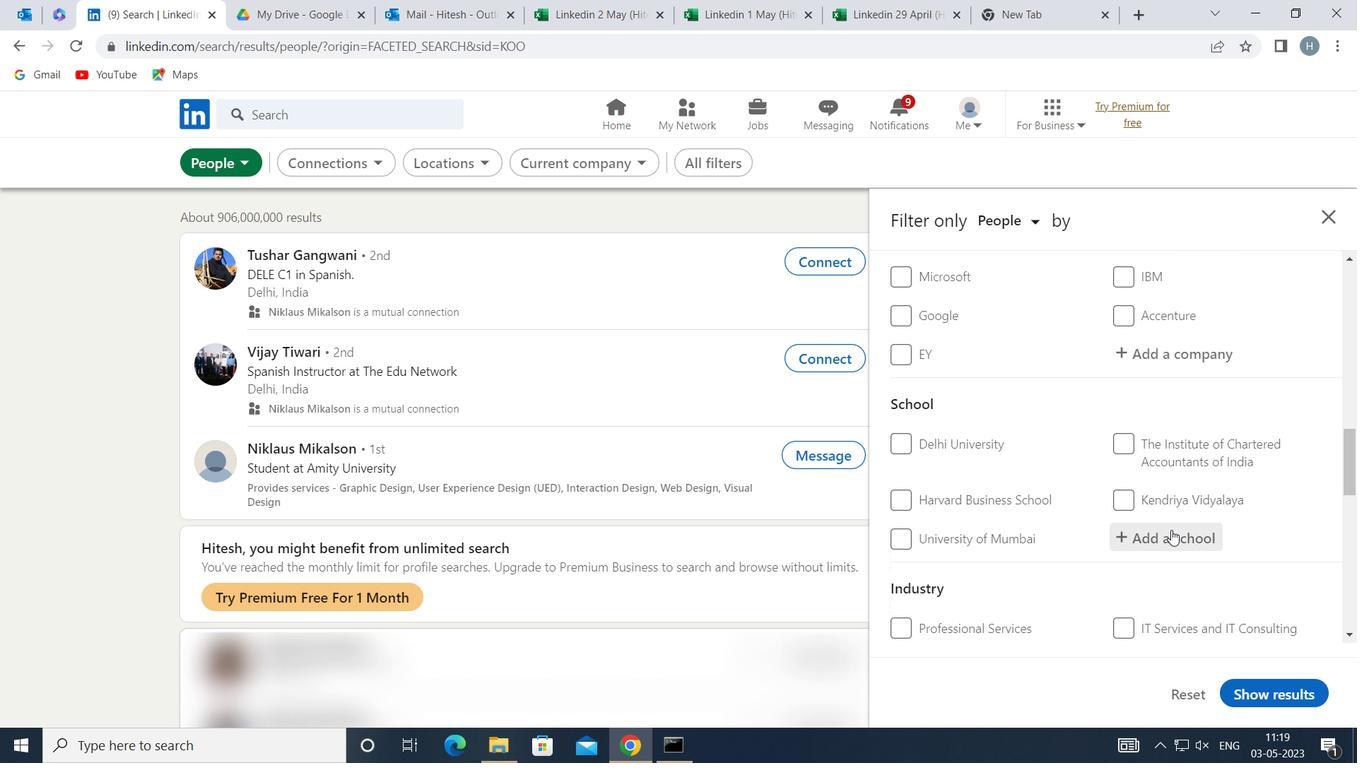 
Action: Key pressed <Key.shift>ADITYA<Key.space><Key.shift>DEGREE
Screenshot: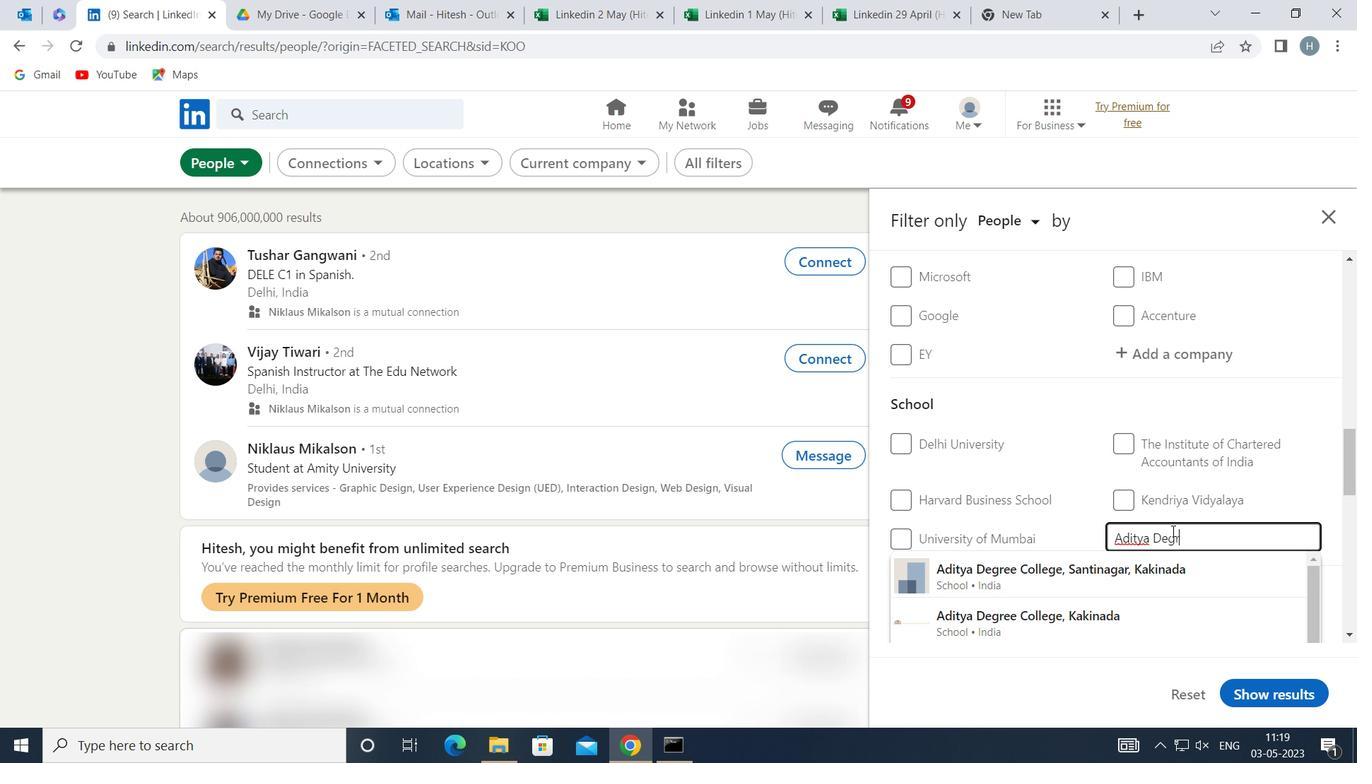
Action: Mouse moved to (1166, 549)
Screenshot: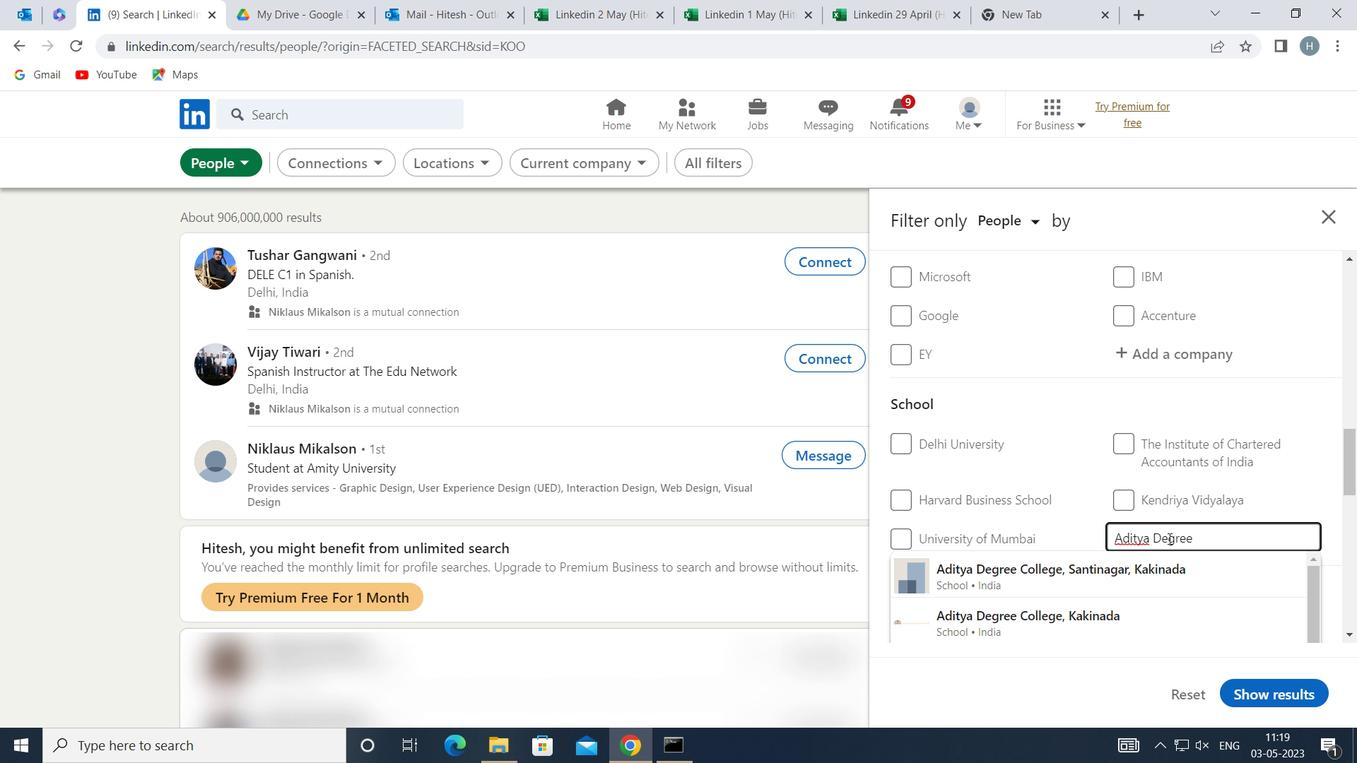 
Action: Key pressed <Key.space><Key.shift><Key.shift><Key.shift><Key.shift><Key.shift>COLLEGE<Key.space>
Screenshot: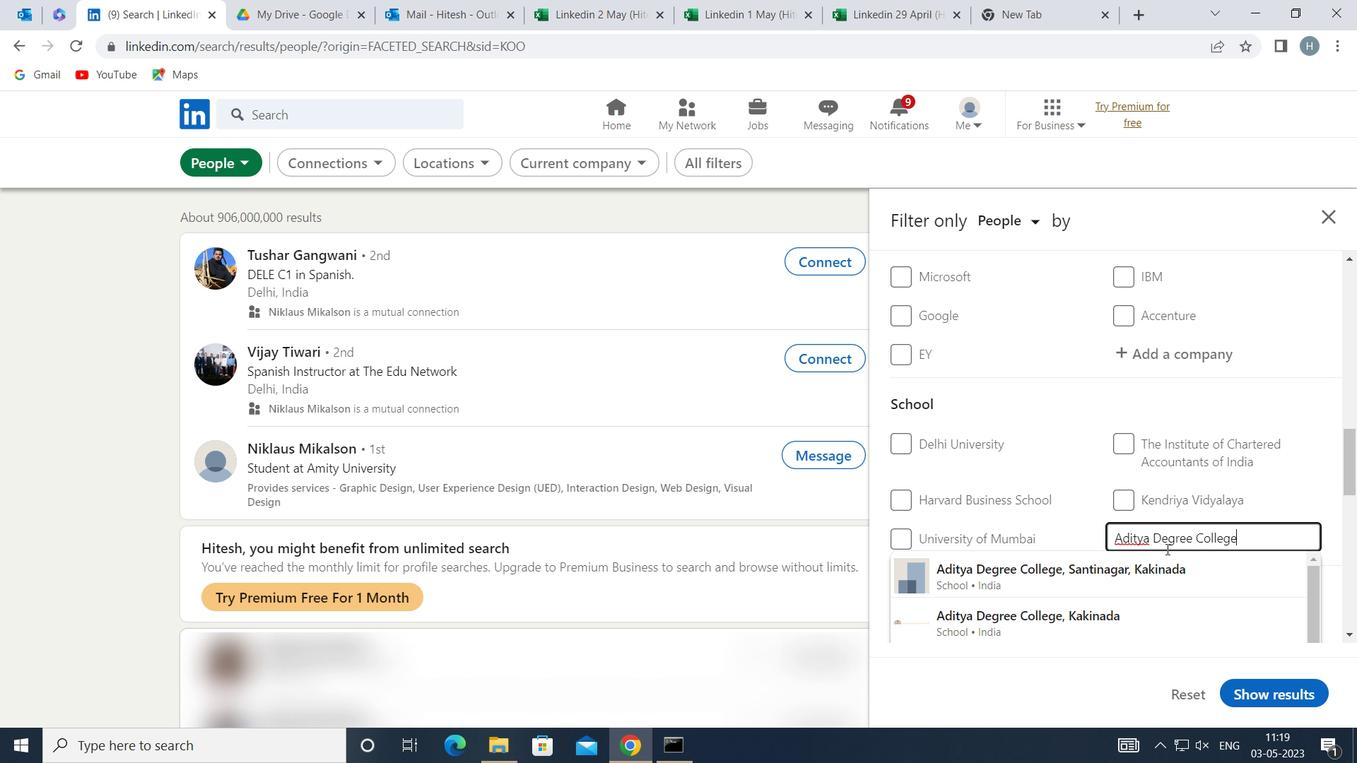 
Action: Mouse moved to (1139, 617)
Screenshot: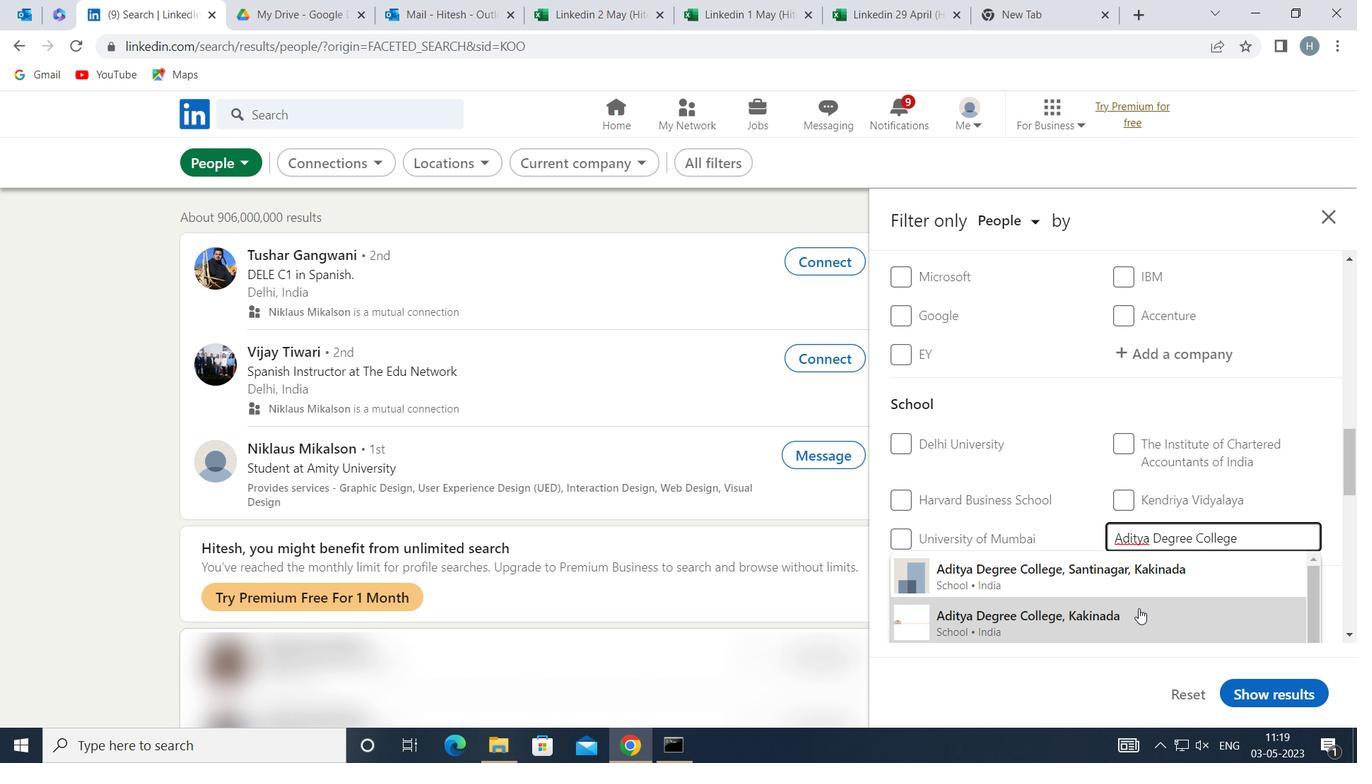 
Action: Mouse pressed left at (1139, 617)
Screenshot: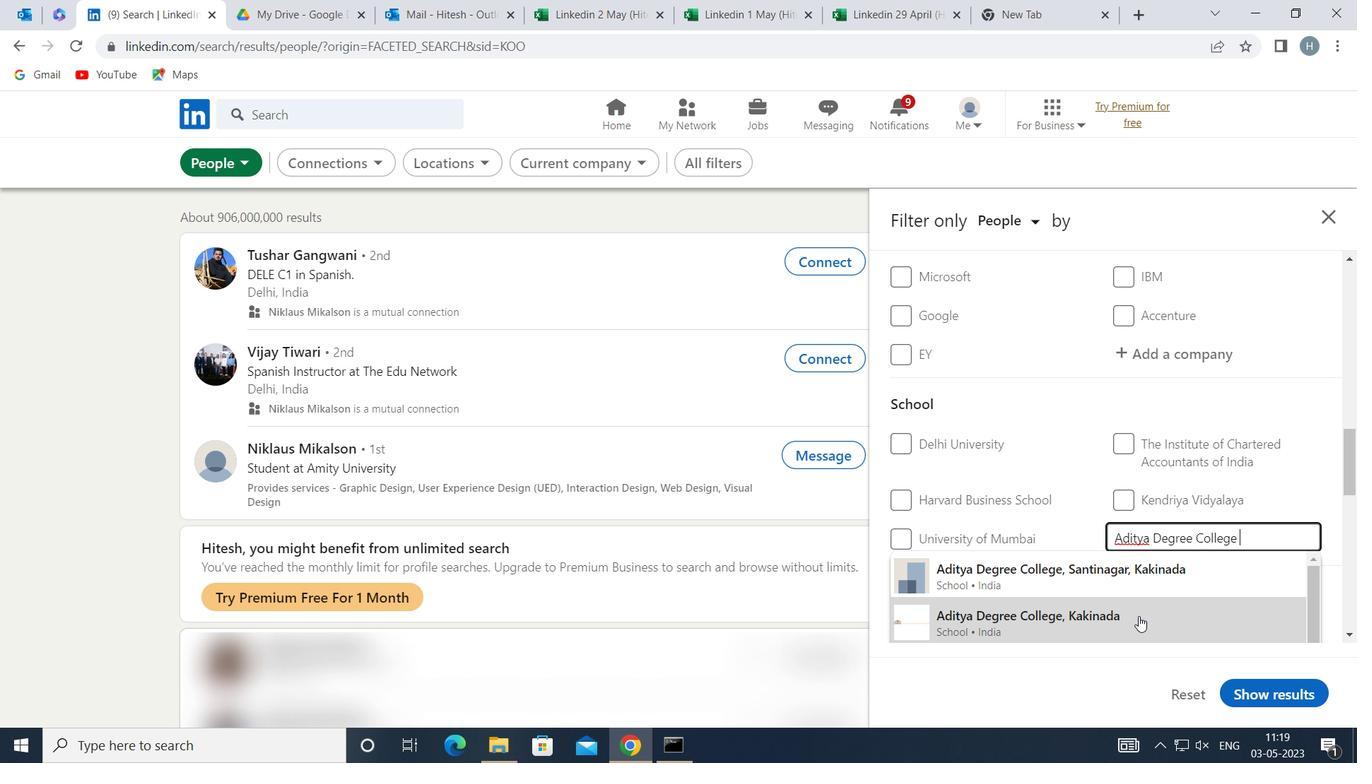 
Action: Mouse moved to (1101, 461)
Screenshot: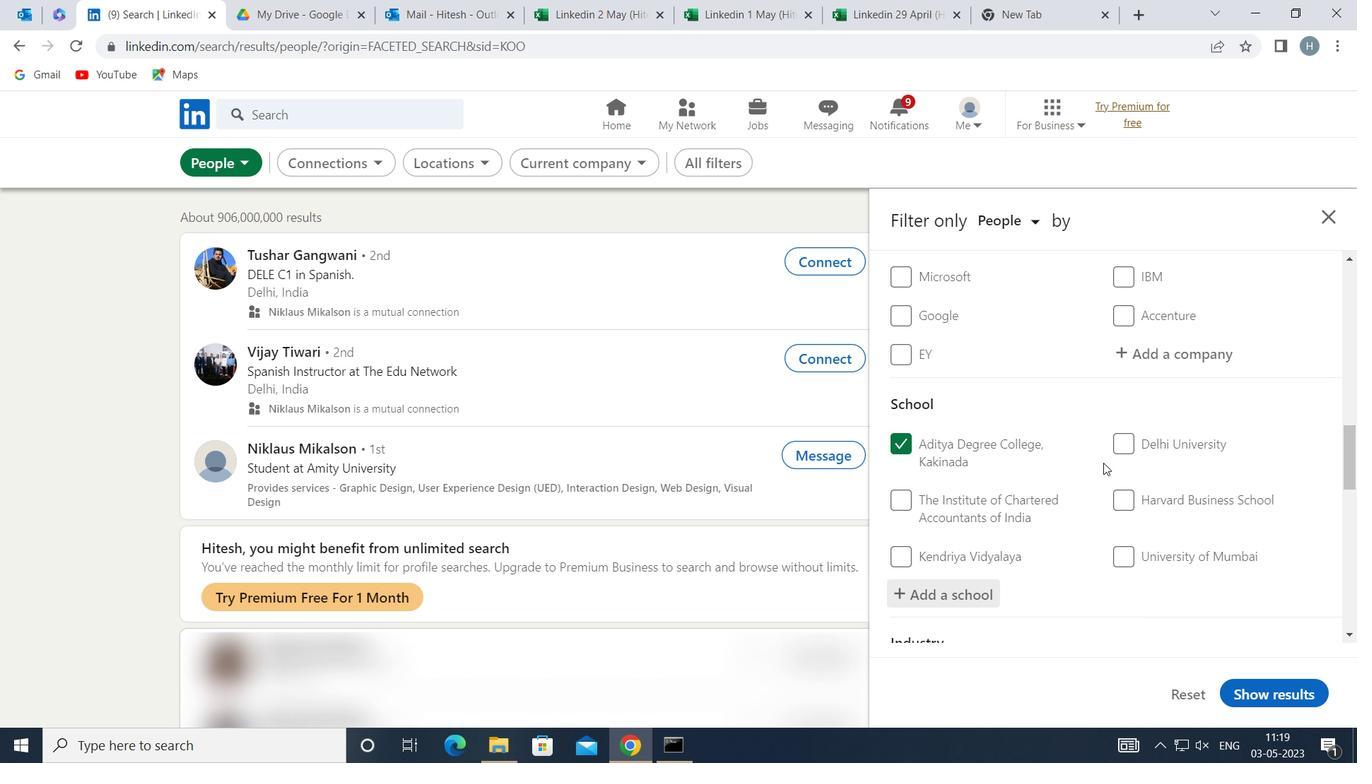 
Action: Mouse scrolled (1101, 461) with delta (0, 0)
Screenshot: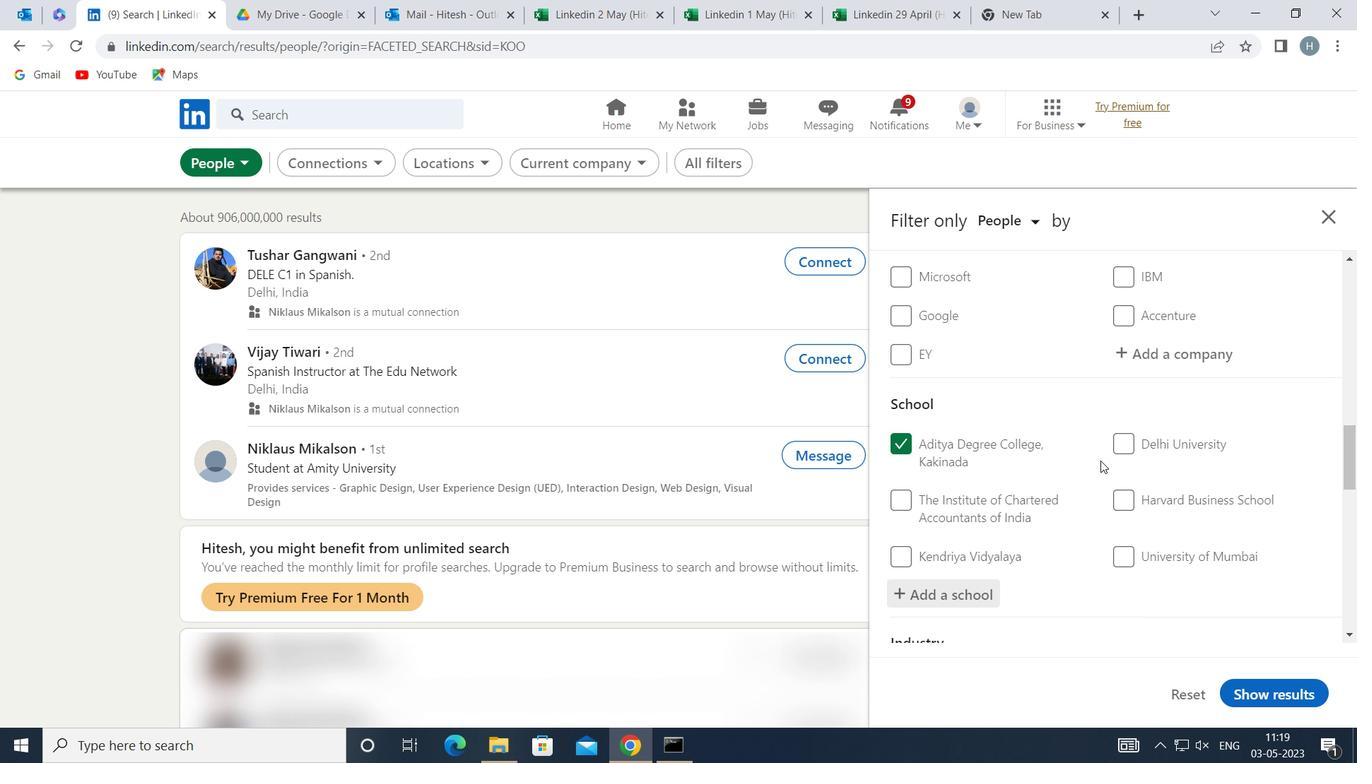 
Action: Mouse moved to (1093, 466)
Screenshot: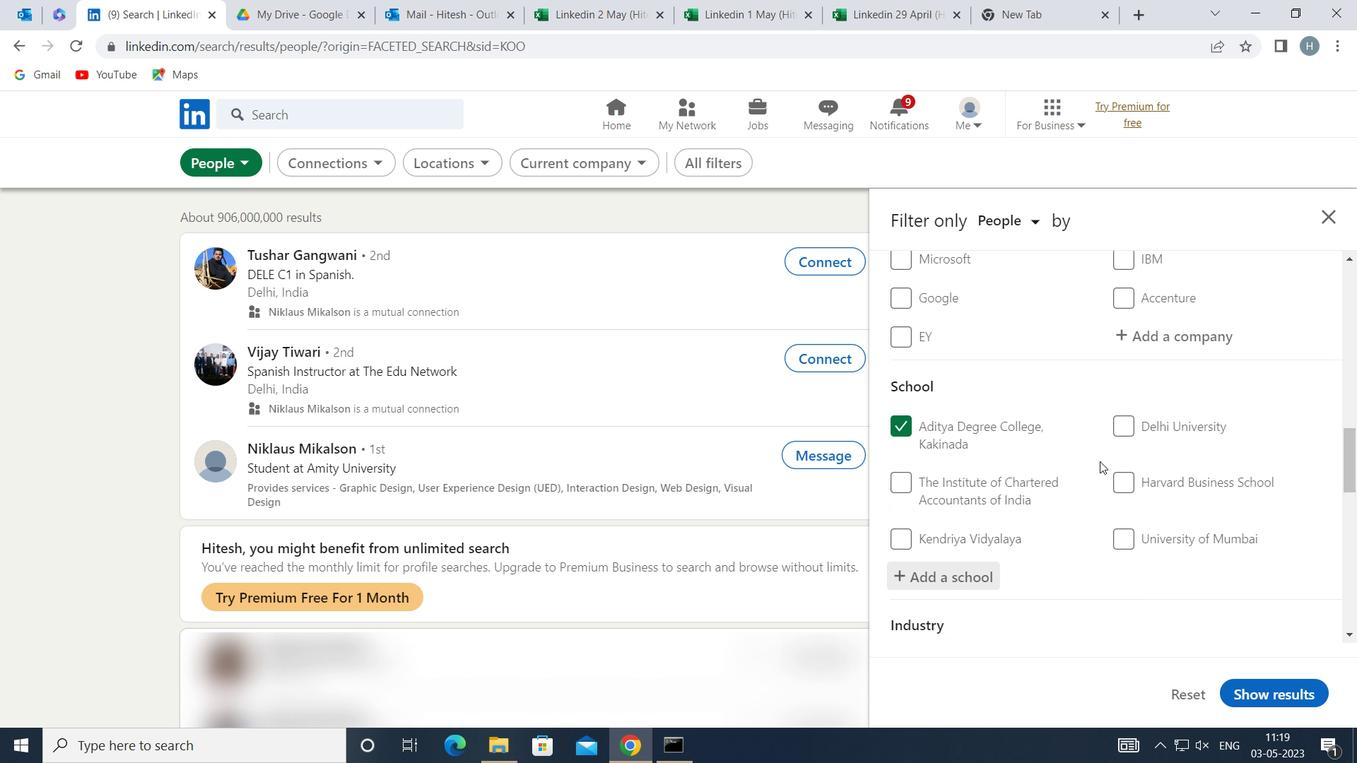 
Action: Mouse scrolled (1093, 465) with delta (0, 0)
Screenshot: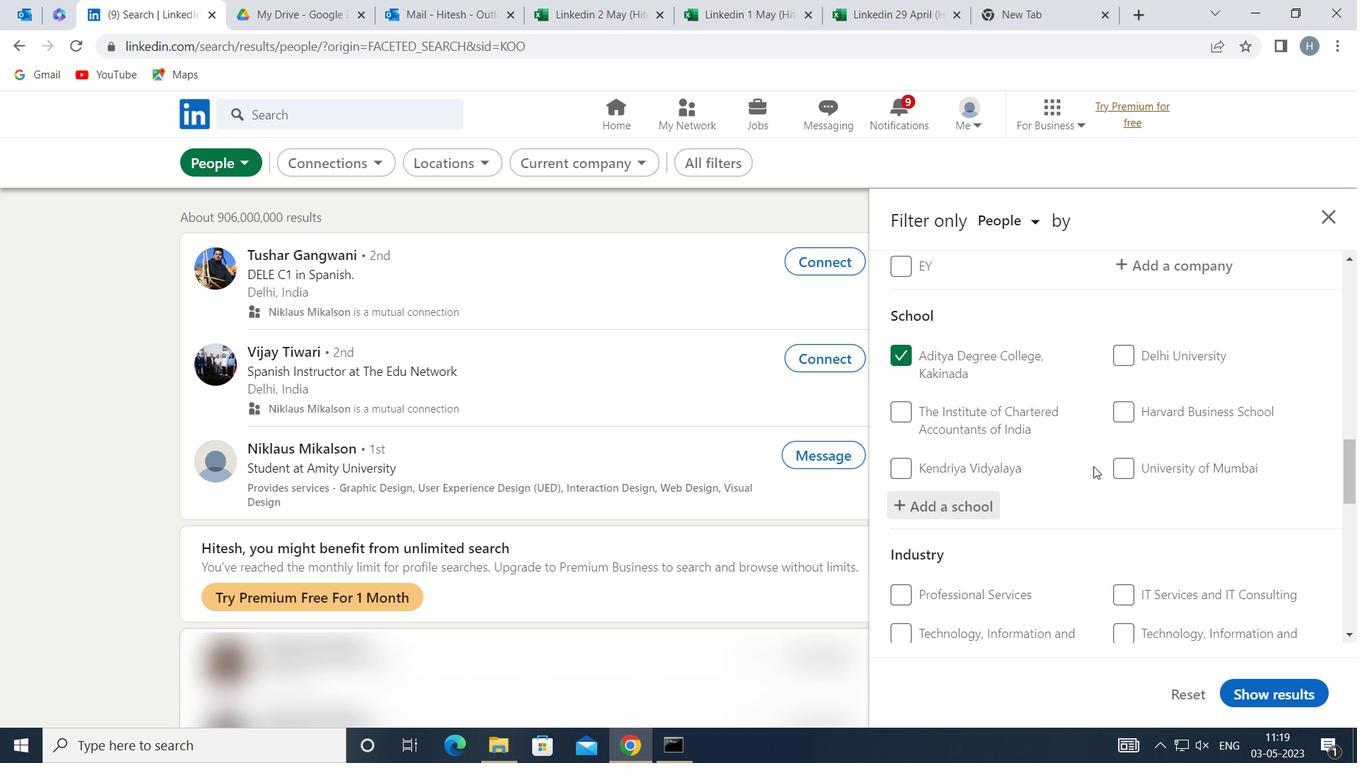 
Action: Mouse moved to (1093, 466)
Screenshot: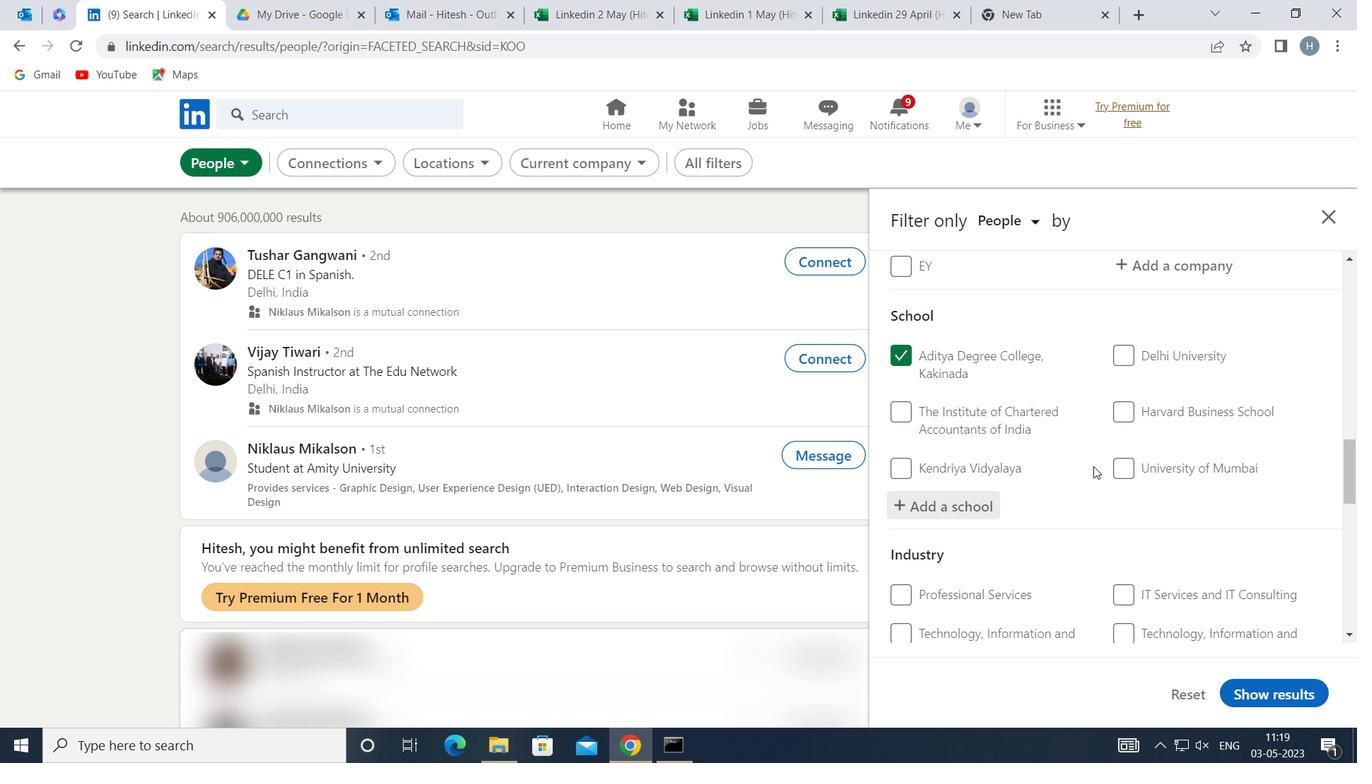 
Action: Mouse scrolled (1093, 465) with delta (0, 0)
Screenshot: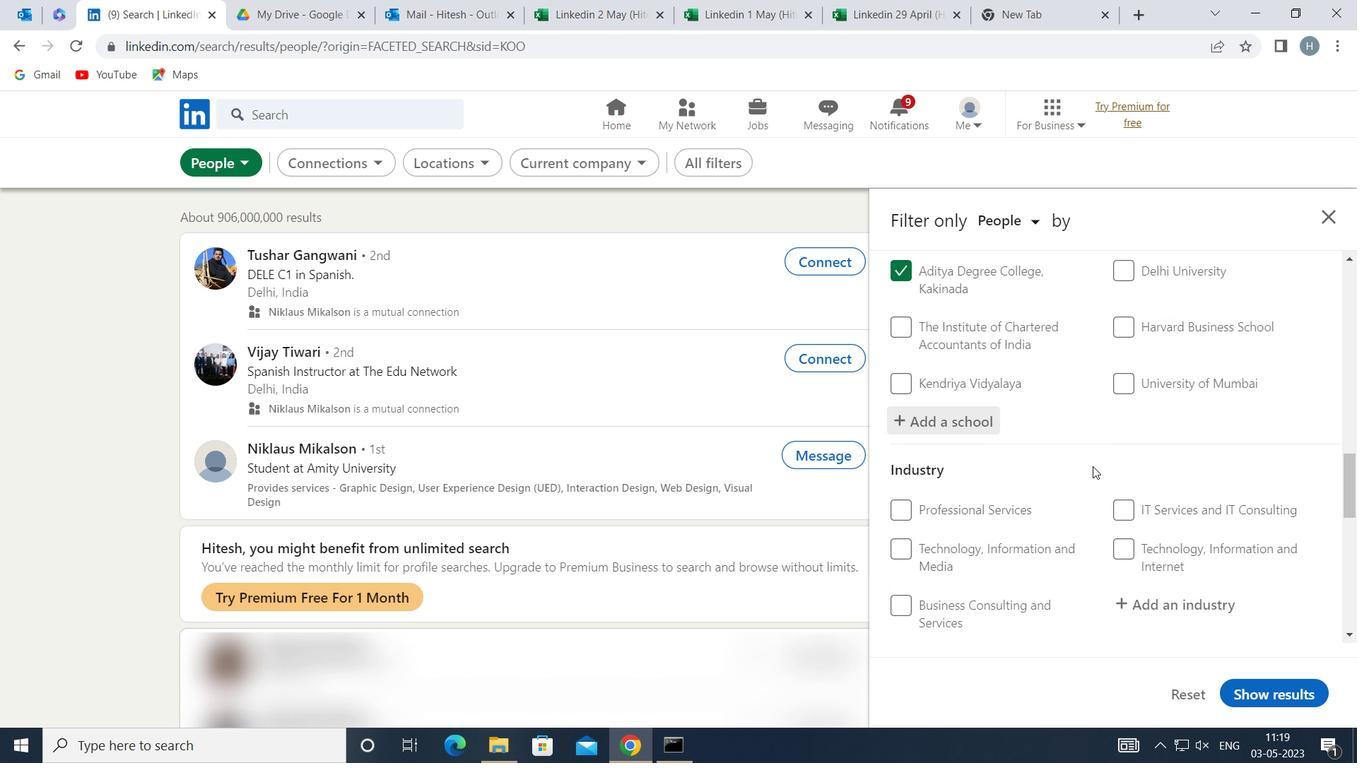 
Action: Mouse moved to (1189, 505)
Screenshot: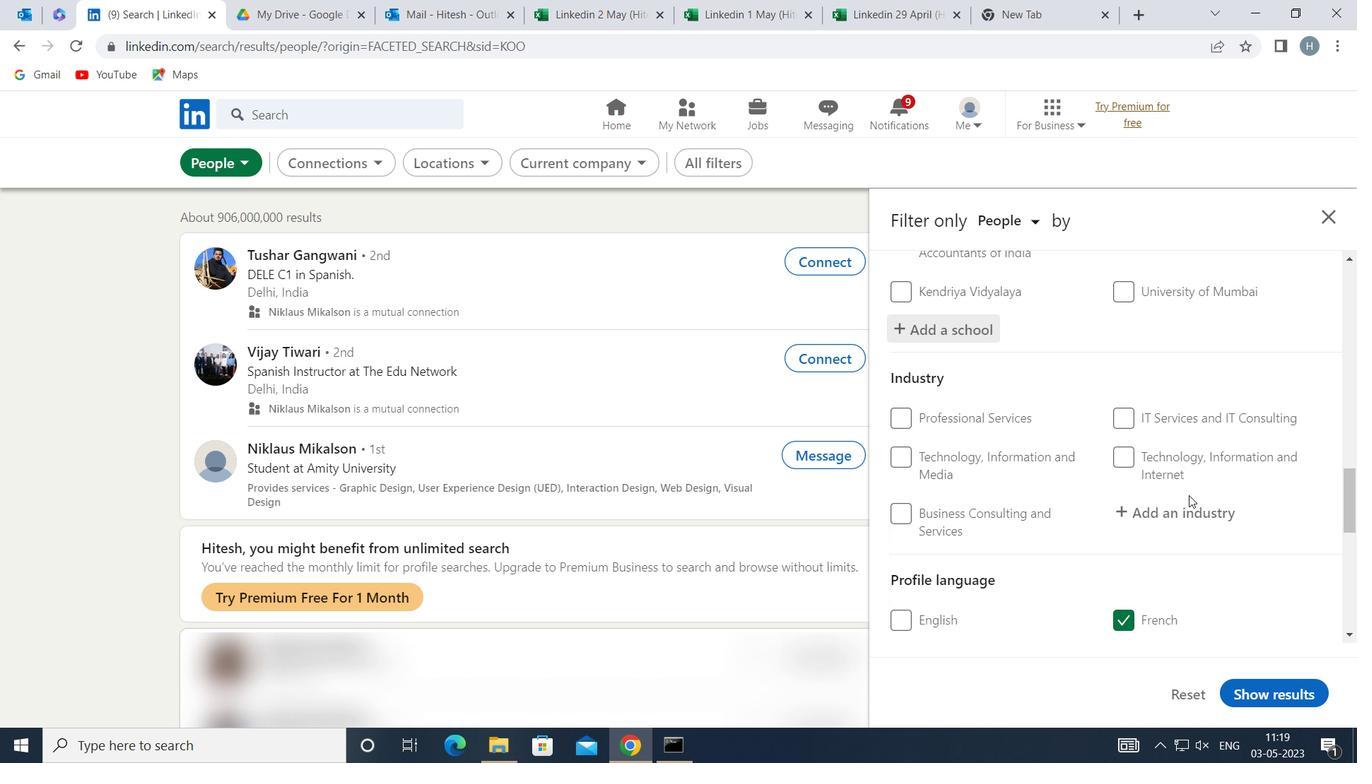 
Action: Mouse pressed left at (1189, 505)
Screenshot: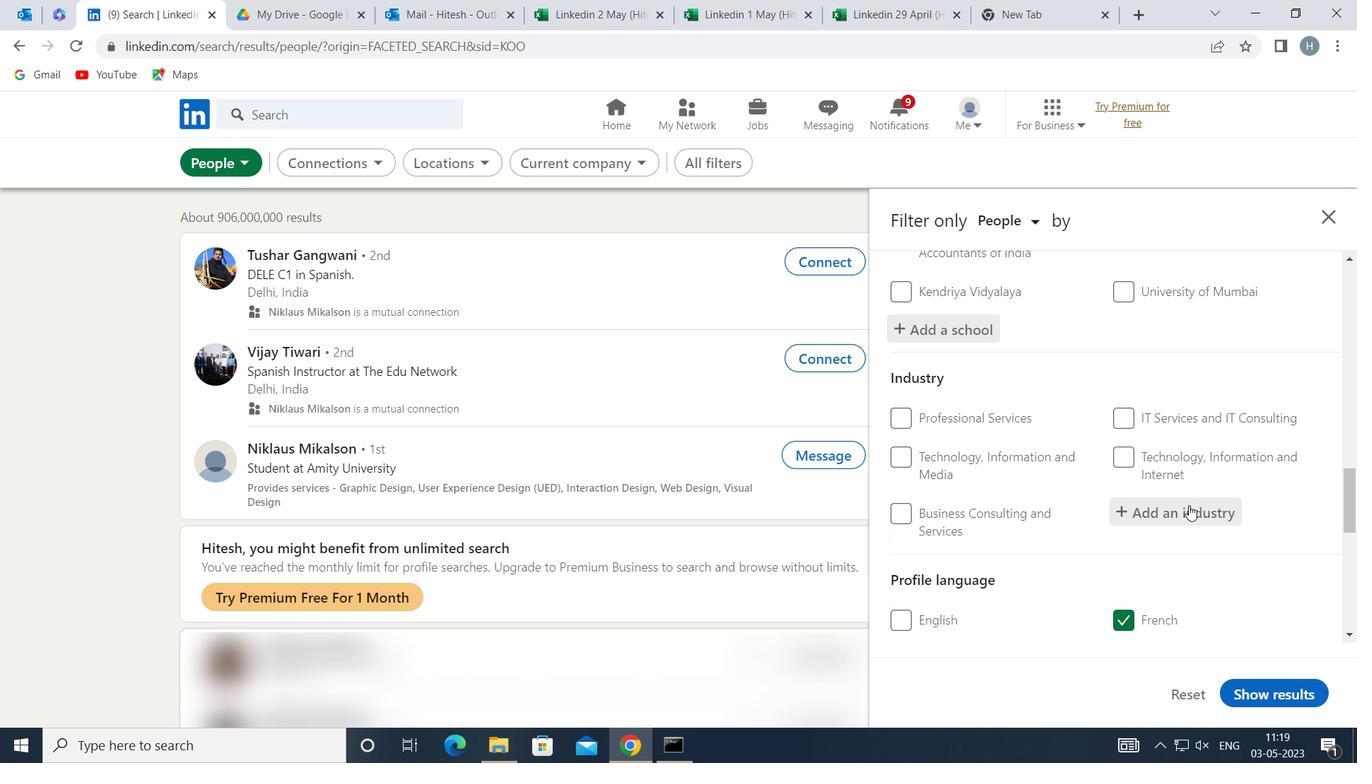 
Action: Key pressed <Key.shift>PIPELIE<Key.backspace>NE<Key.space>
Screenshot: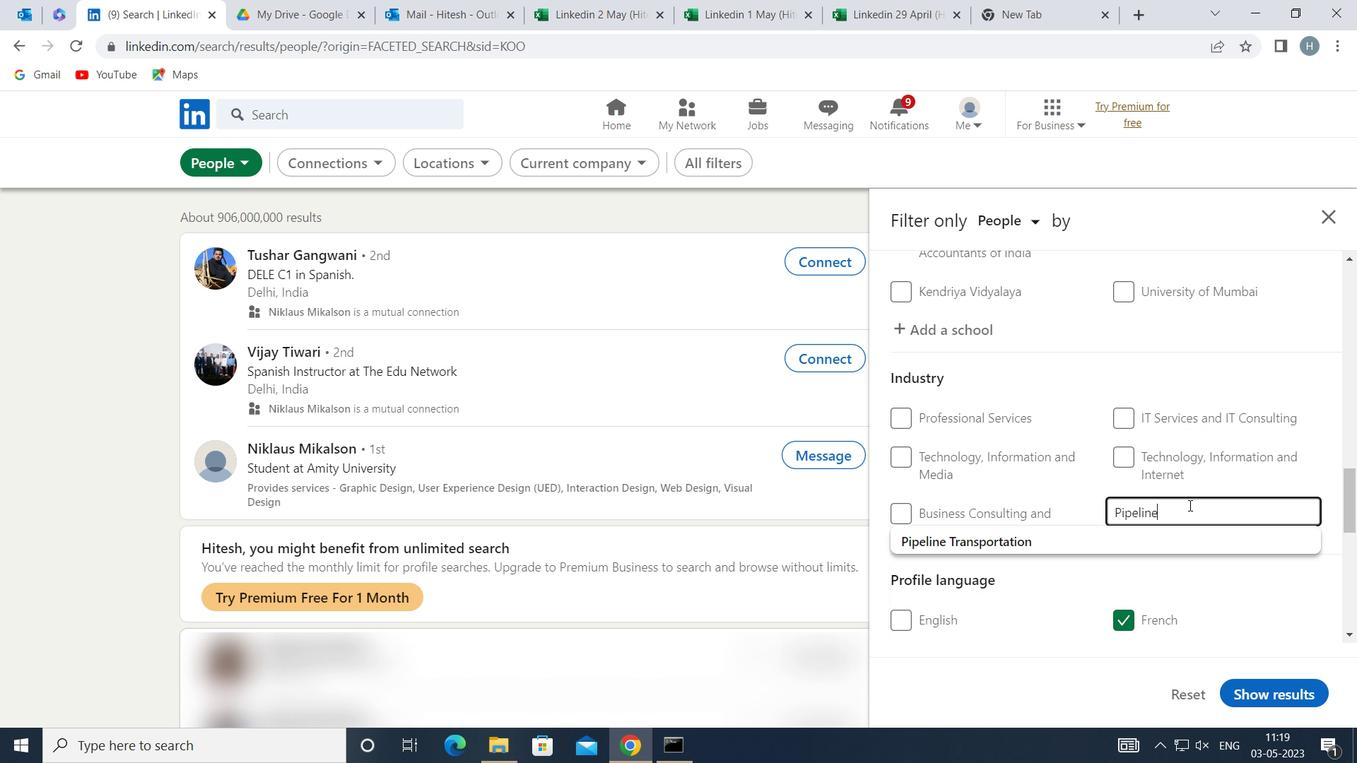 
Action: Mouse moved to (1079, 540)
Screenshot: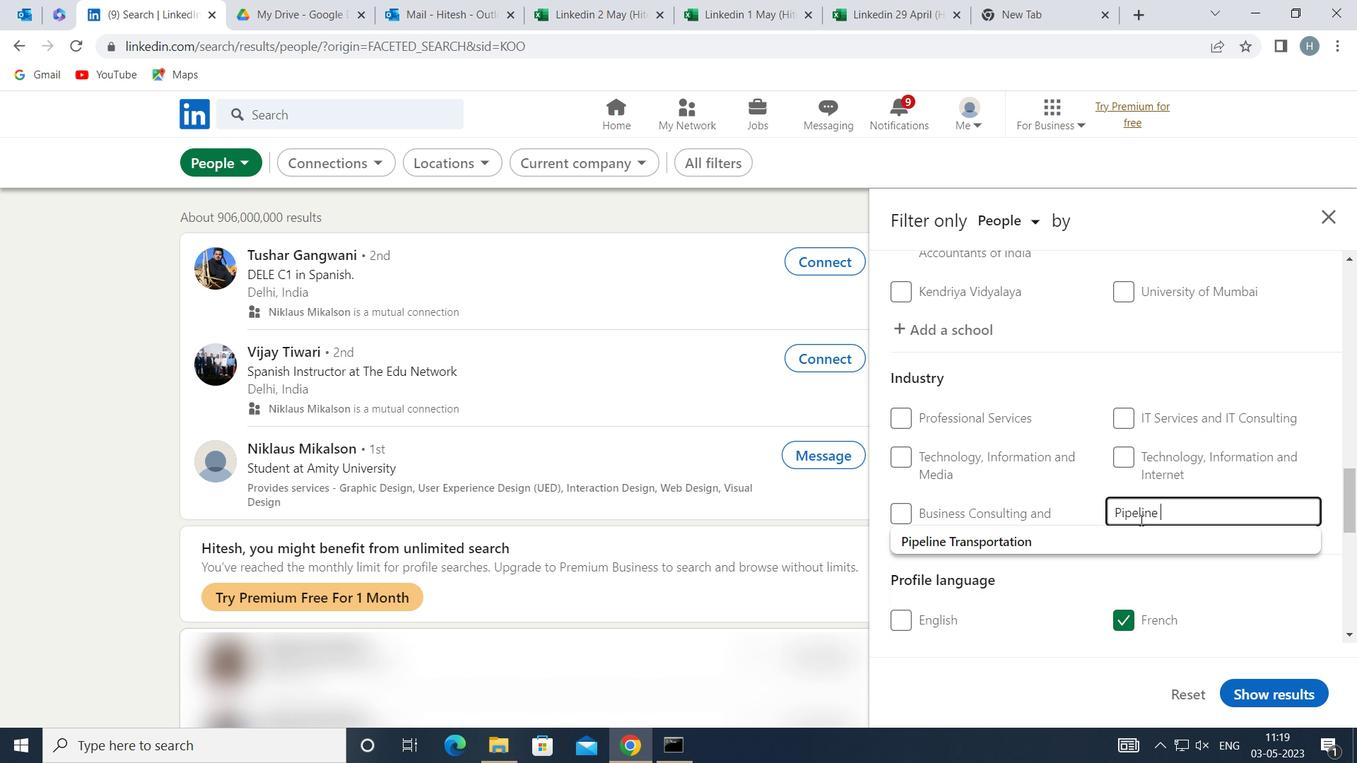 
Action: Mouse pressed left at (1079, 540)
Screenshot: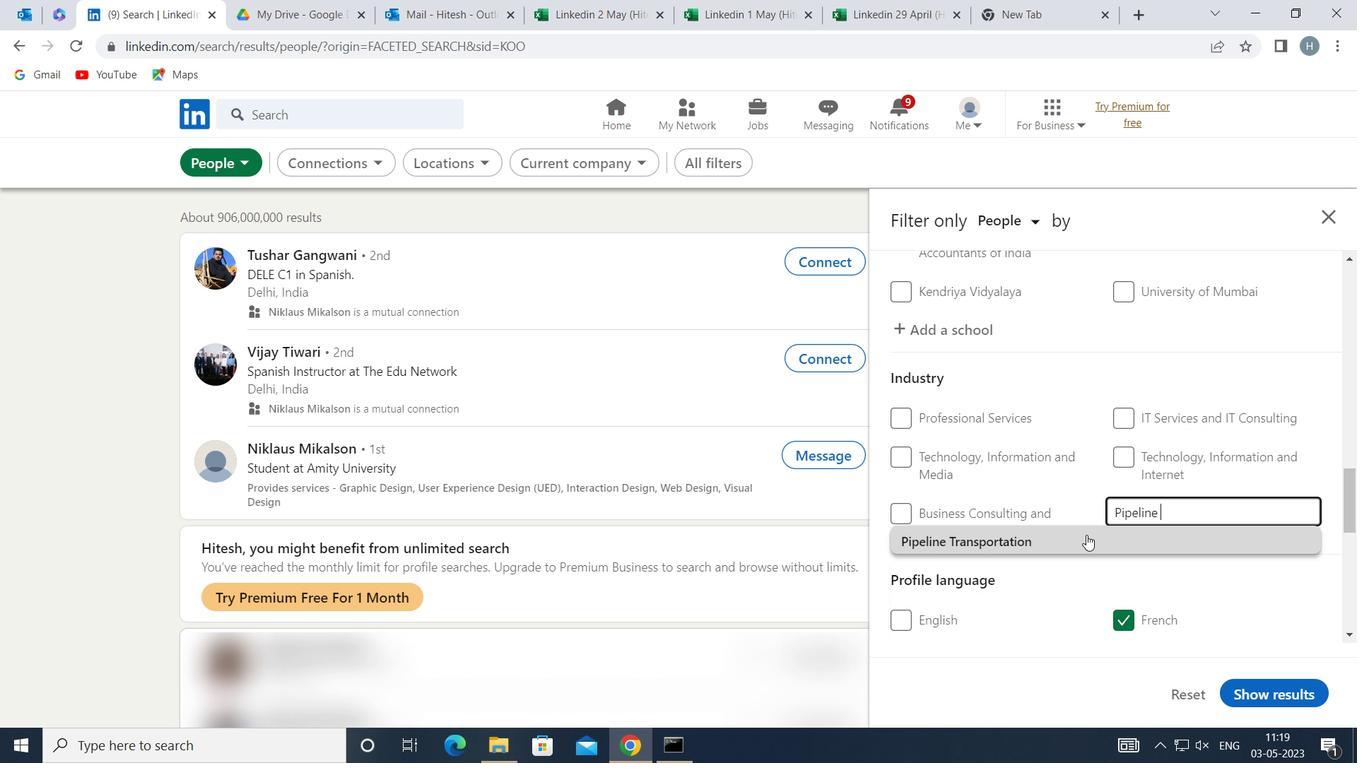 
Action: Mouse moved to (1041, 491)
Screenshot: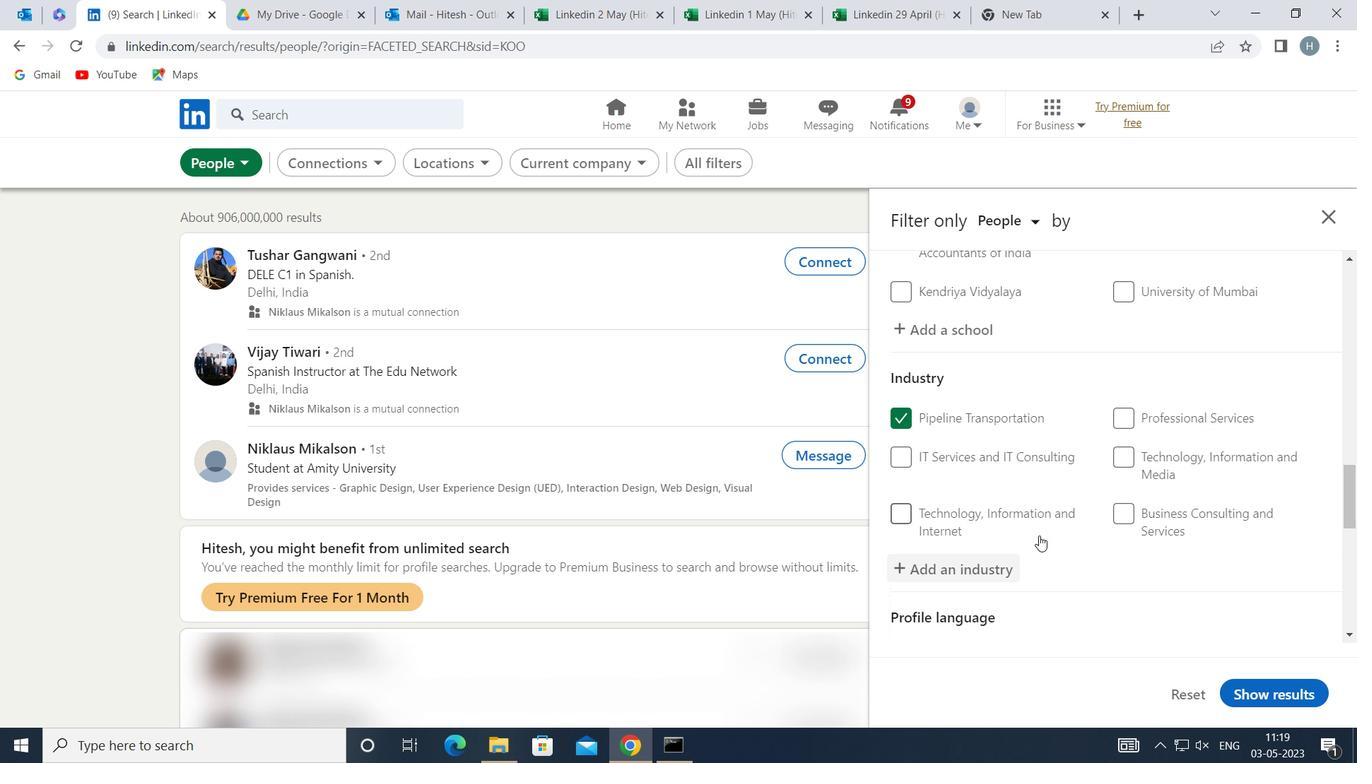 
Action: Mouse scrolled (1041, 490) with delta (0, 0)
Screenshot: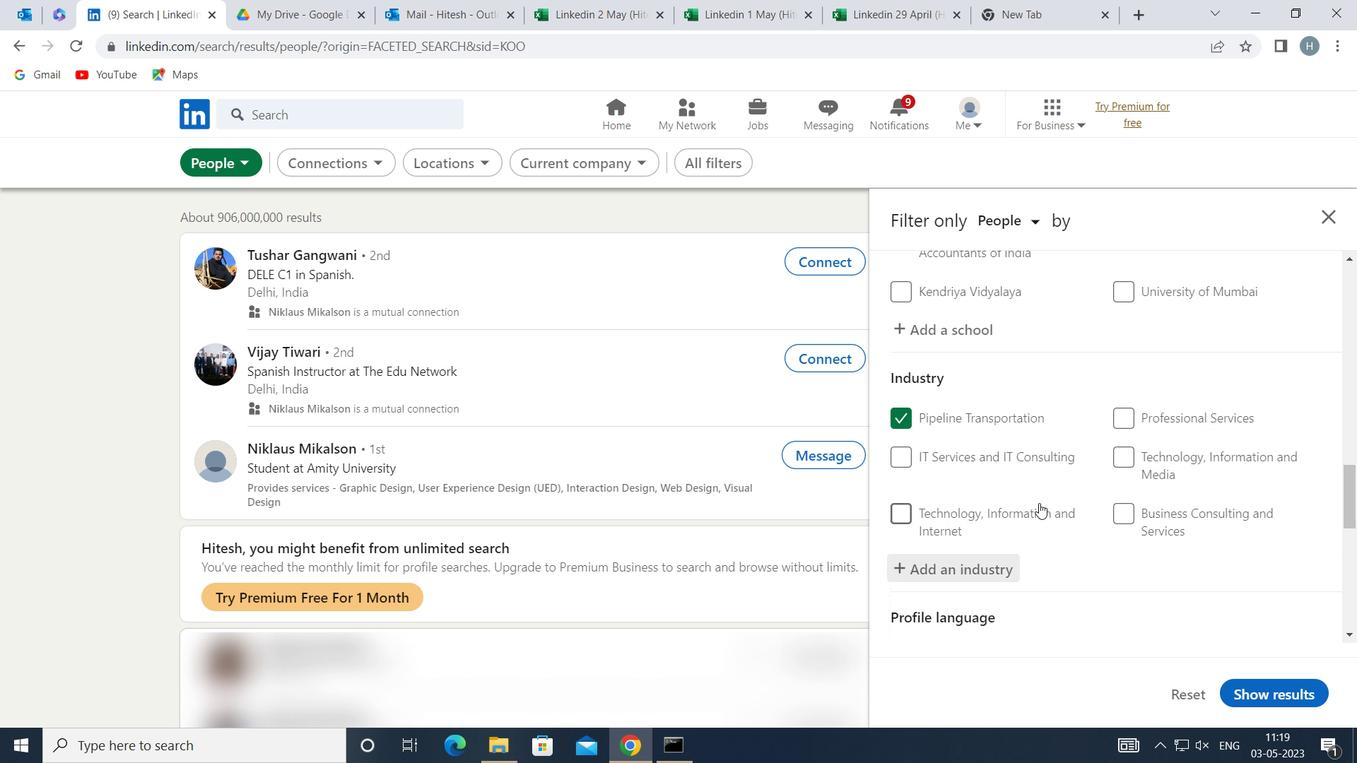 
Action: Mouse scrolled (1041, 490) with delta (0, 0)
Screenshot: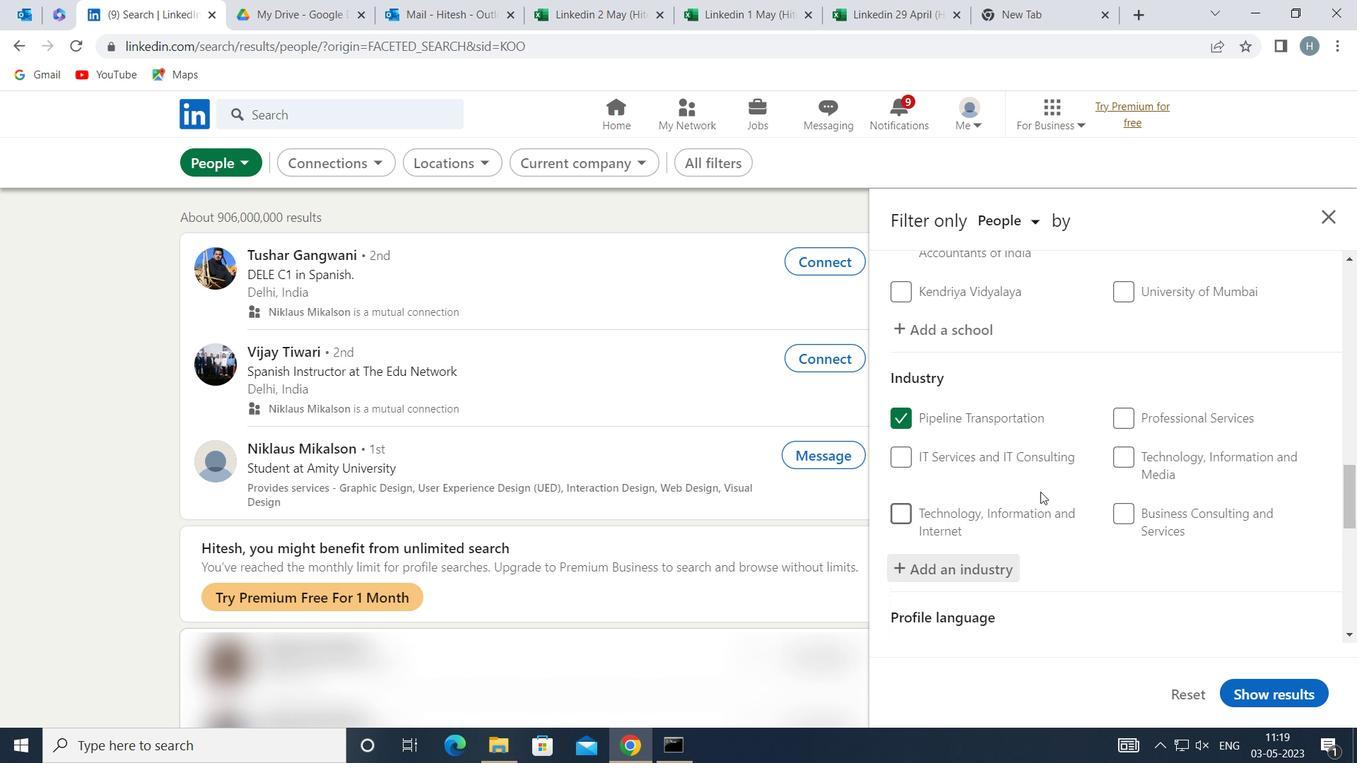 
Action: Mouse moved to (1057, 485)
Screenshot: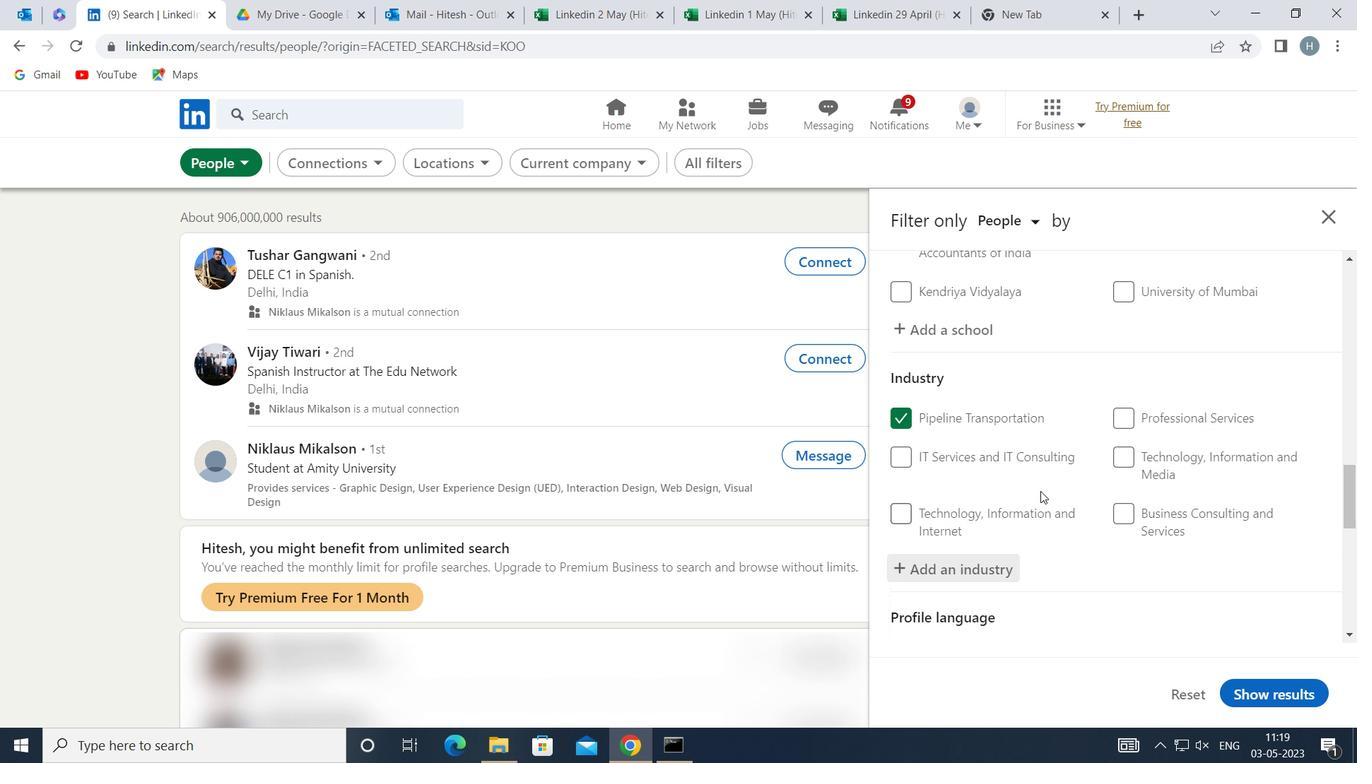 
Action: Mouse scrolled (1057, 485) with delta (0, 0)
Screenshot: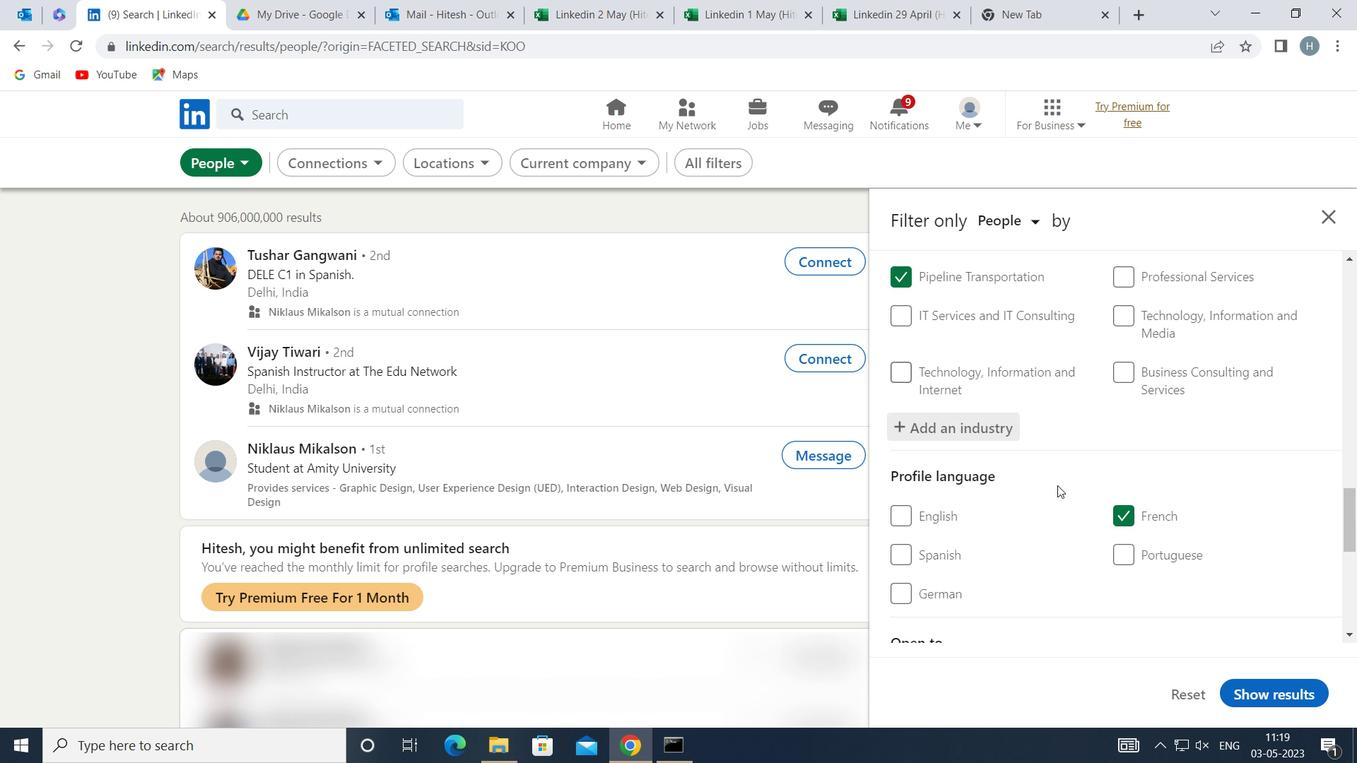 
Action: Mouse scrolled (1057, 485) with delta (0, 0)
Screenshot: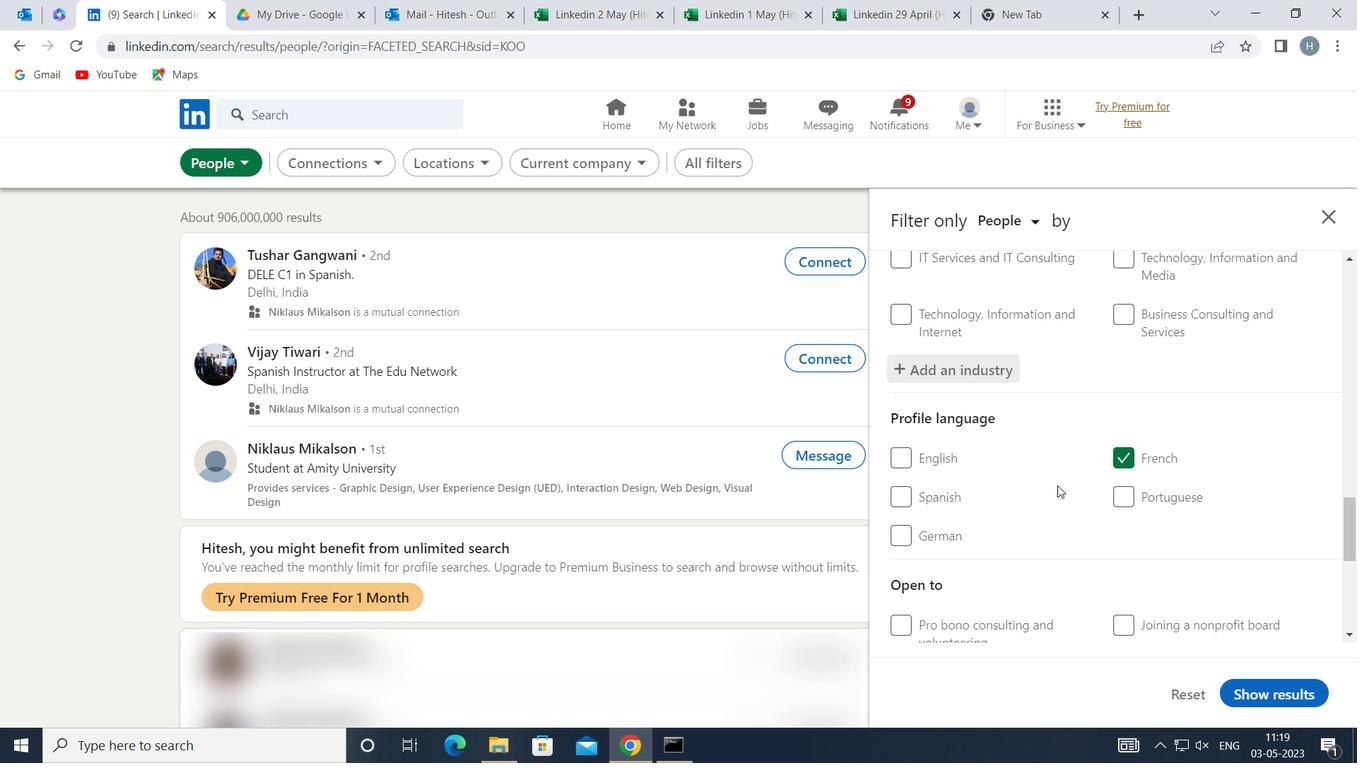 
Action: Mouse scrolled (1057, 485) with delta (0, 0)
Screenshot: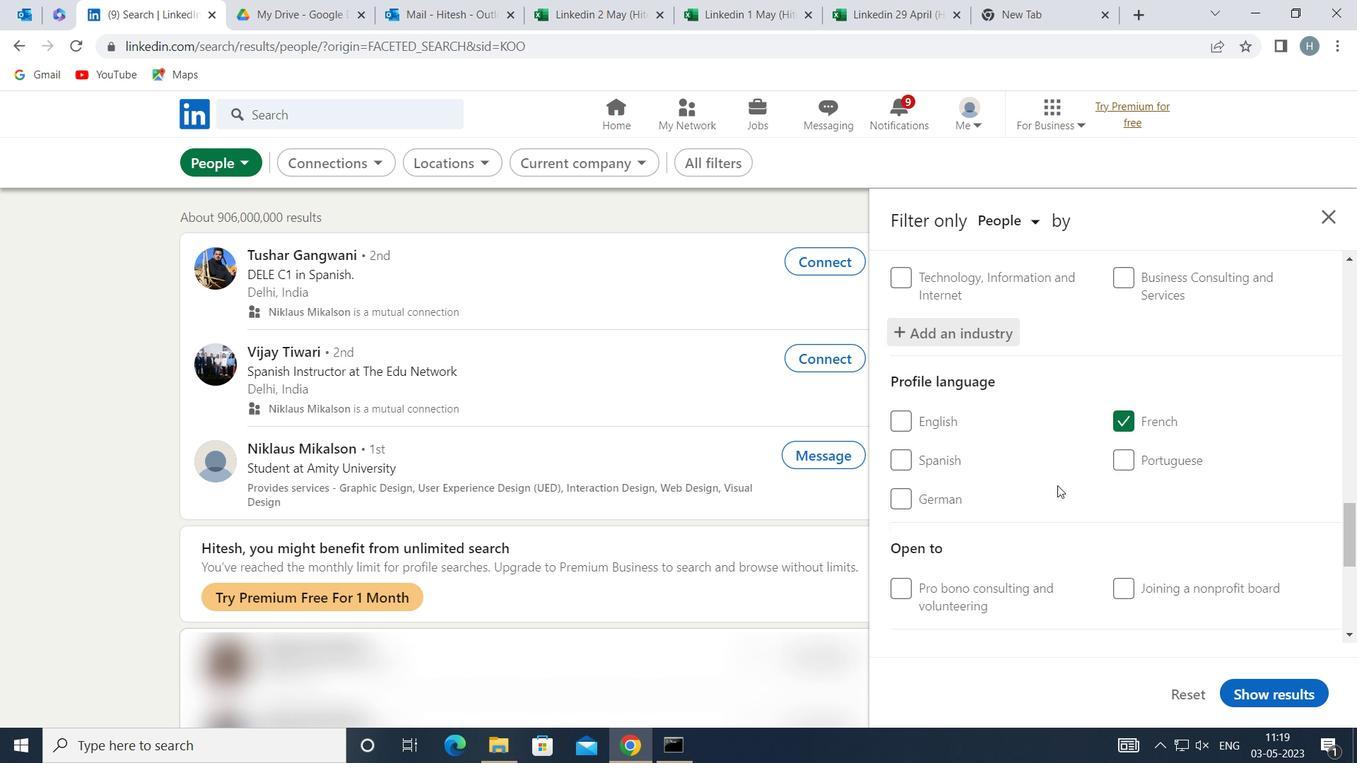 
Action: Mouse scrolled (1057, 485) with delta (0, 0)
Screenshot: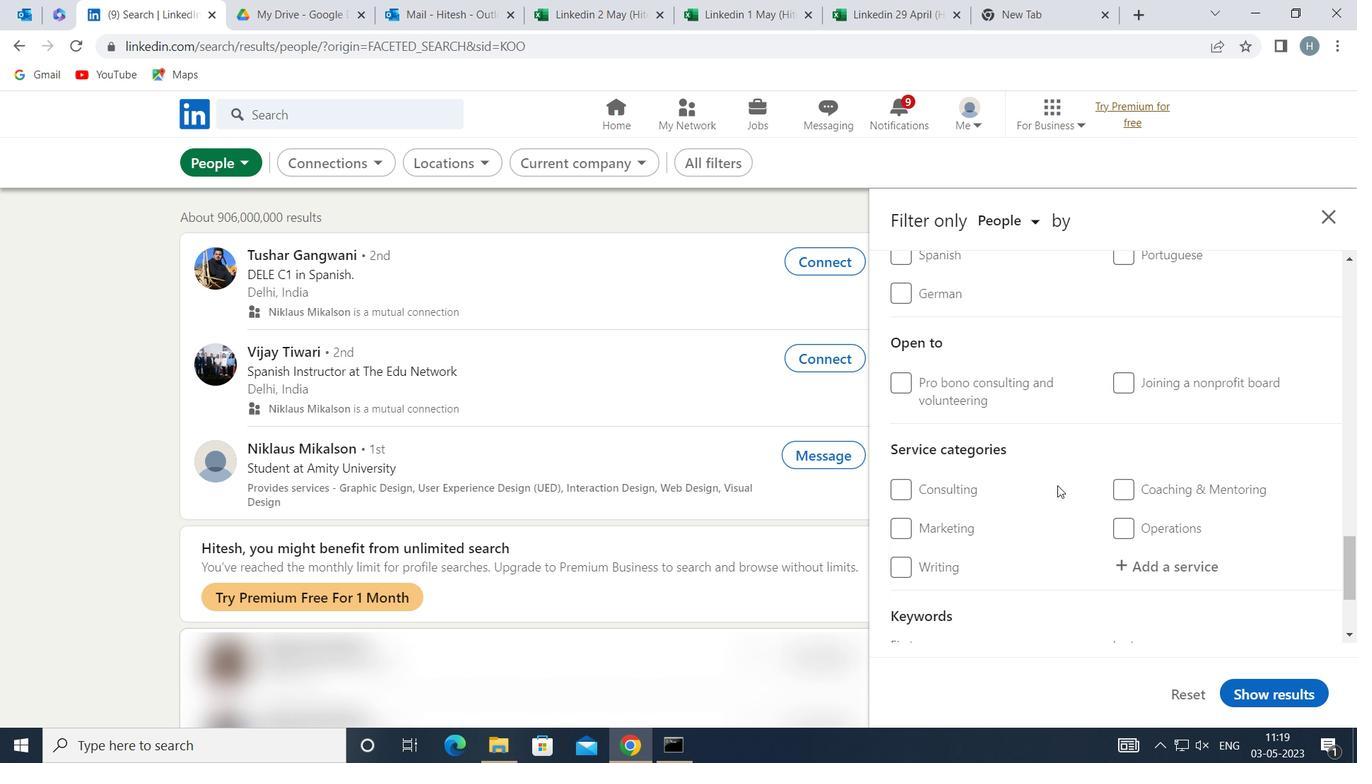 
Action: Mouse scrolled (1057, 485) with delta (0, 0)
Screenshot: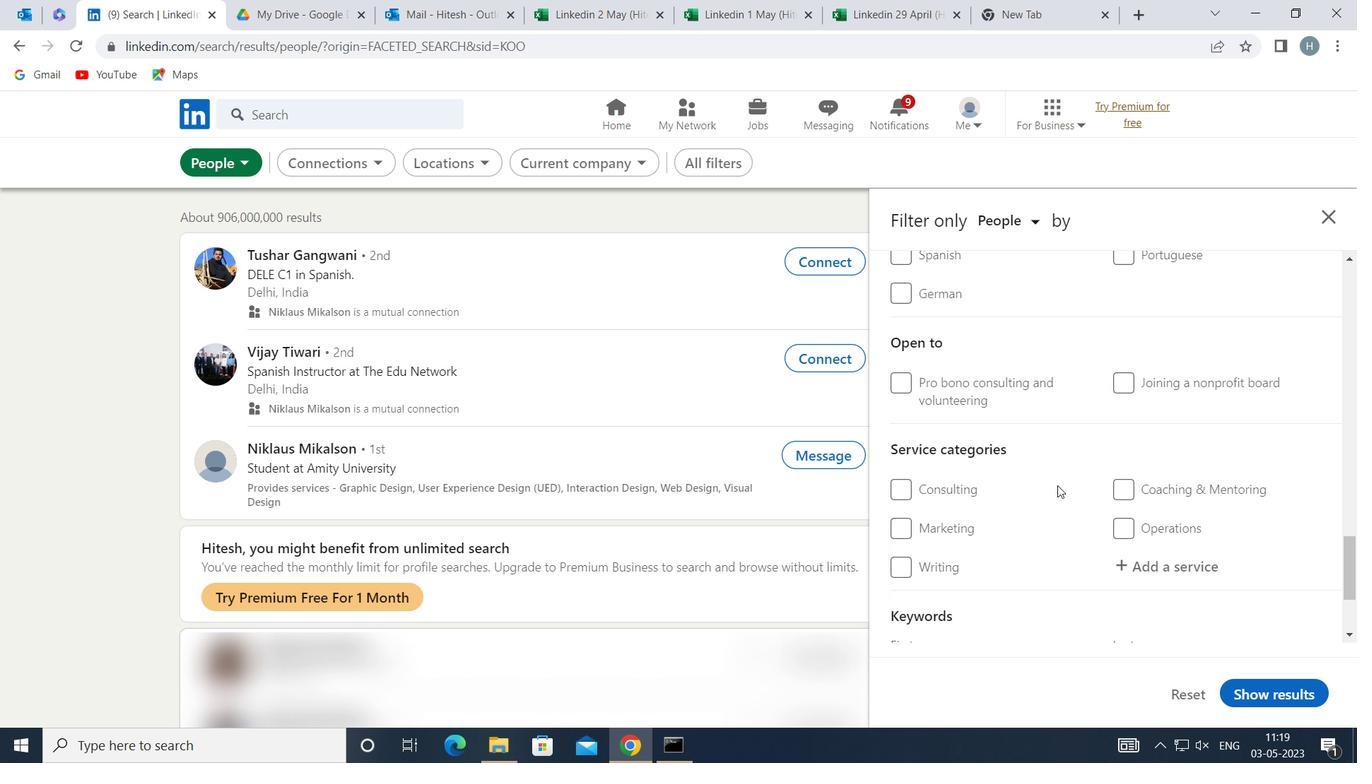 
Action: Mouse moved to (1202, 395)
Screenshot: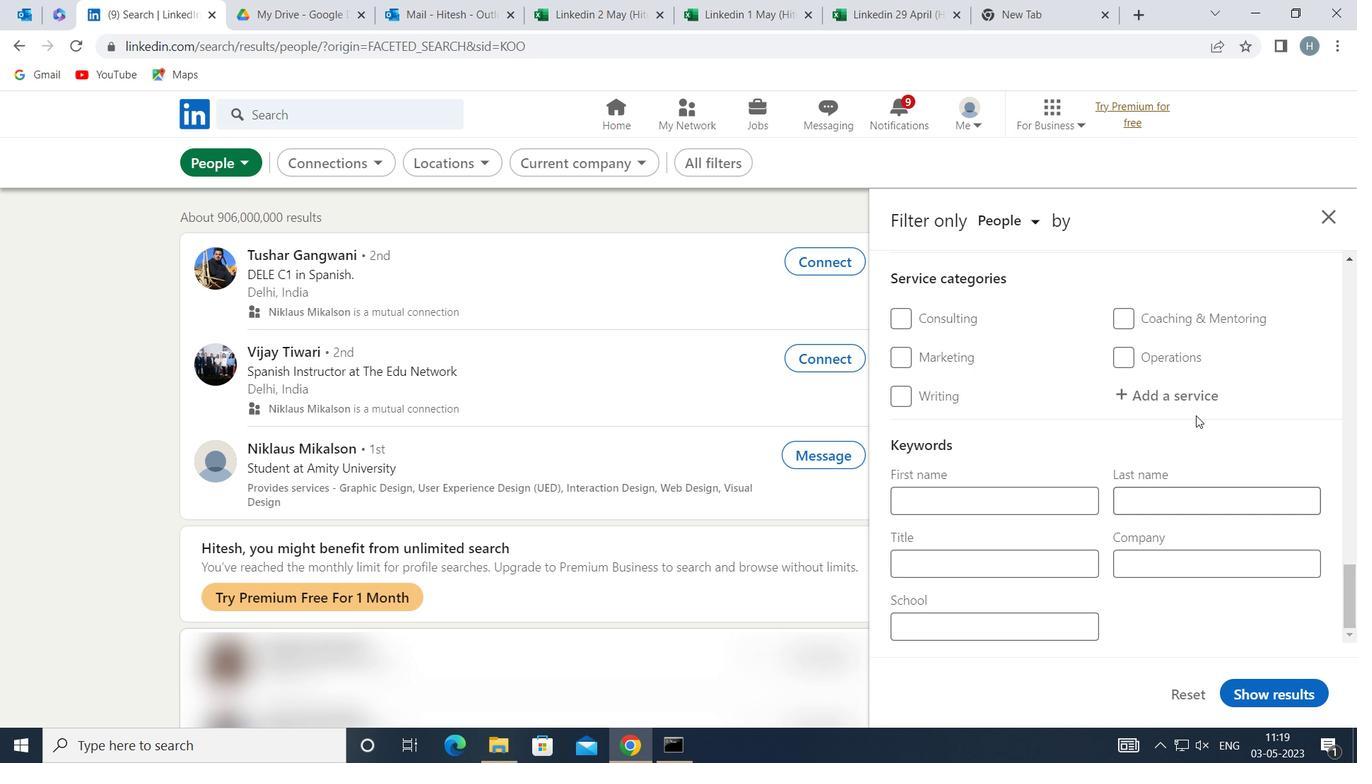 
Action: Mouse pressed left at (1202, 395)
Screenshot: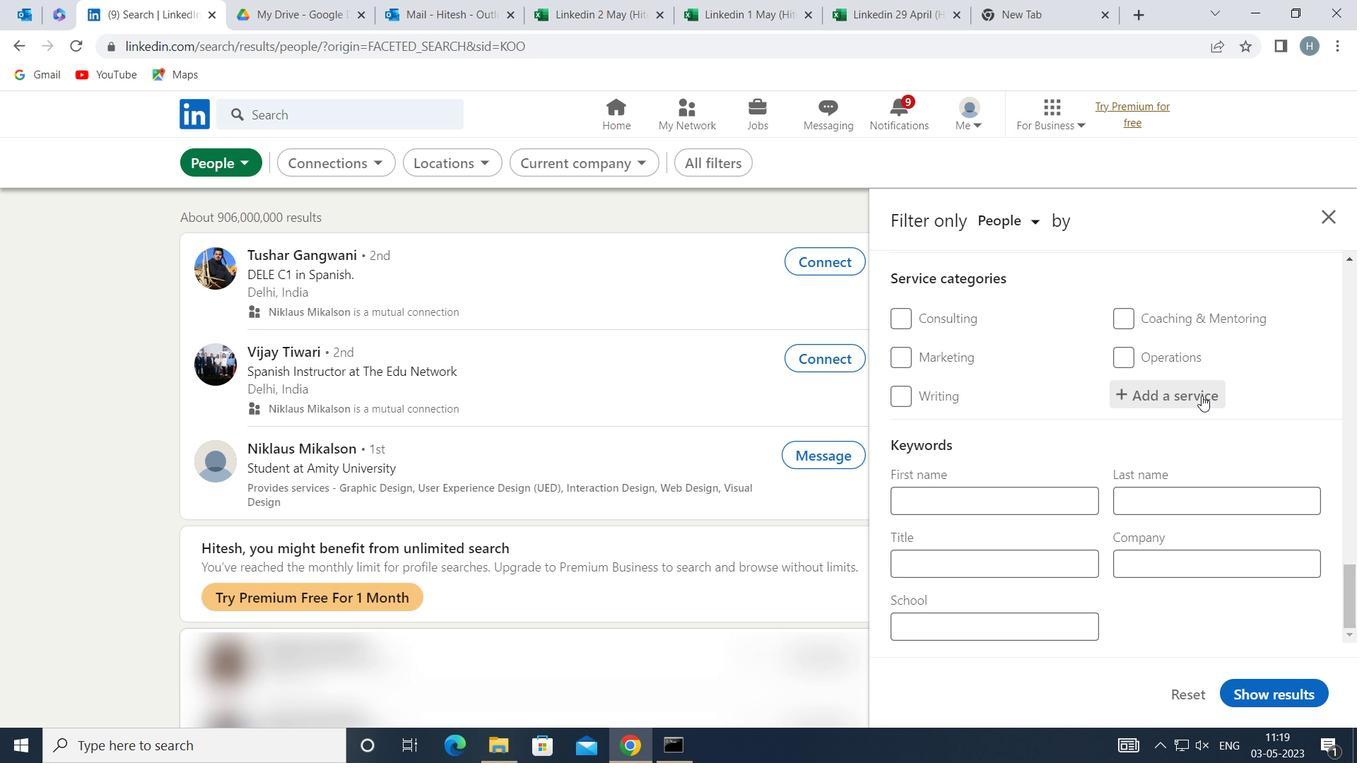 
Action: Key pressed <Key.shift>HEALTHCARE<Key.space>
Screenshot: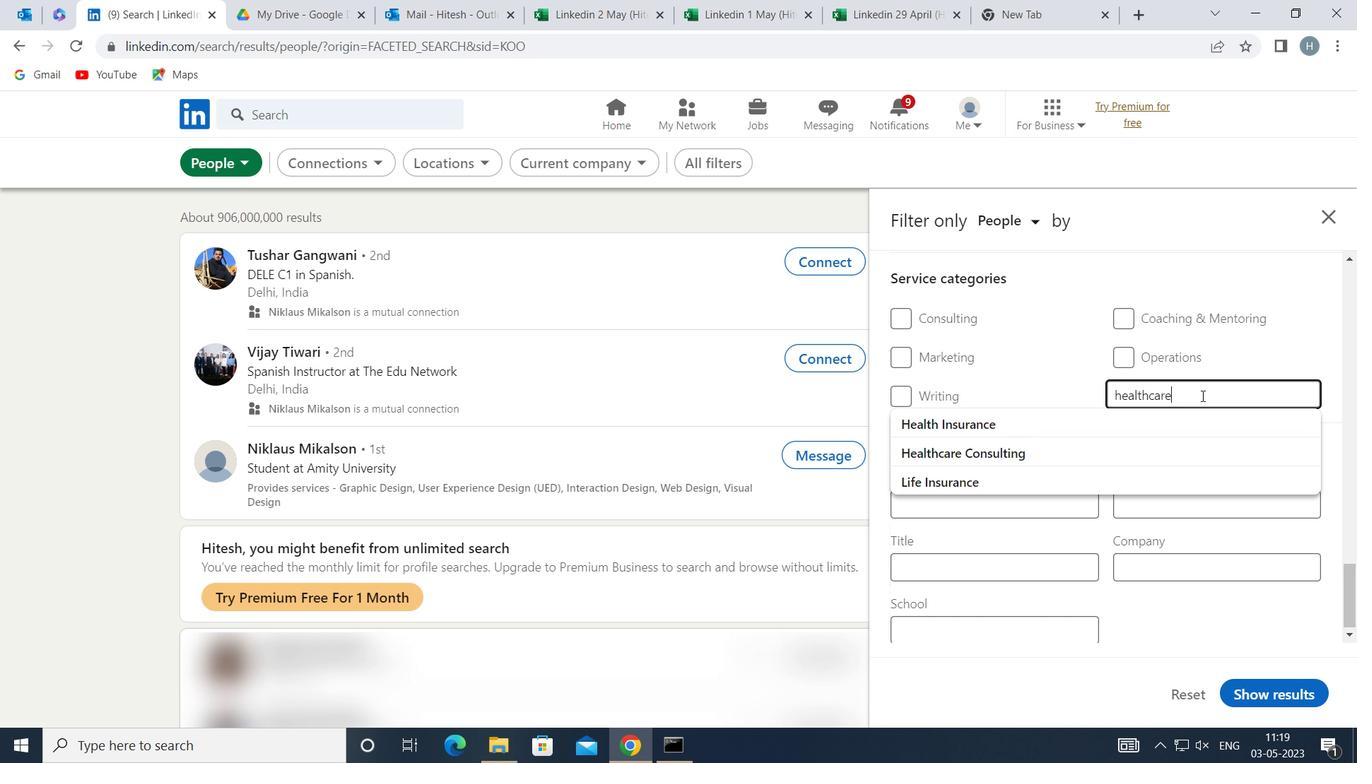 
Action: Mouse moved to (1087, 430)
Screenshot: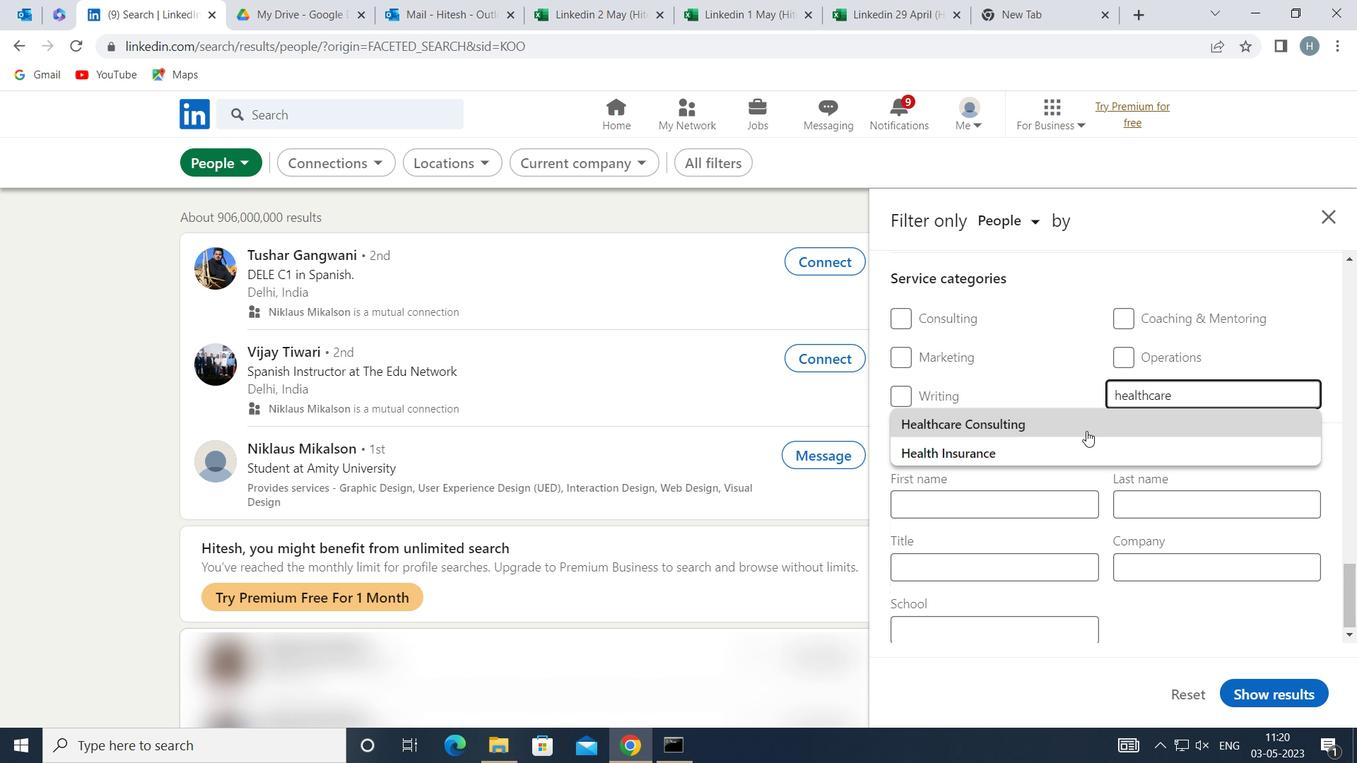 
Action: Mouse pressed left at (1087, 430)
Screenshot: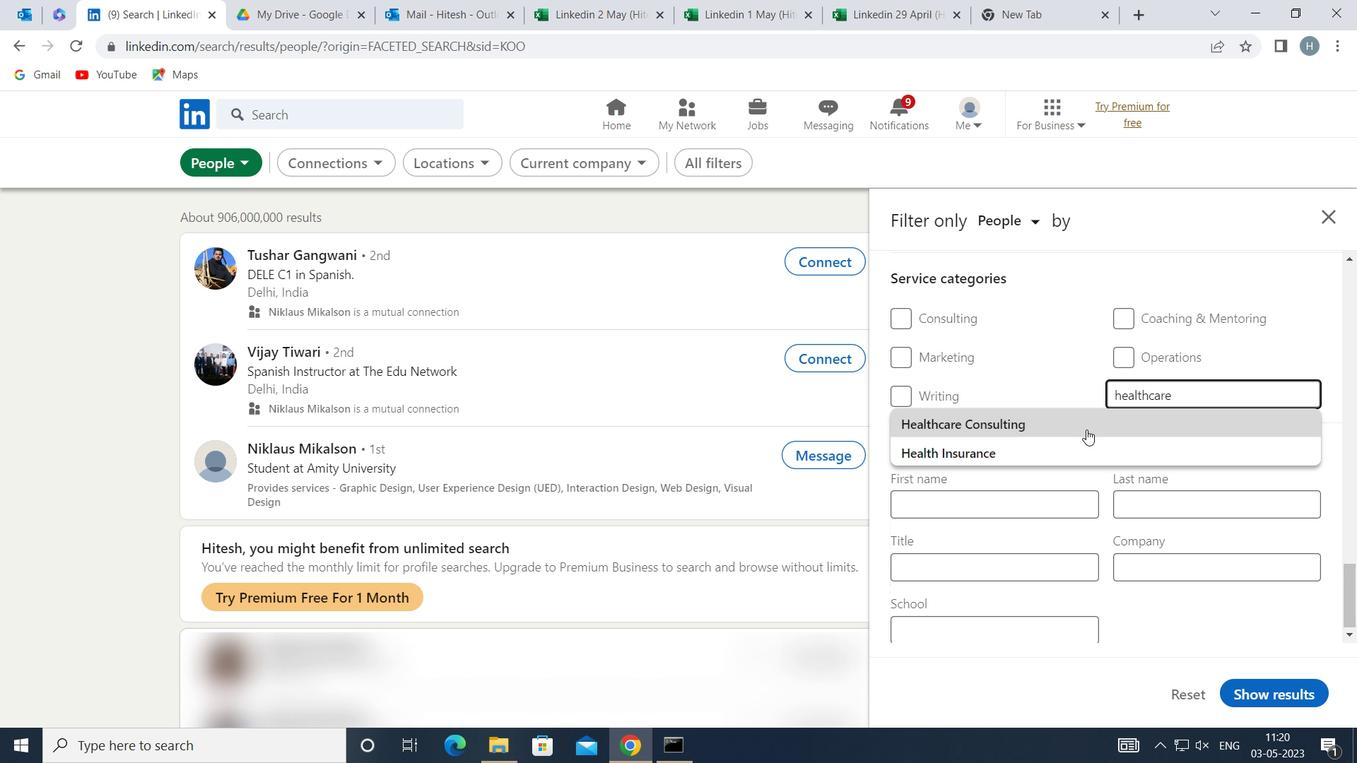 
Action: Mouse moved to (1077, 429)
Screenshot: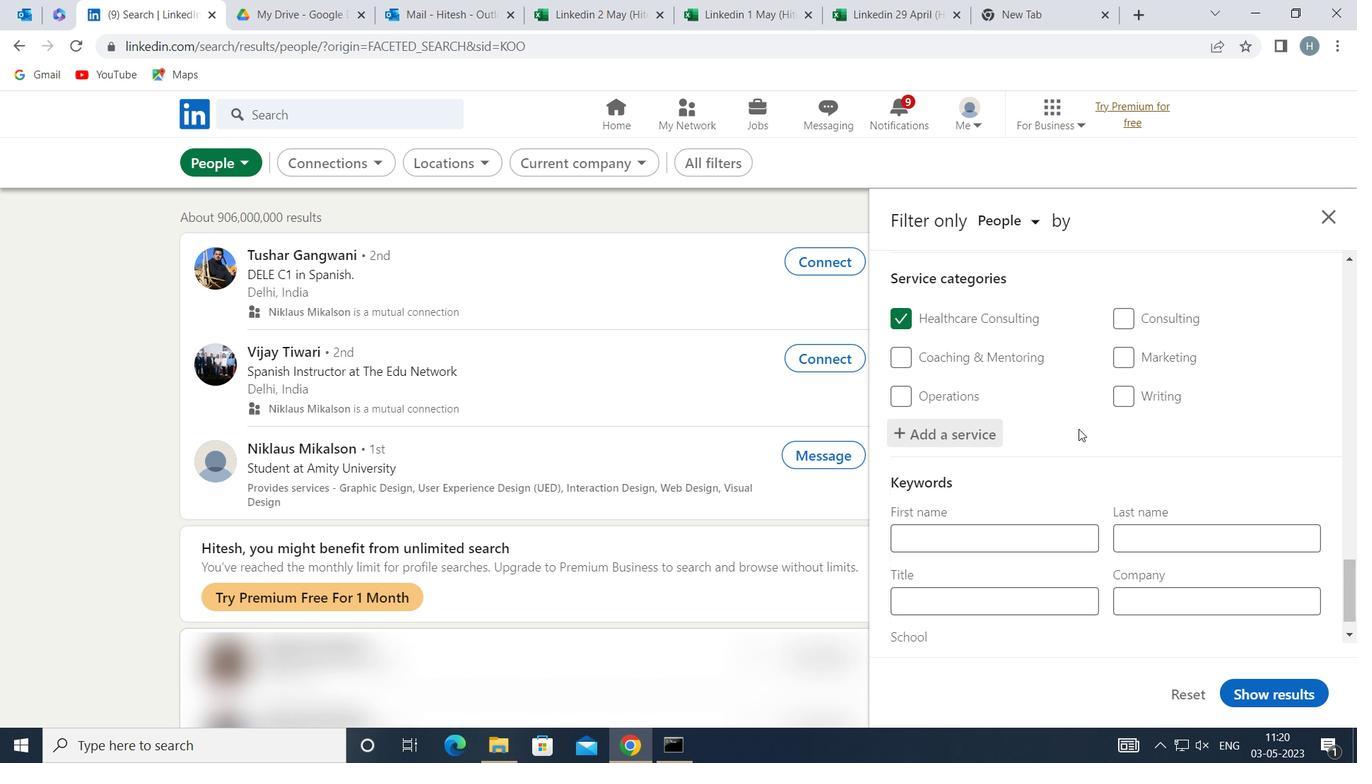 
Action: Mouse scrolled (1077, 429) with delta (0, 0)
Screenshot: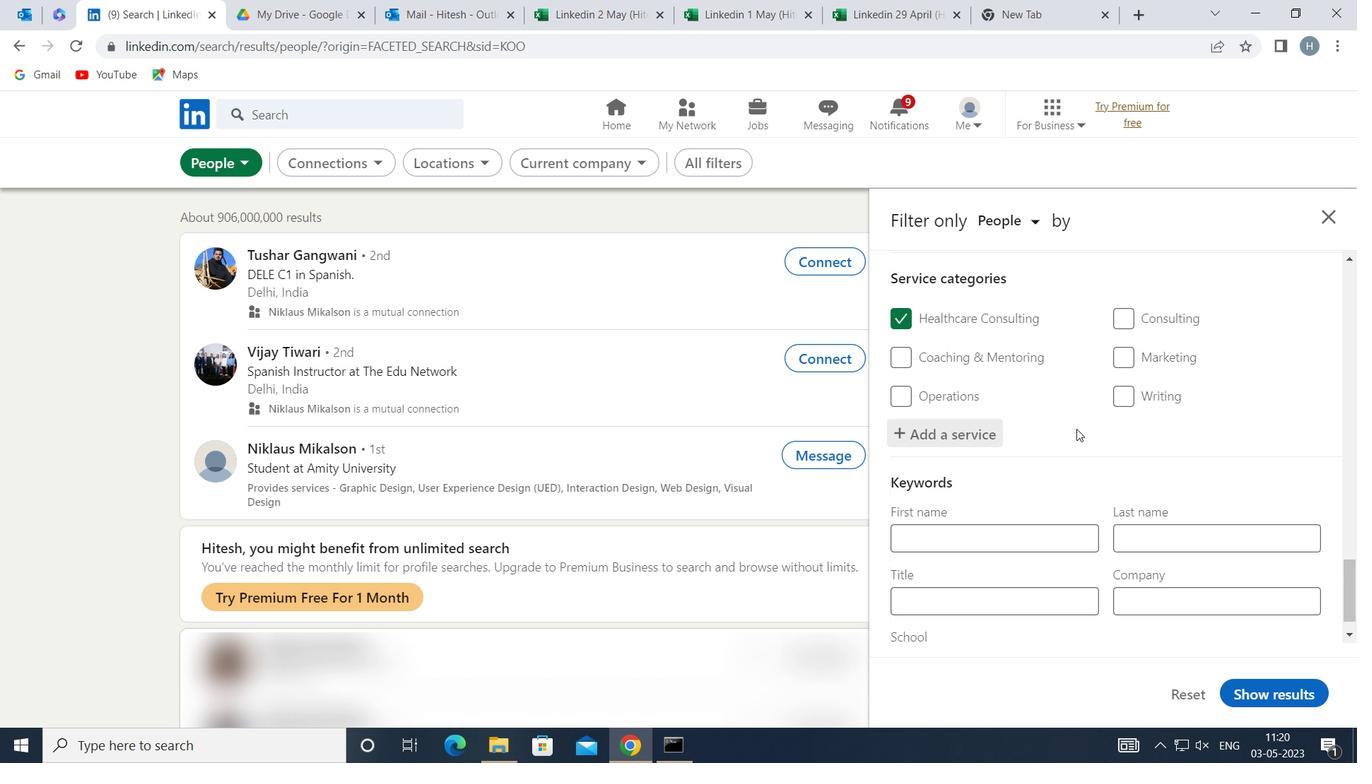 
Action: Mouse scrolled (1077, 429) with delta (0, 0)
Screenshot: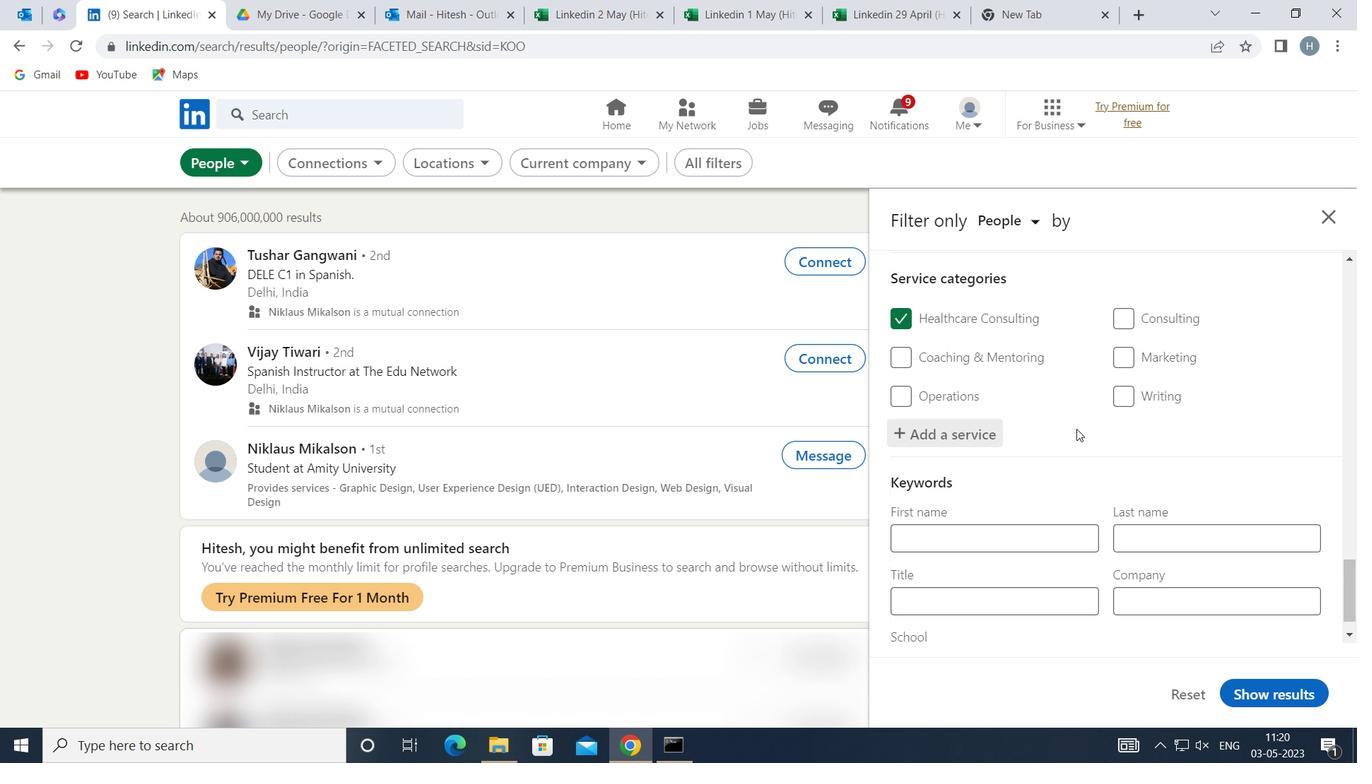 
Action: Mouse moved to (1076, 427)
Screenshot: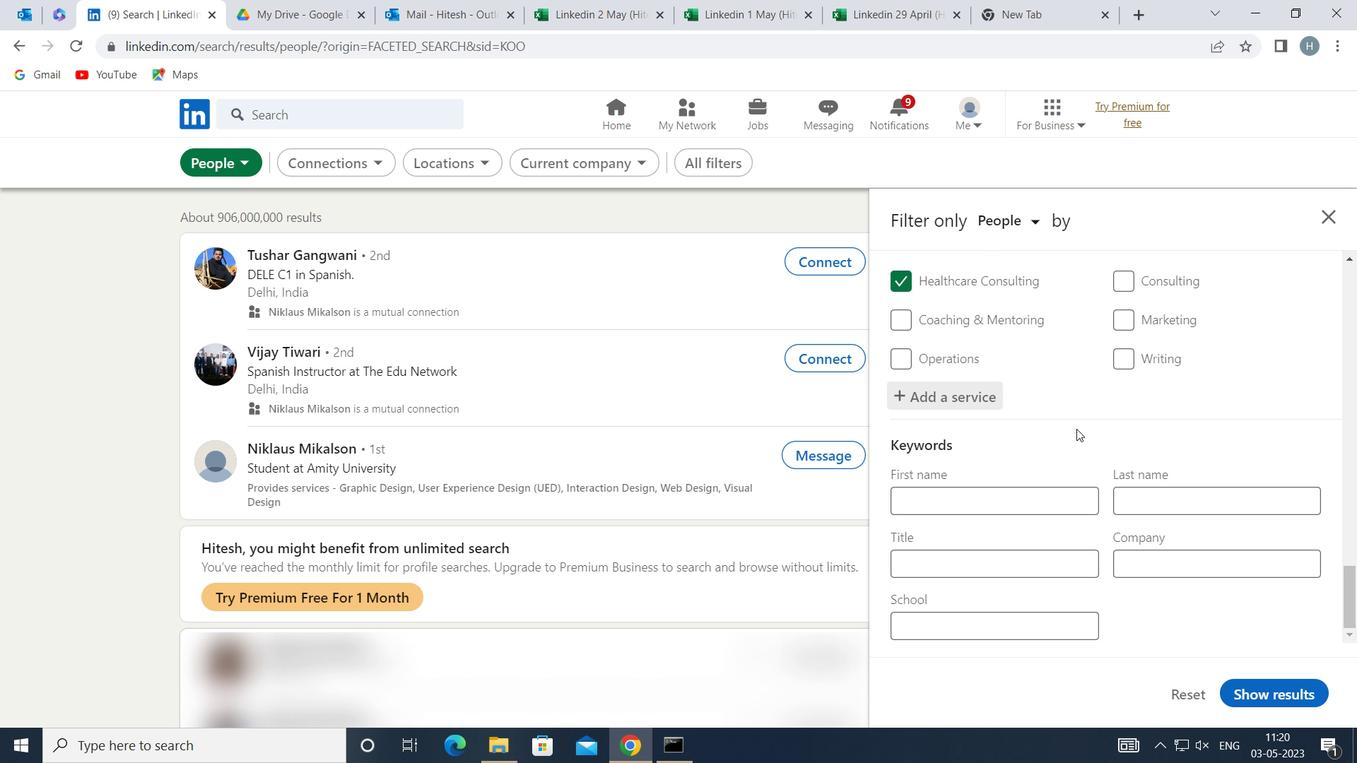 
Action: Mouse scrolled (1076, 426) with delta (0, 0)
Screenshot: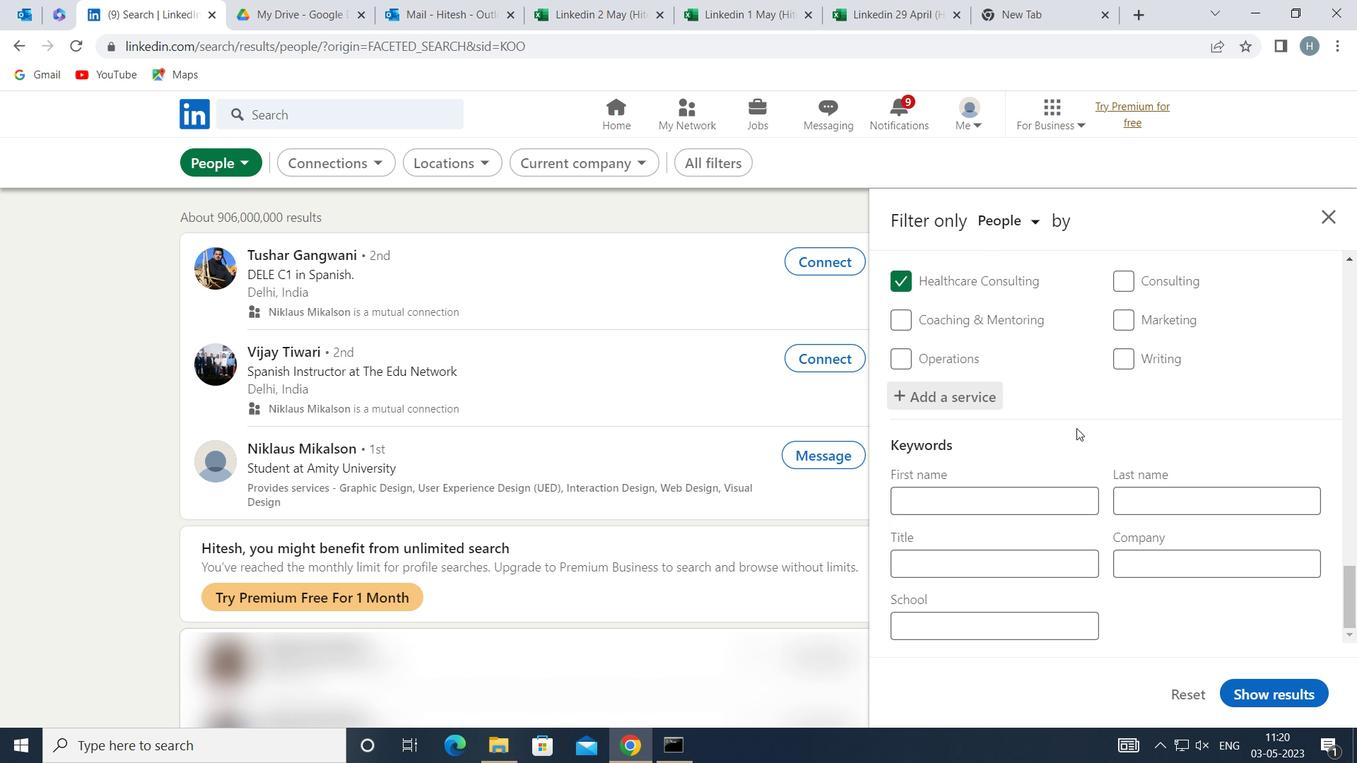 
Action: Mouse moved to (1044, 557)
Screenshot: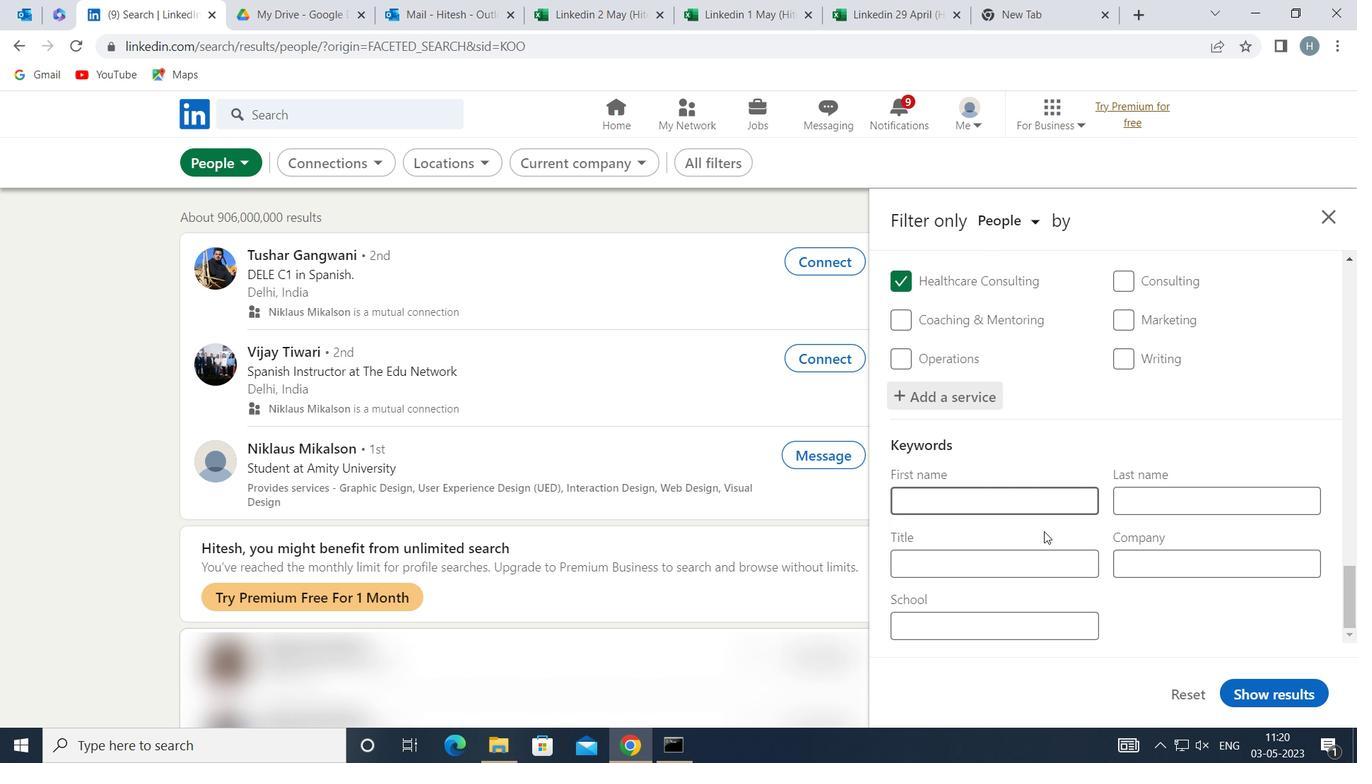 
Action: Mouse pressed left at (1044, 557)
Screenshot: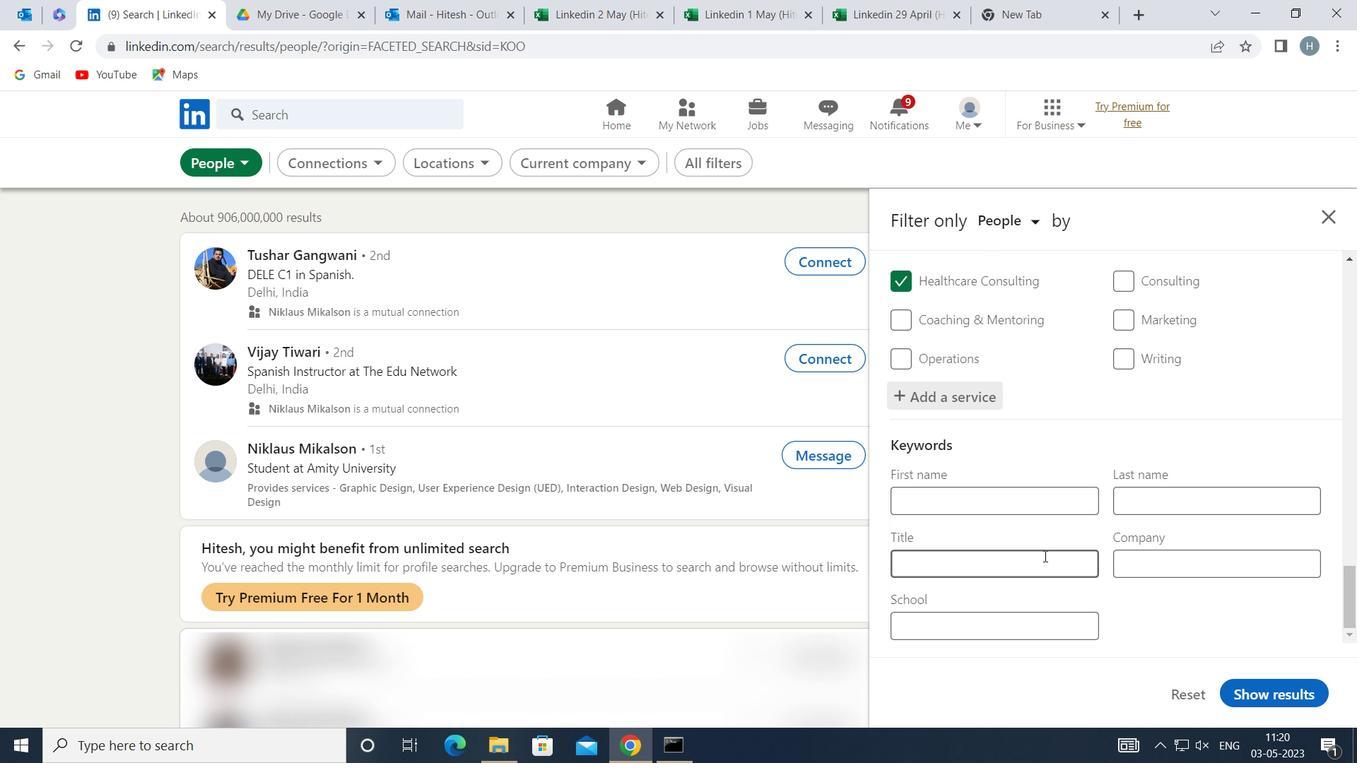 
Action: Mouse moved to (1022, 550)
Screenshot: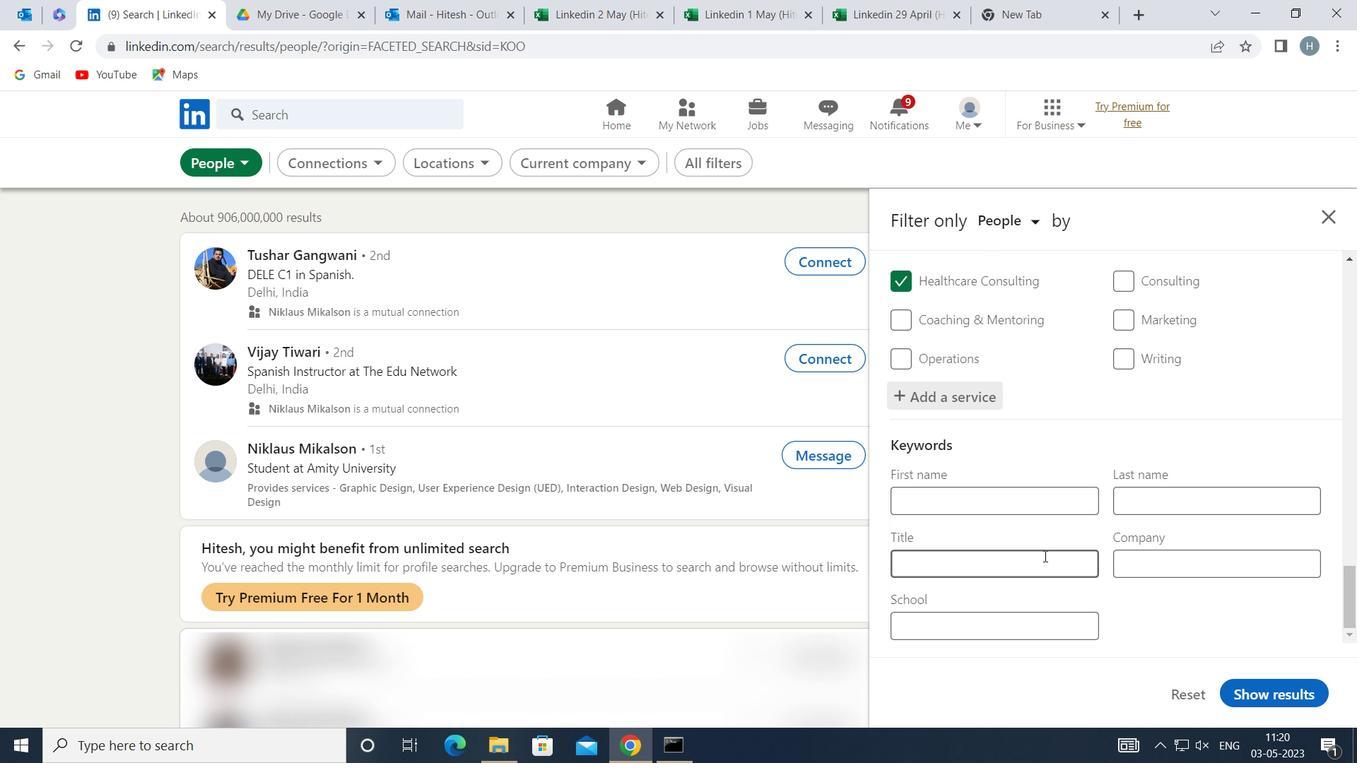 
Action: Key pressed <Key.shift>HELP<Key.space><Key.shift>DESK/<Key.shift>DESKTOP<Key.space><Key.shift><Key.shift><Key.shift><Key.shift><Key.shift><Key.shift><Key.shift><Key.shift><Key.shift>SUPPORT
Screenshot: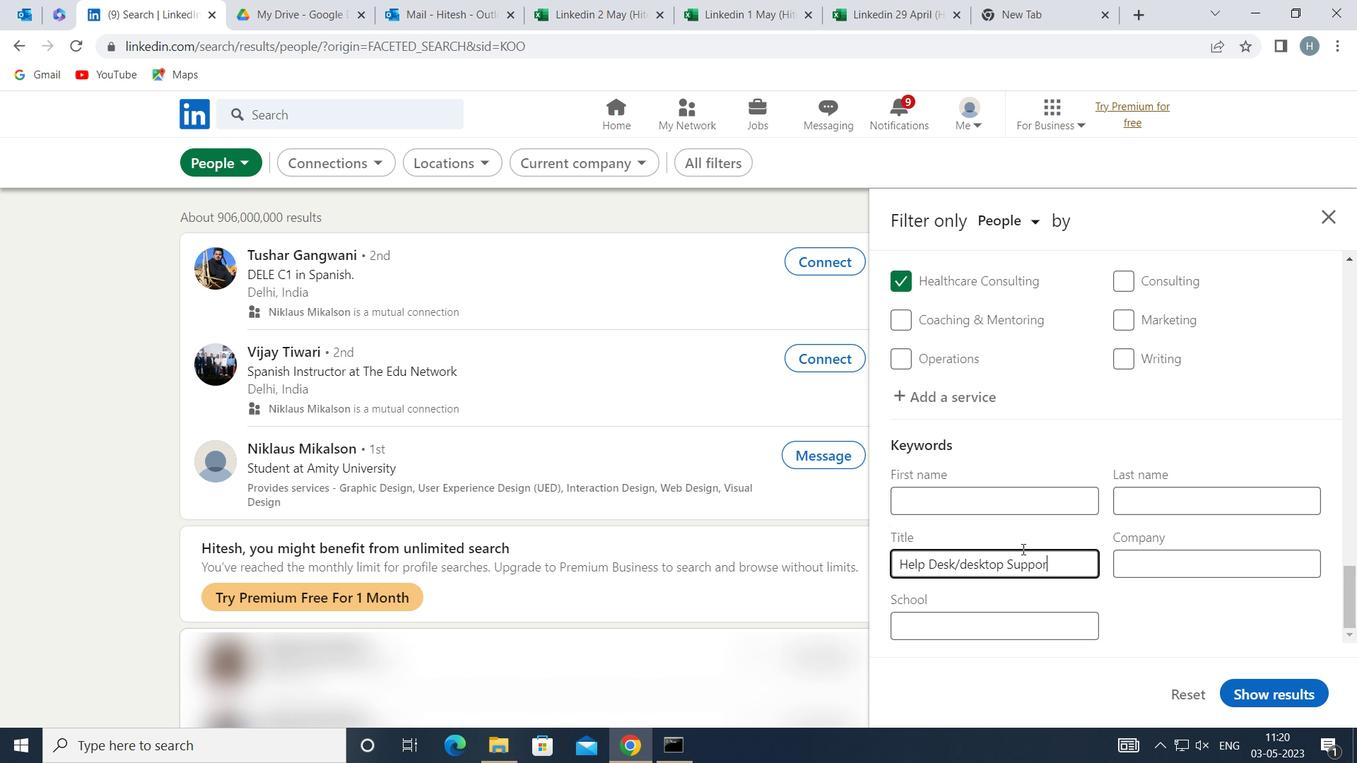 
Action: Mouse moved to (1287, 689)
Screenshot: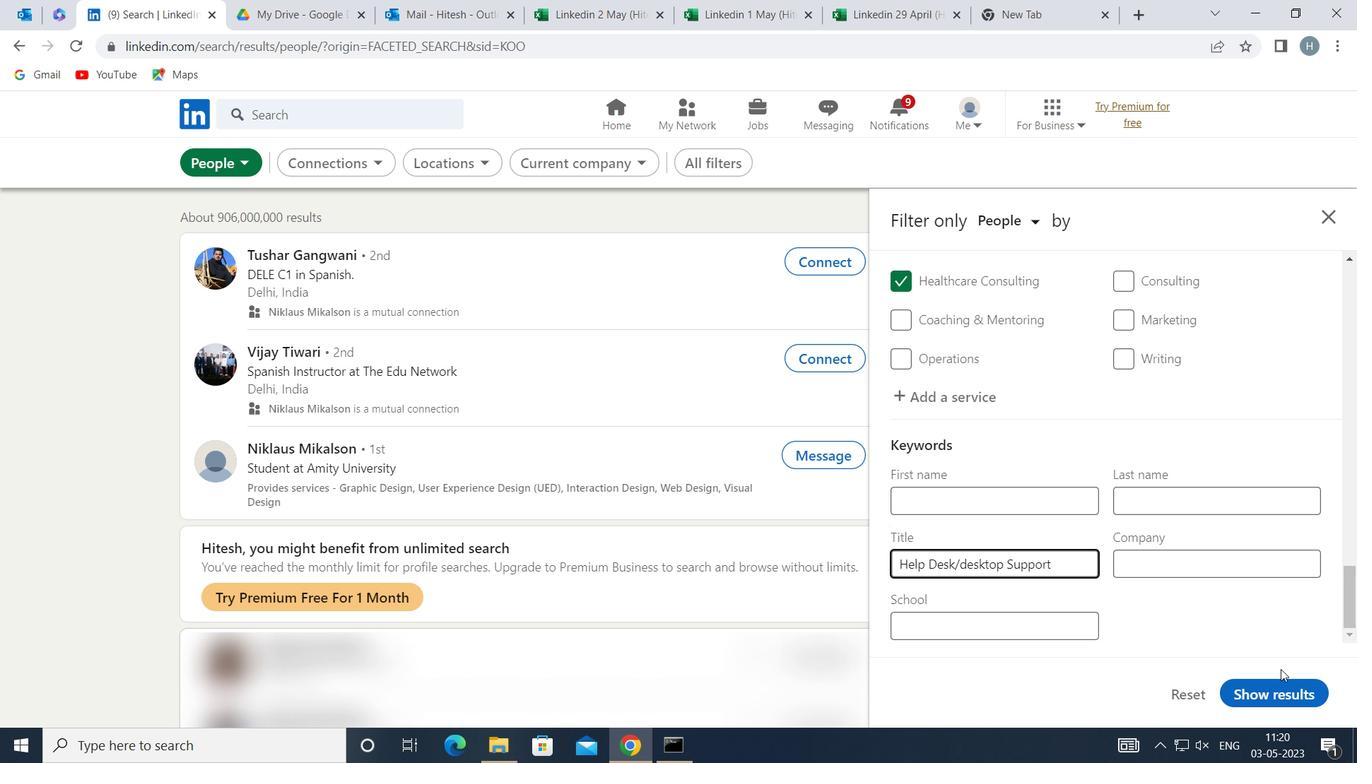 
Action: Mouse pressed left at (1287, 689)
Screenshot: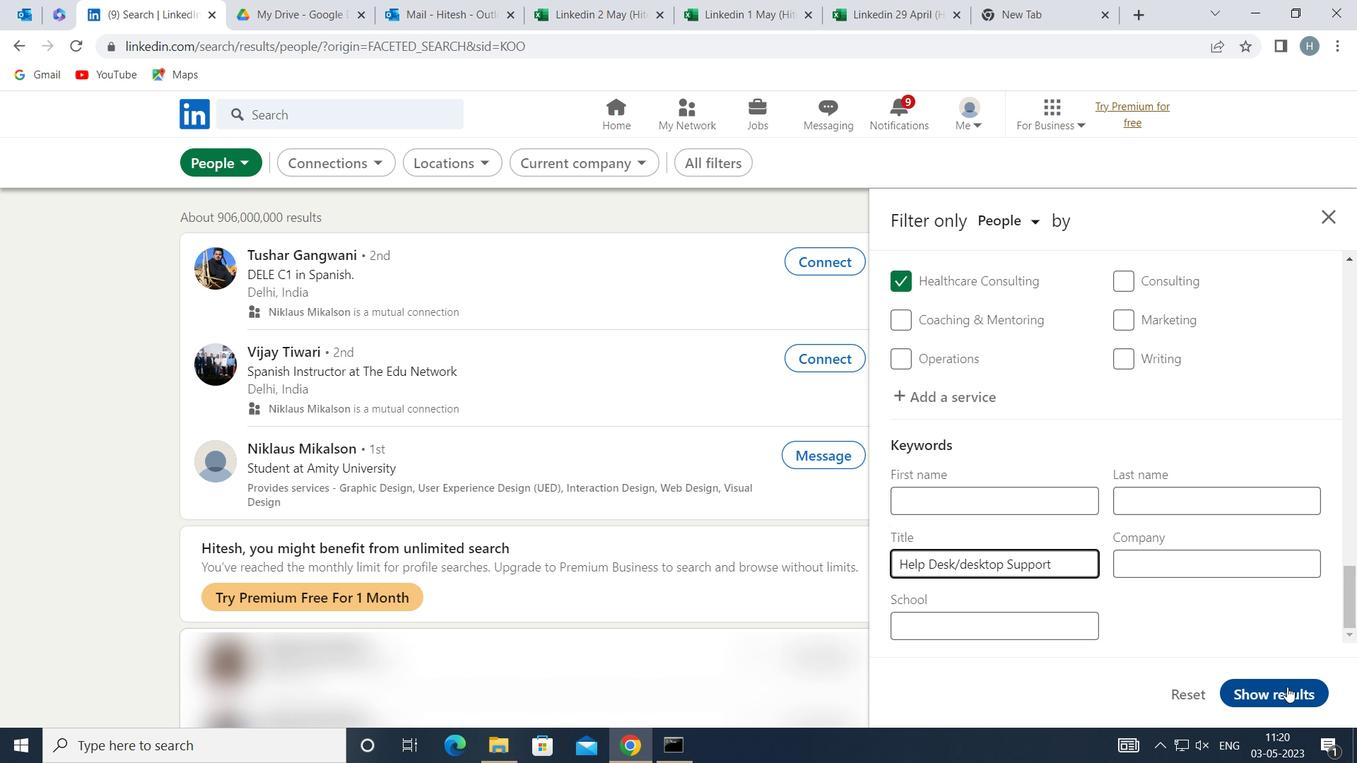 
Action: Mouse moved to (871, 454)
Screenshot: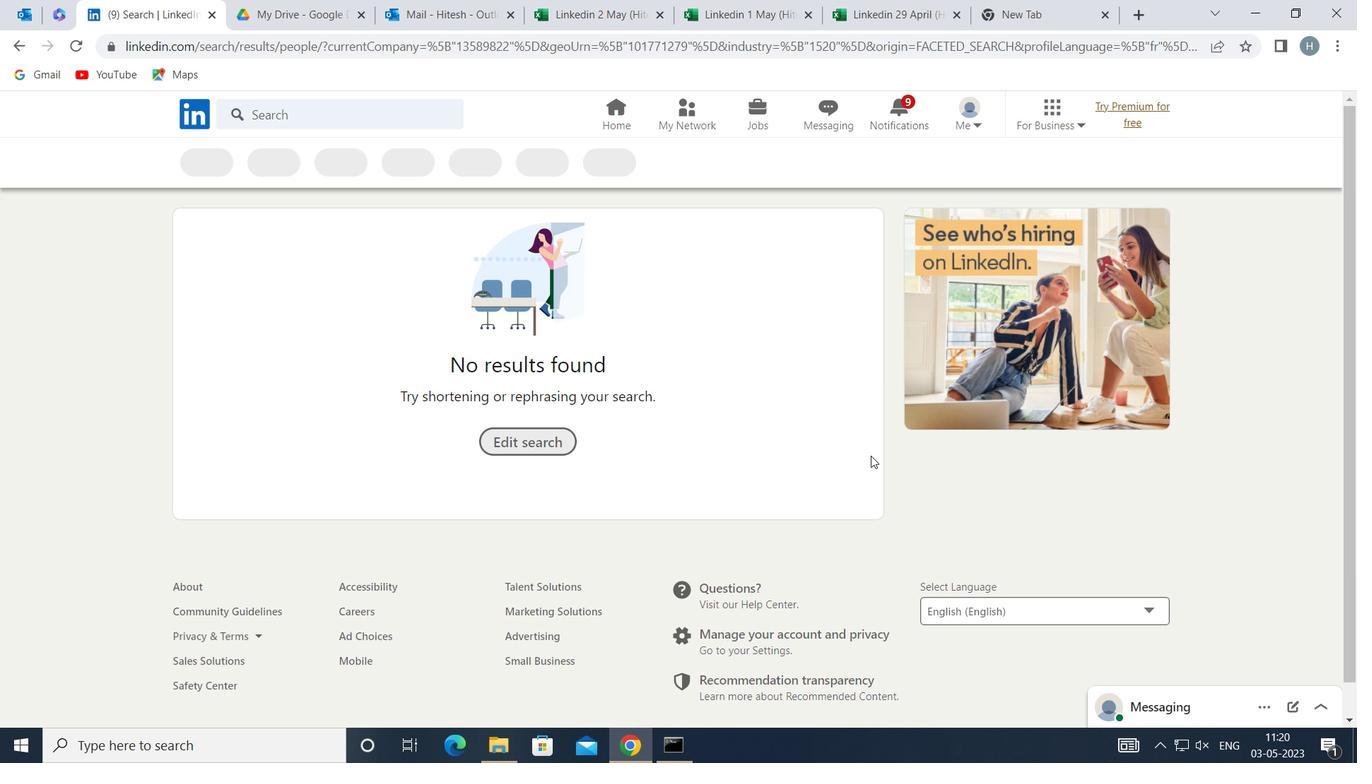 
